Task: Look for space in Torremaggiore, Italy from 2nd September, 2023 to 5th September, 2023 for 1 adult in price range Rs.5000 to Rs.10000. Place can be private room with 1  bedroom having 1 bed and 1 bathroom. Property type can be house, flat, guest house, hotel. Booking option can be shelf check-in. Required host language is English.
Action: Mouse moved to (572, 147)
Screenshot: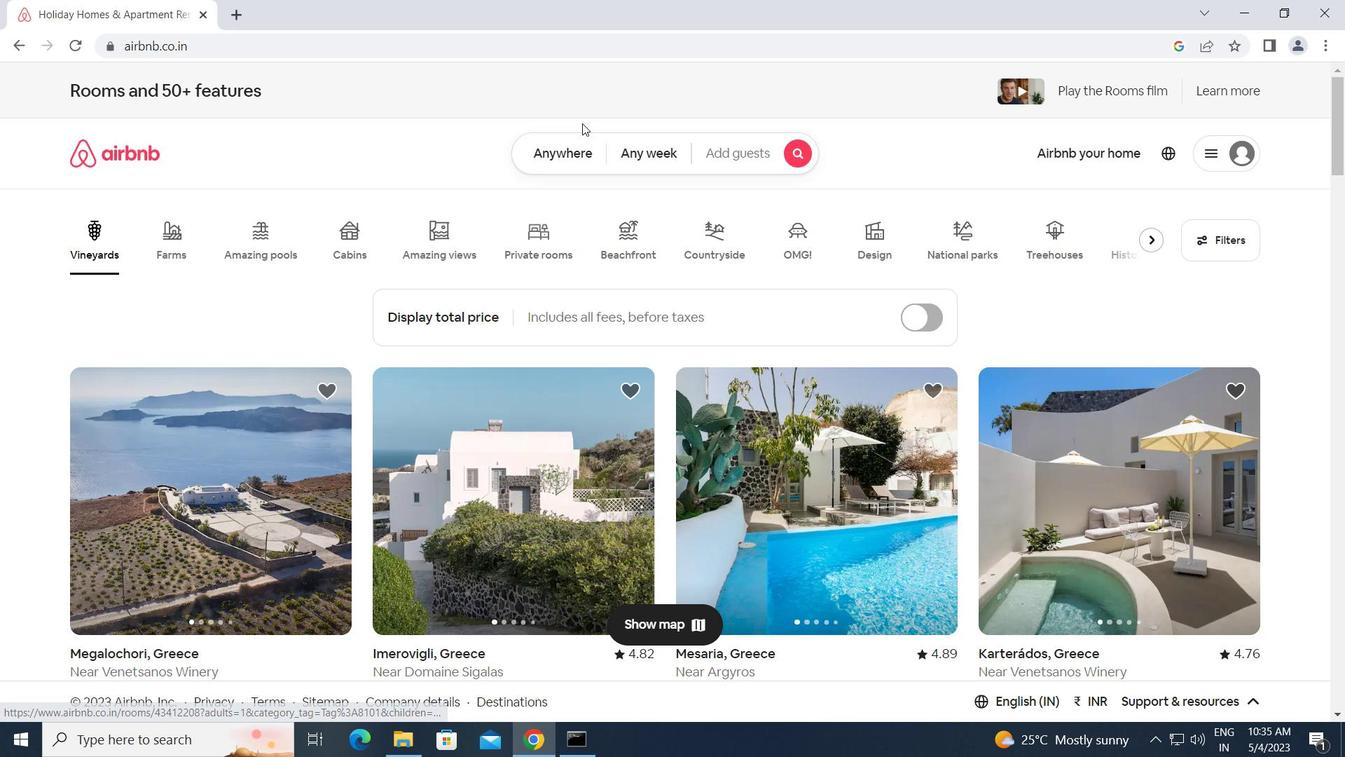 
Action: Mouse pressed left at (572, 147)
Screenshot: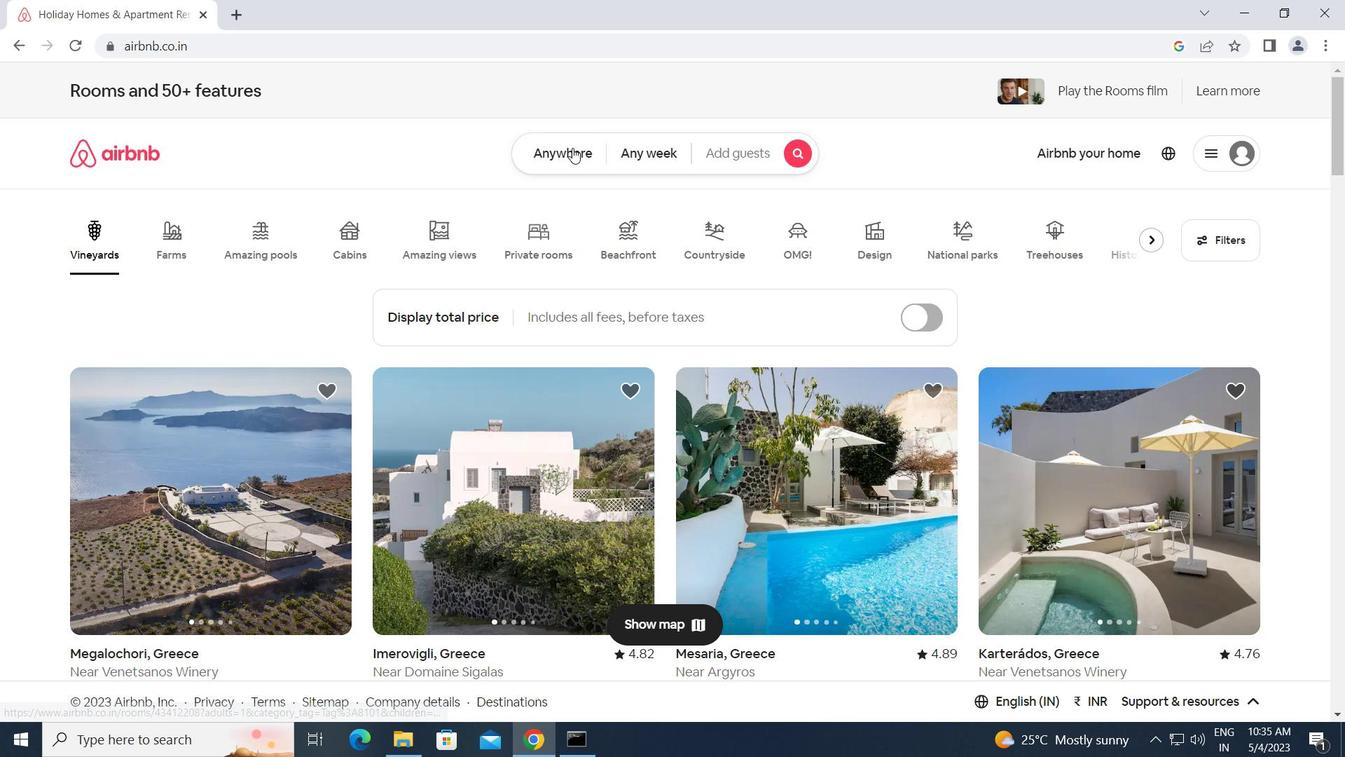 
Action: Mouse moved to (461, 212)
Screenshot: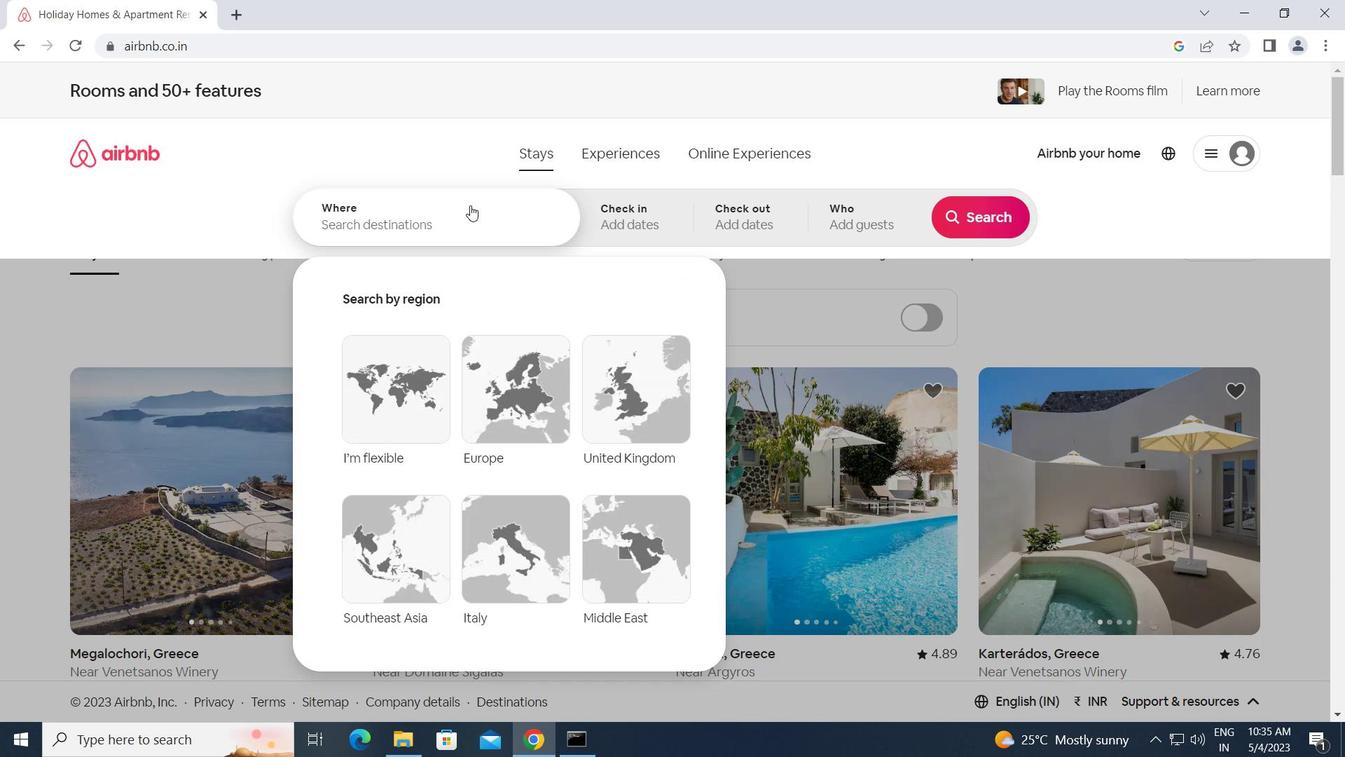 
Action: Mouse pressed left at (461, 212)
Screenshot: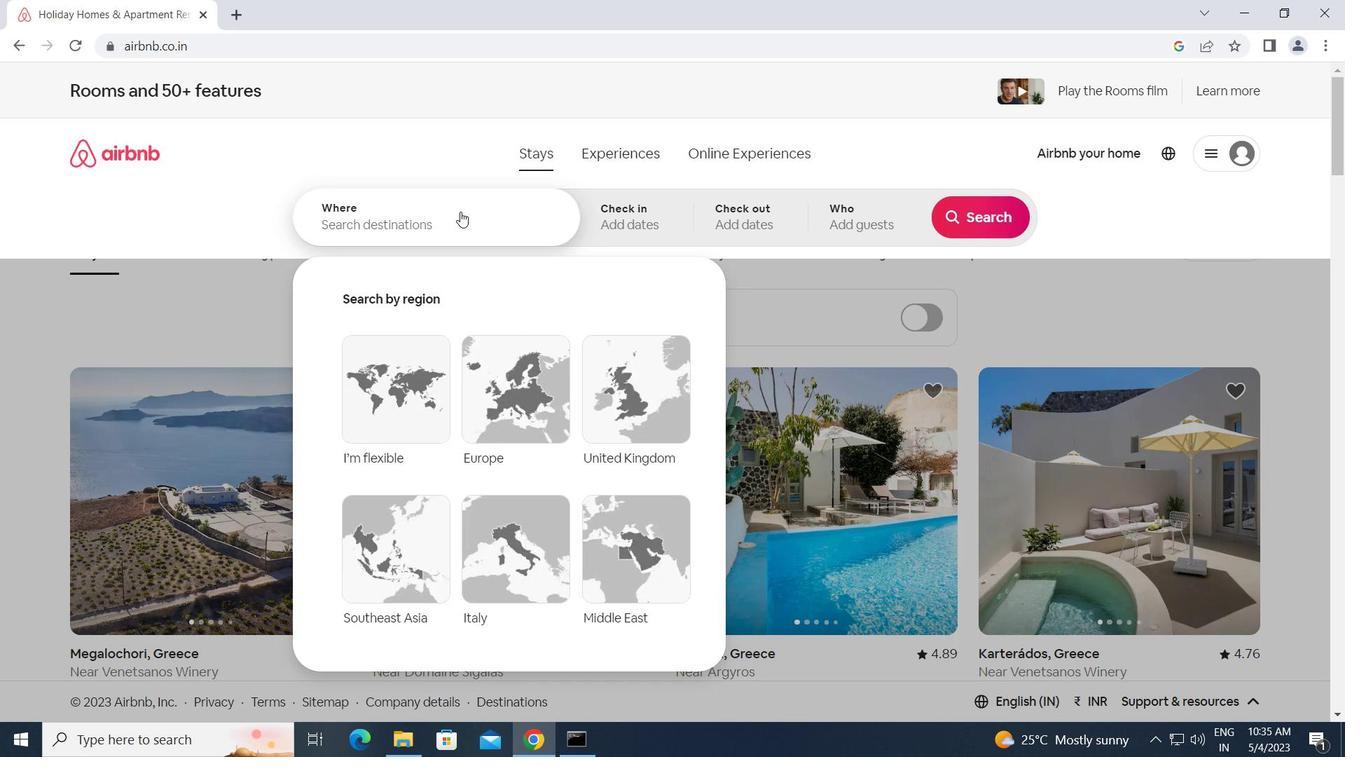 
Action: Key pressed <Key.caps_lock>t<Key.caps_lock>orremaggiore,<Key.space><Key.caps_lock>i<Key.caps_lock>taly<Key.enter>
Screenshot: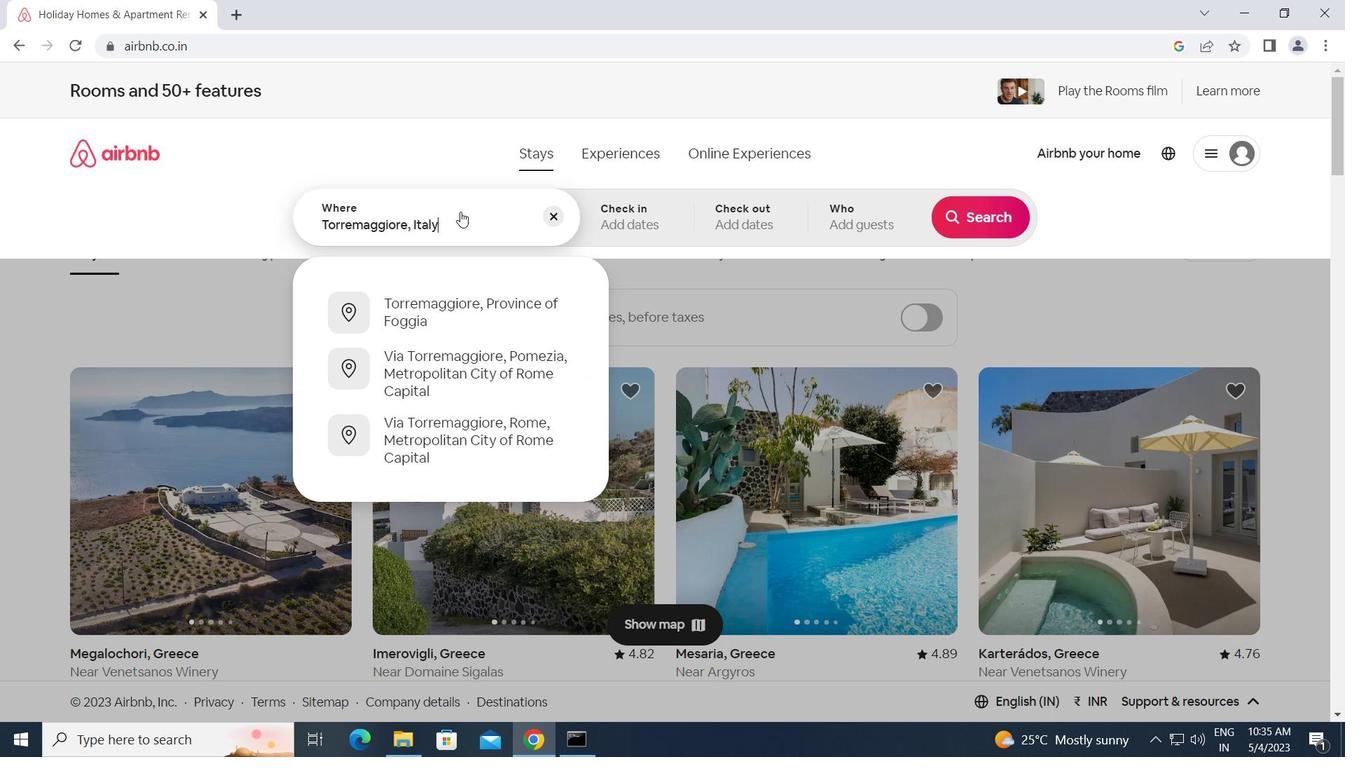
Action: Mouse moved to (982, 363)
Screenshot: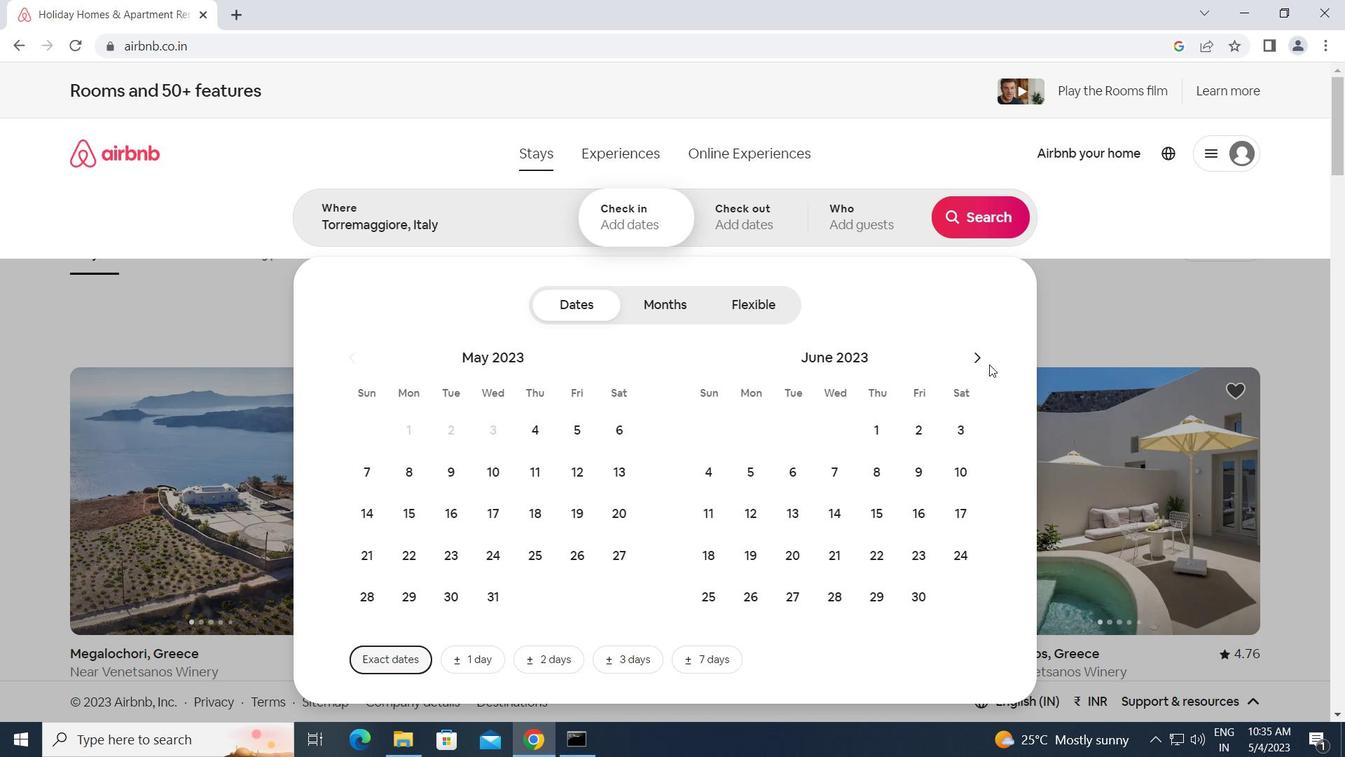 
Action: Mouse pressed left at (982, 363)
Screenshot: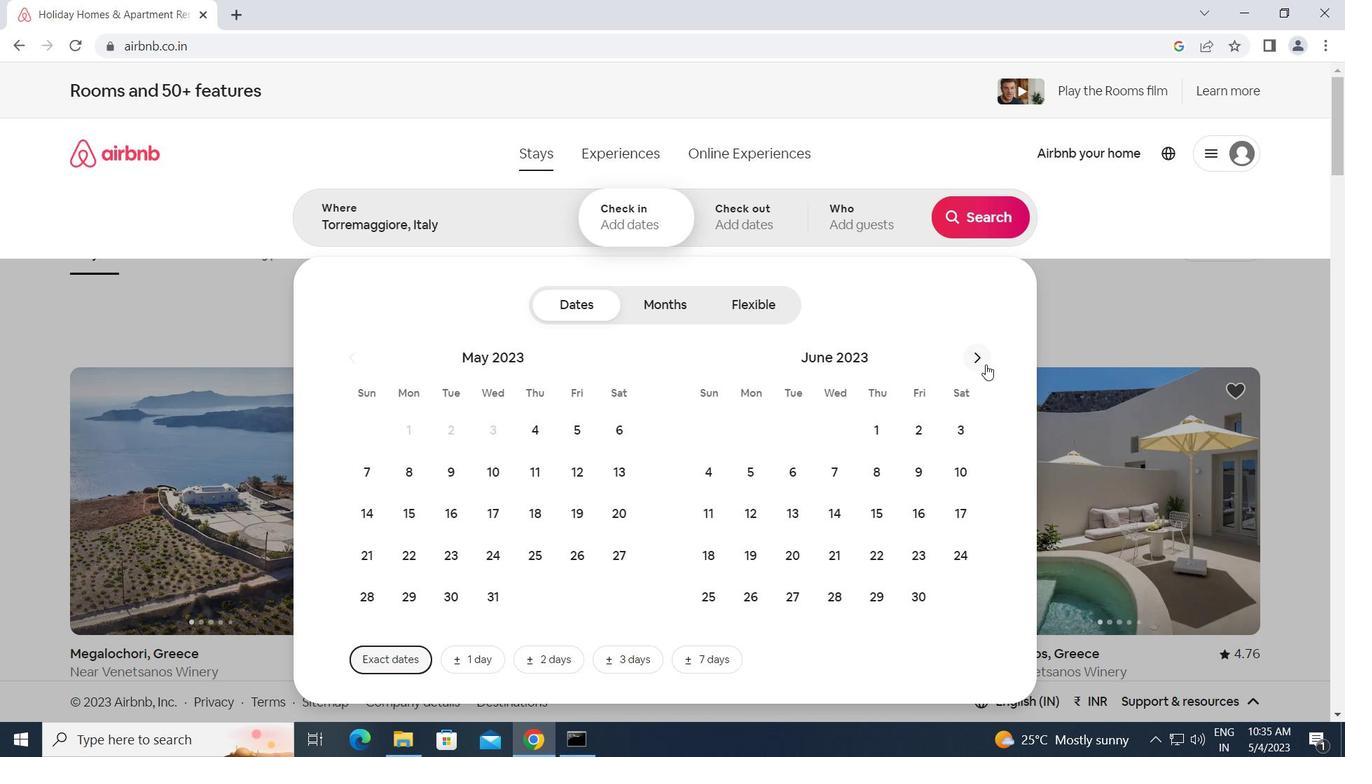 
Action: Mouse pressed left at (982, 363)
Screenshot: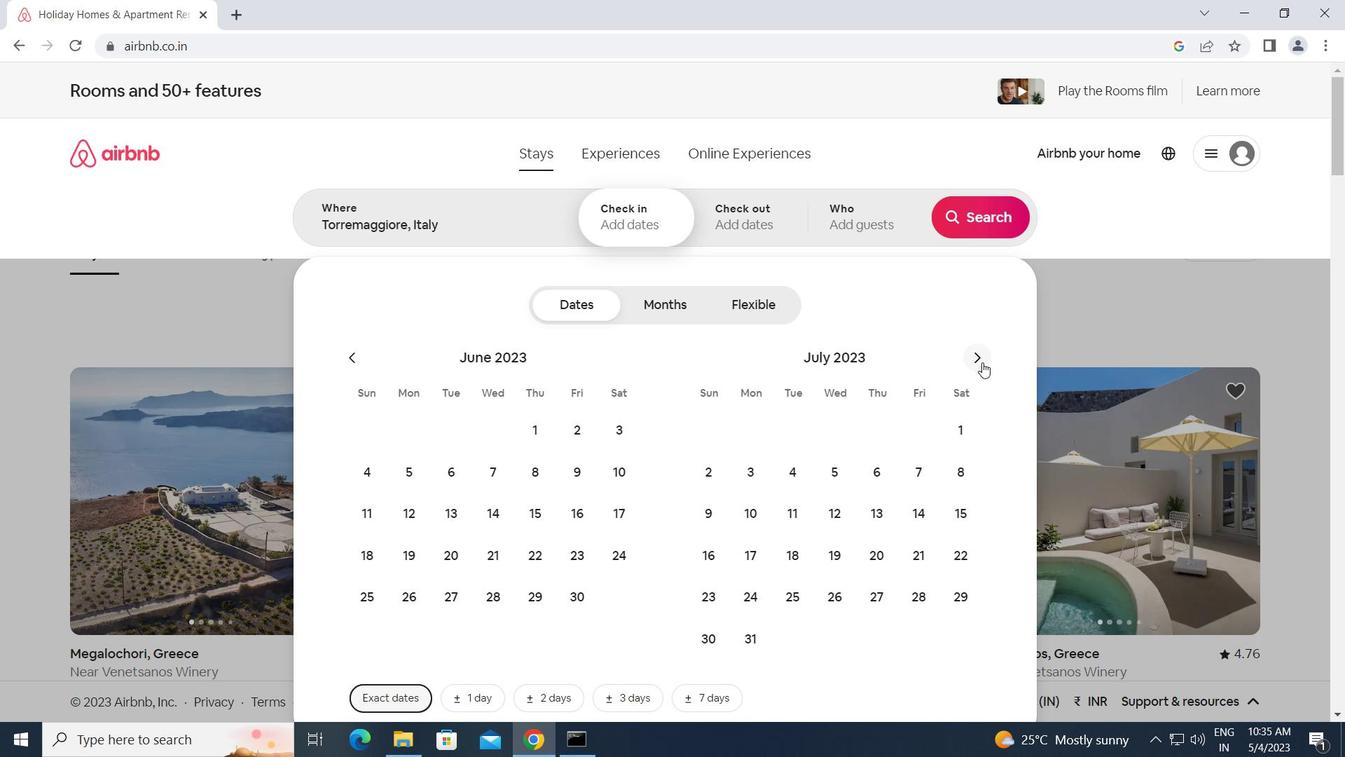 
Action: Mouse pressed left at (982, 363)
Screenshot: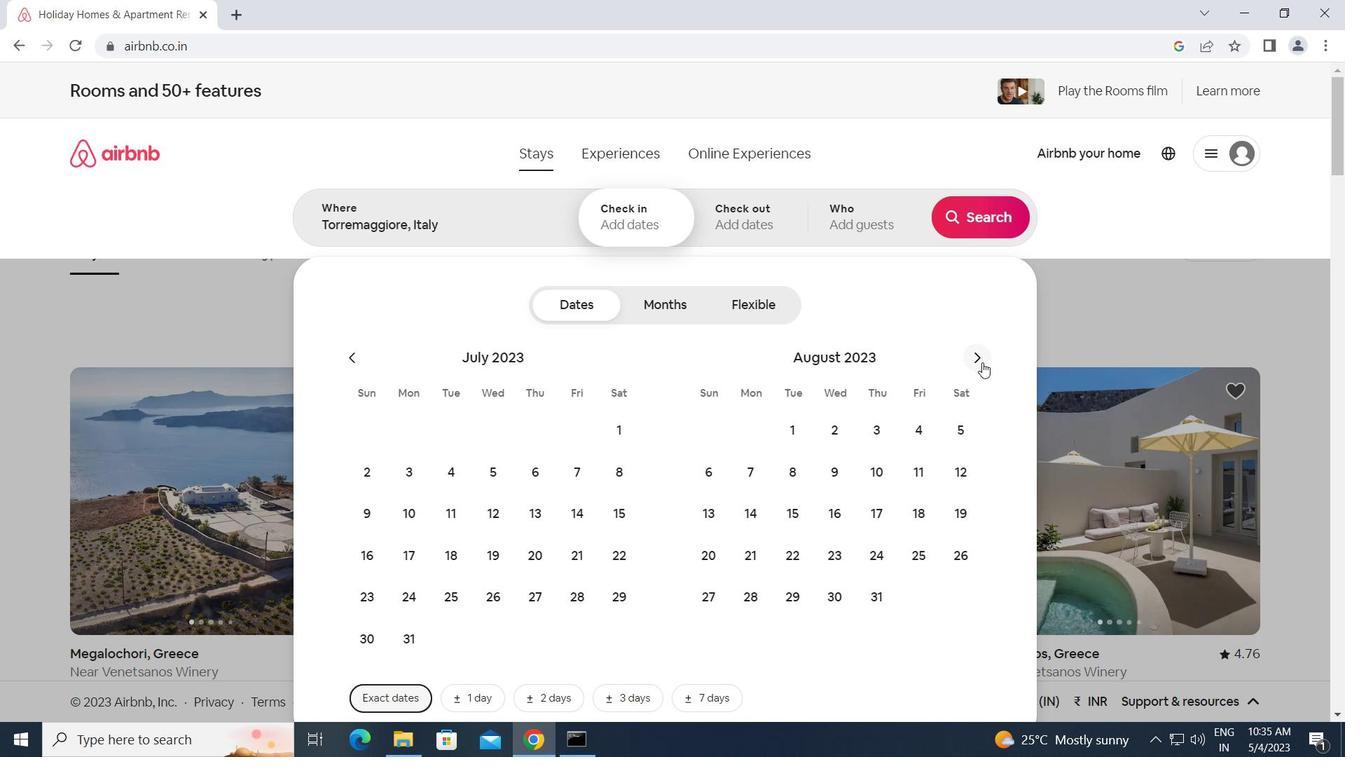 
Action: Mouse moved to (964, 432)
Screenshot: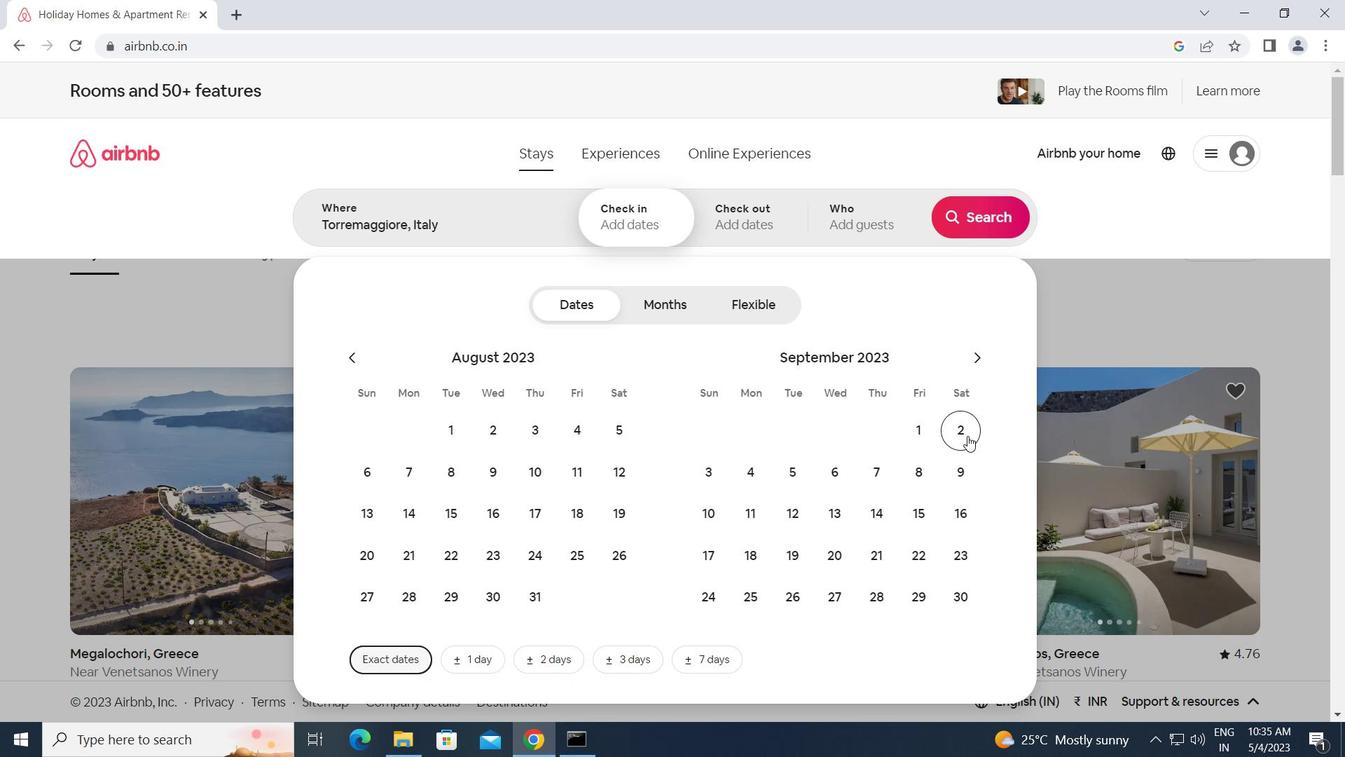 
Action: Mouse pressed left at (964, 432)
Screenshot: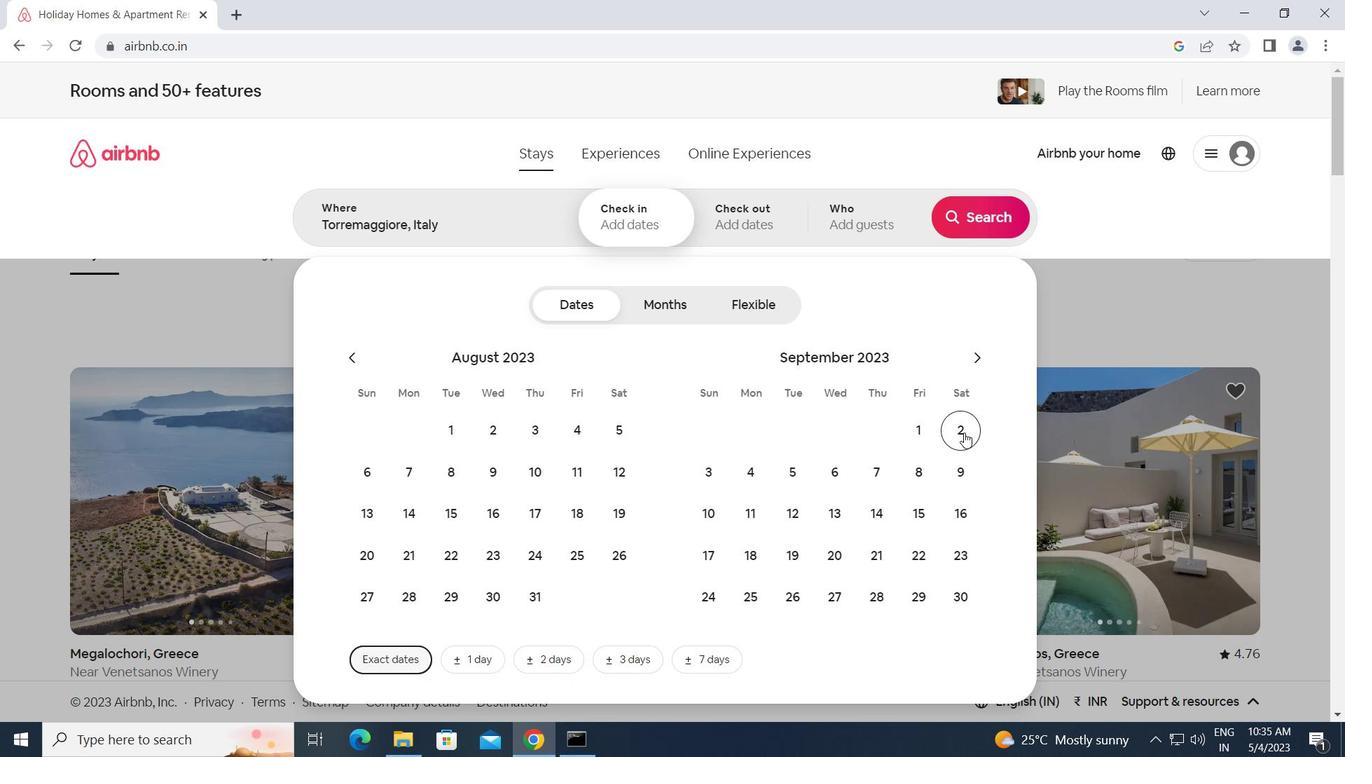 
Action: Mouse moved to (807, 475)
Screenshot: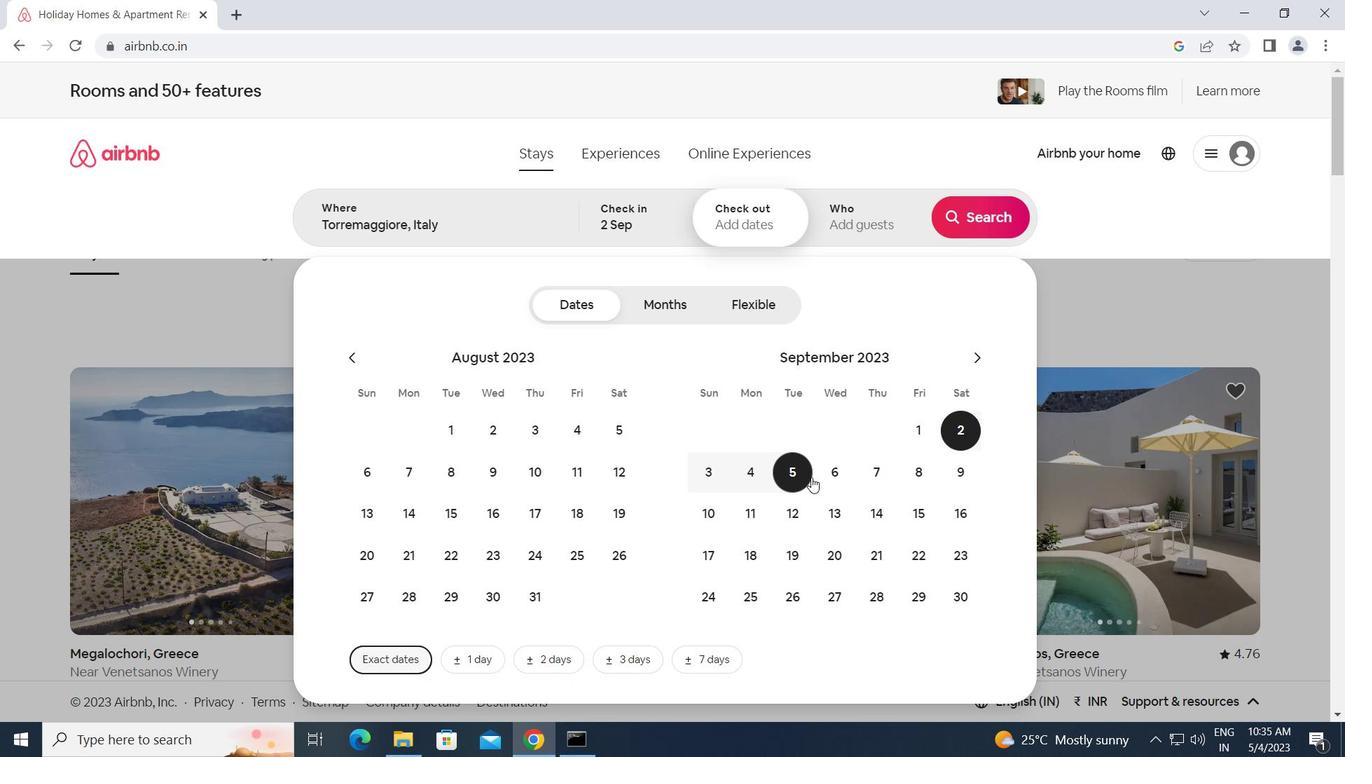 
Action: Mouse pressed left at (807, 475)
Screenshot: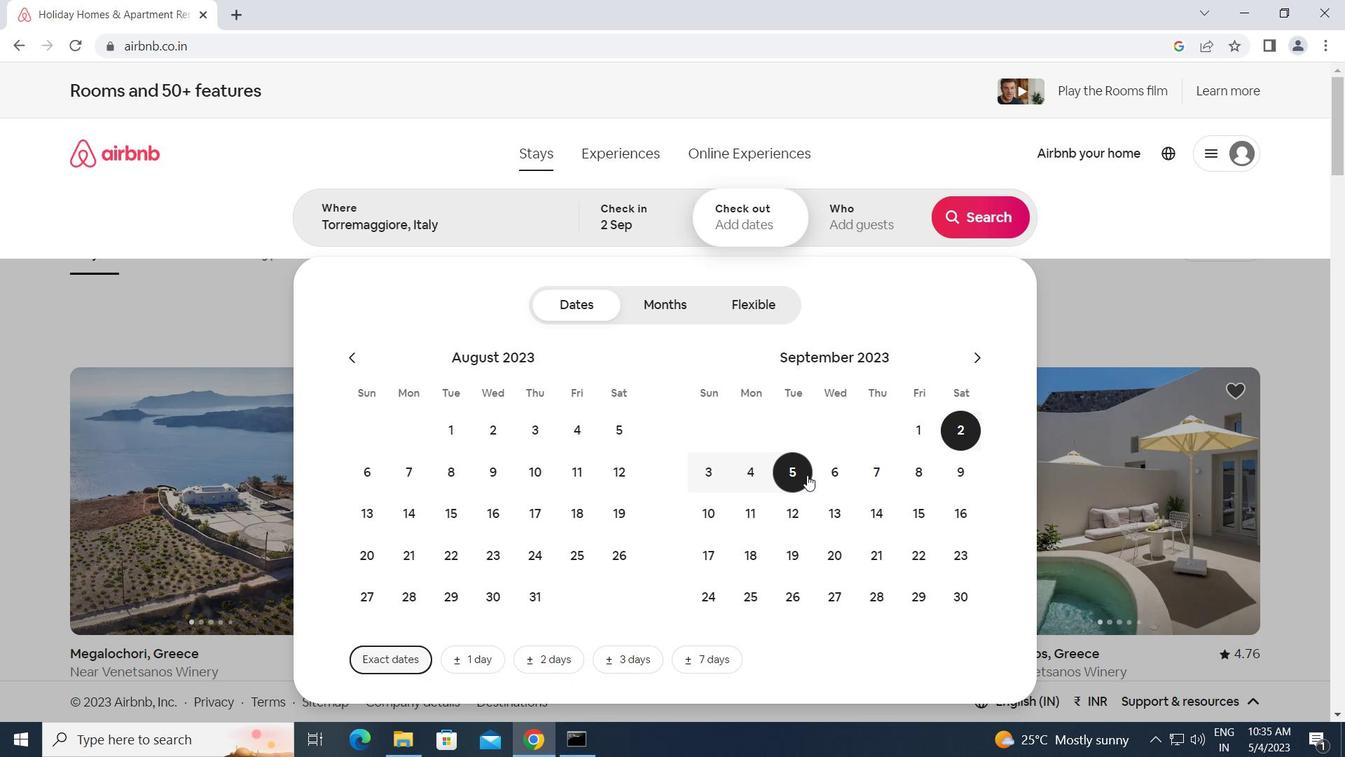 
Action: Mouse moved to (855, 209)
Screenshot: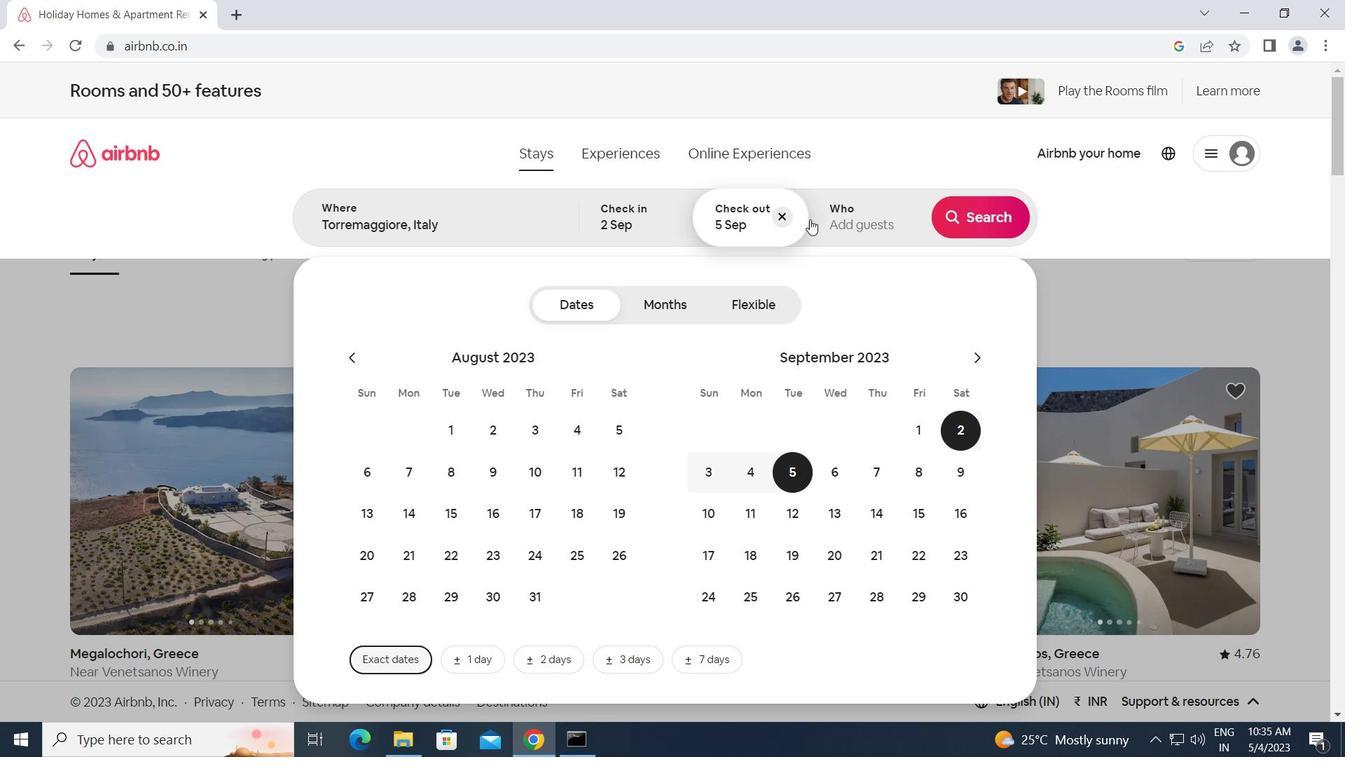 
Action: Mouse pressed left at (855, 209)
Screenshot: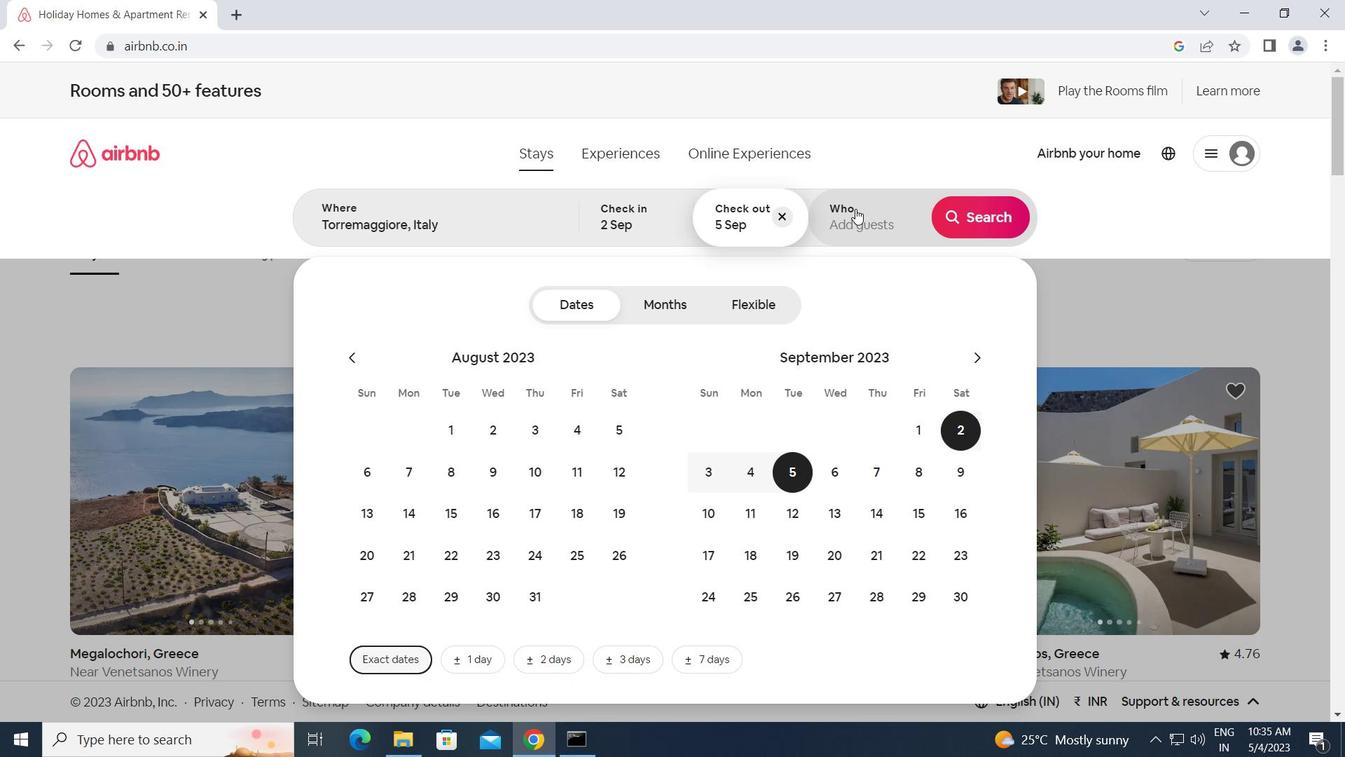 
Action: Mouse moved to (982, 305)
Screenshot: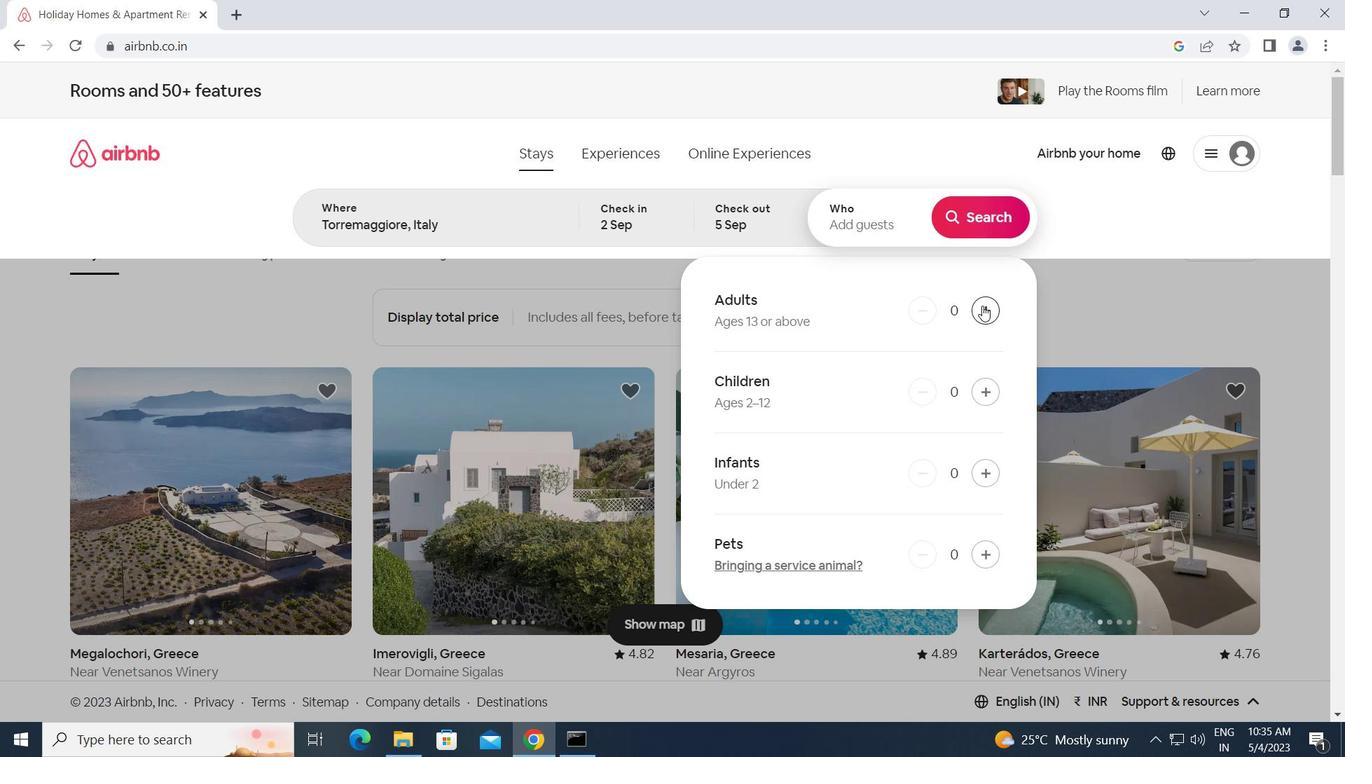 
Action: Mouse pressed left at (982, 305)
Screenshot: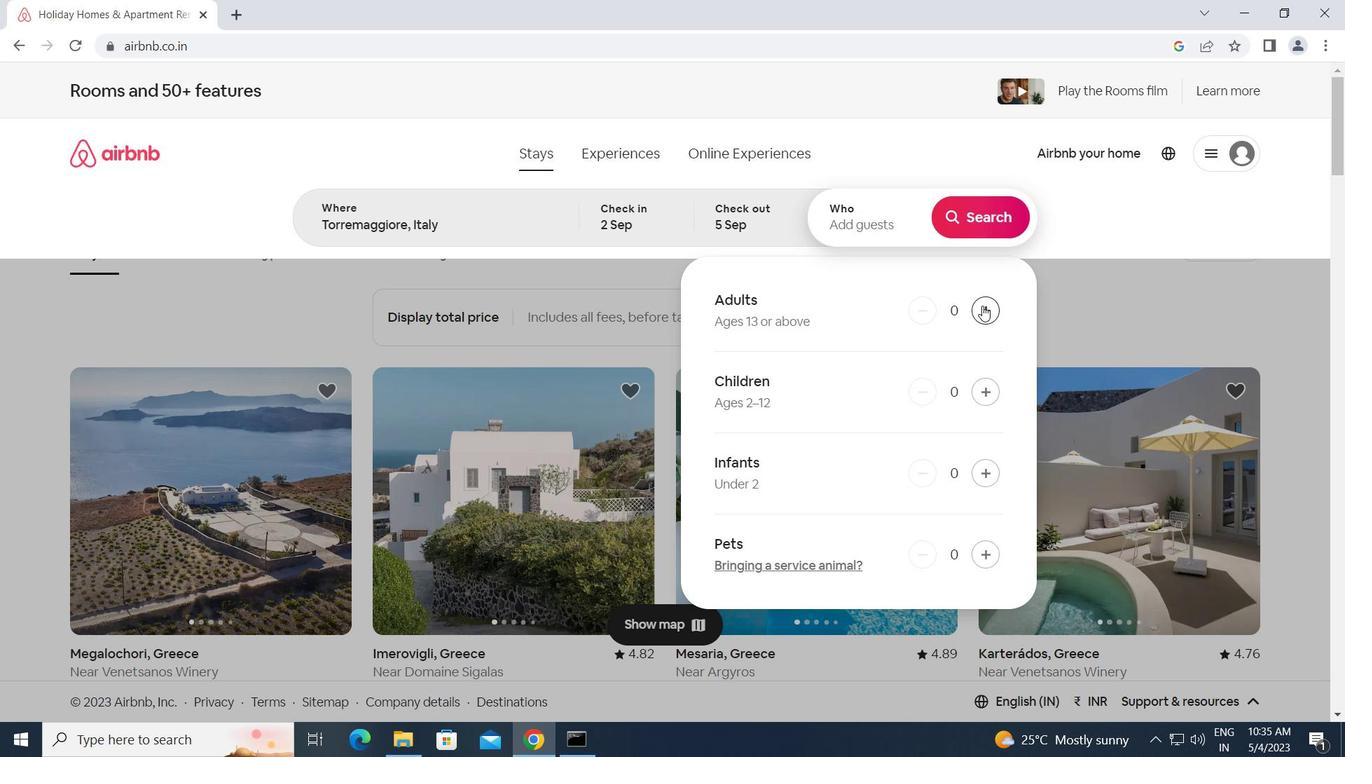 
Action: Mouse moved to (994, 225)
Screenshot: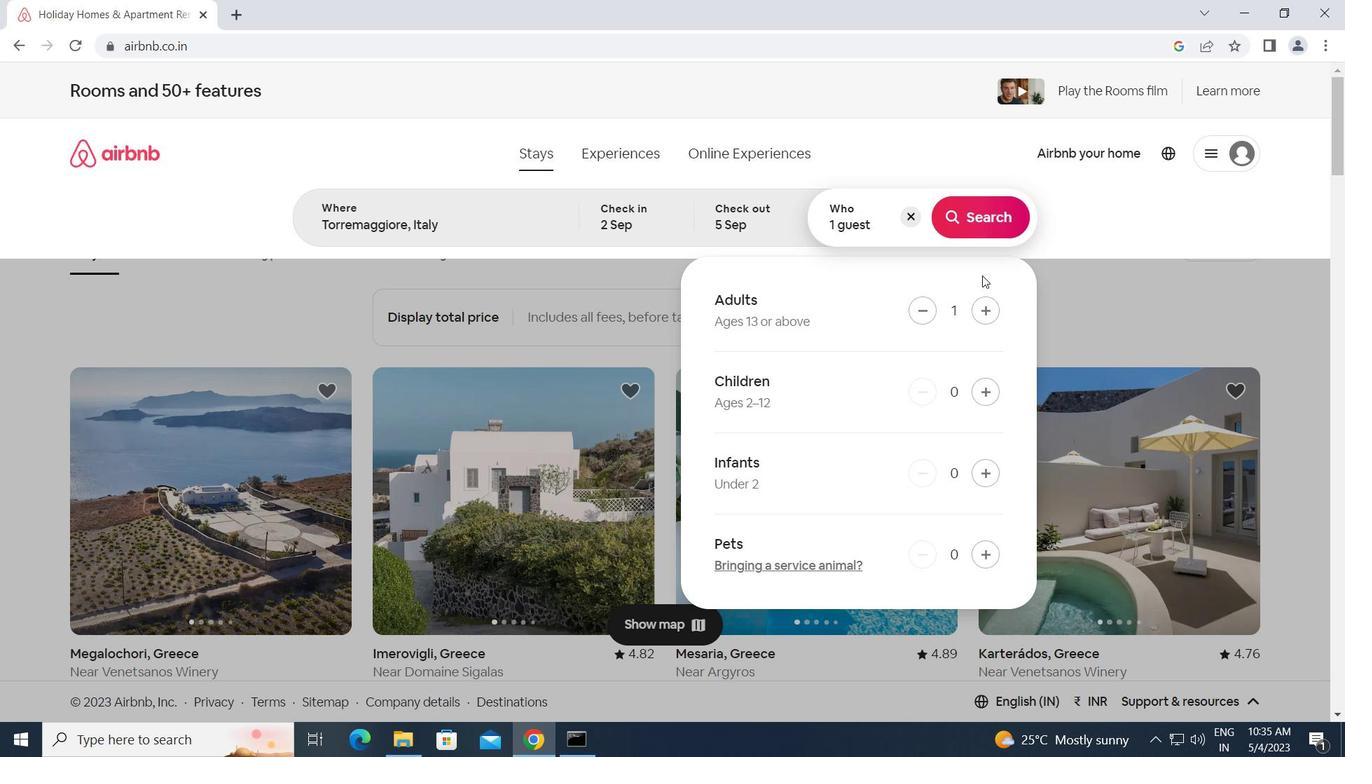 
Action: Mouse pressed left at (994, 225)
Screenshot: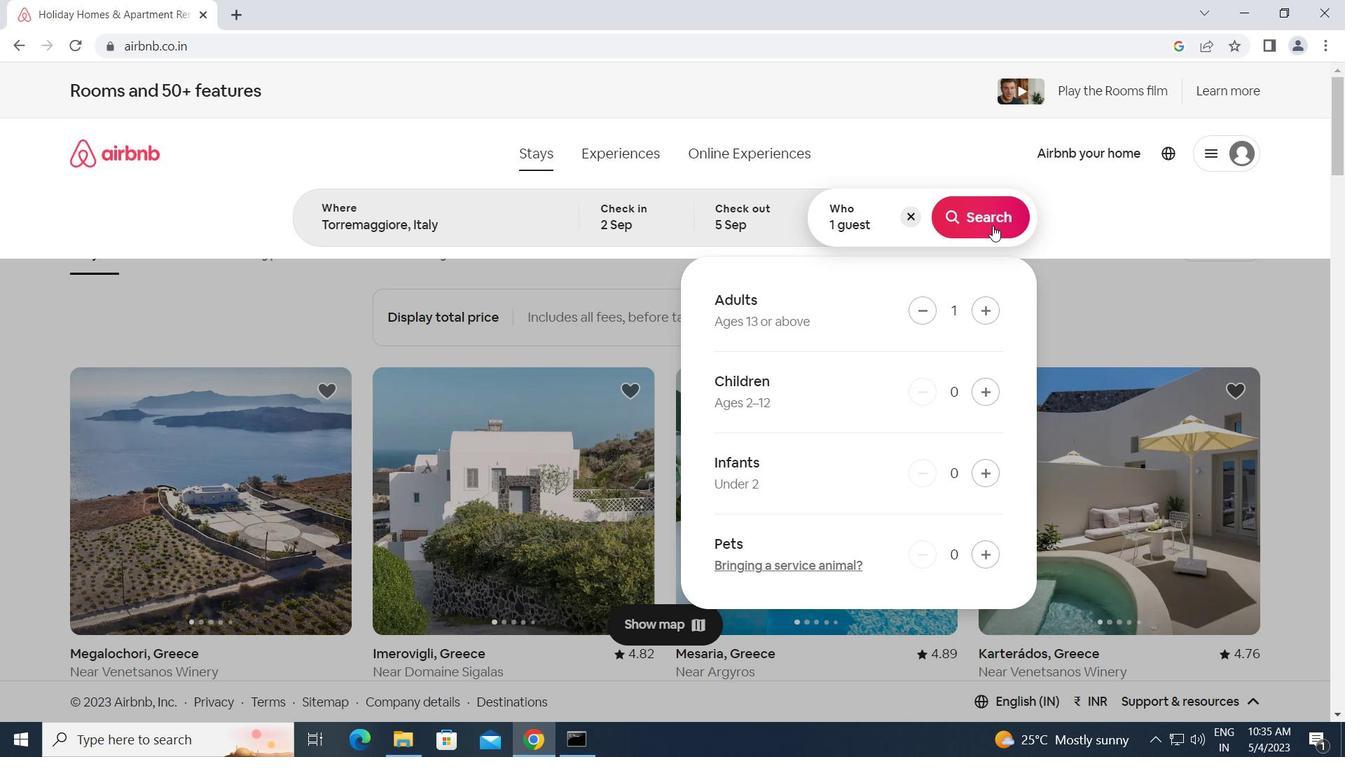 
Action: Mouse moved to (1270, 172)
Screenshot: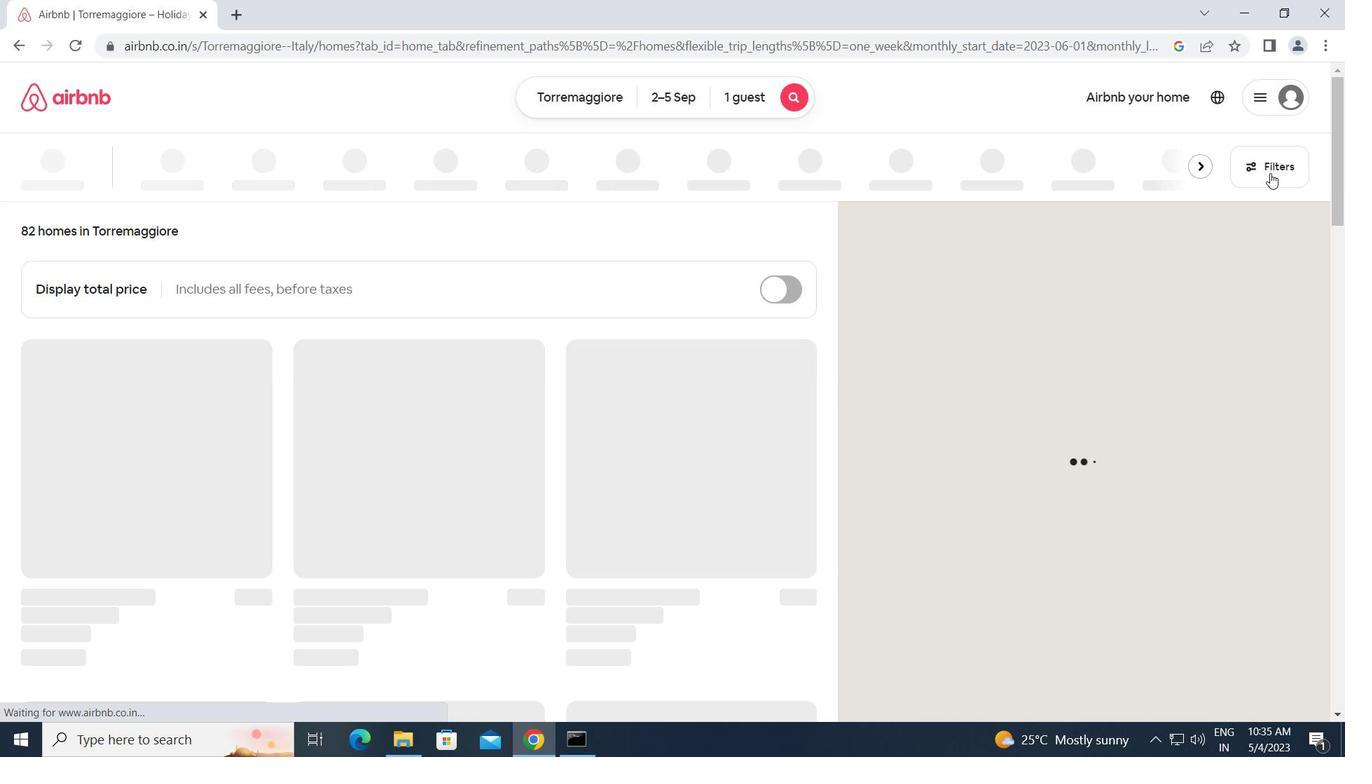 
Action: Mouse pressed left at (1270, 172)
Screenshot: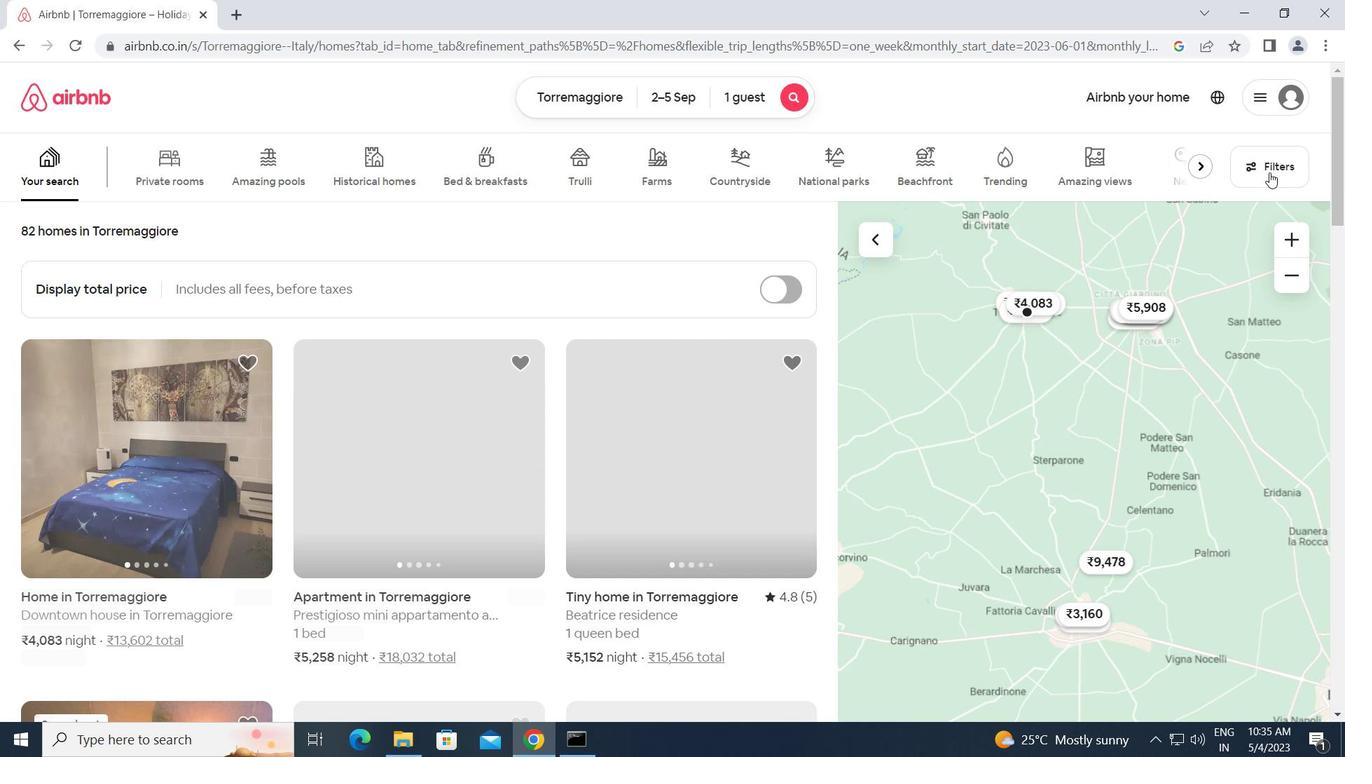 
Action: Mouse moved to (443, 393)
Screenshot: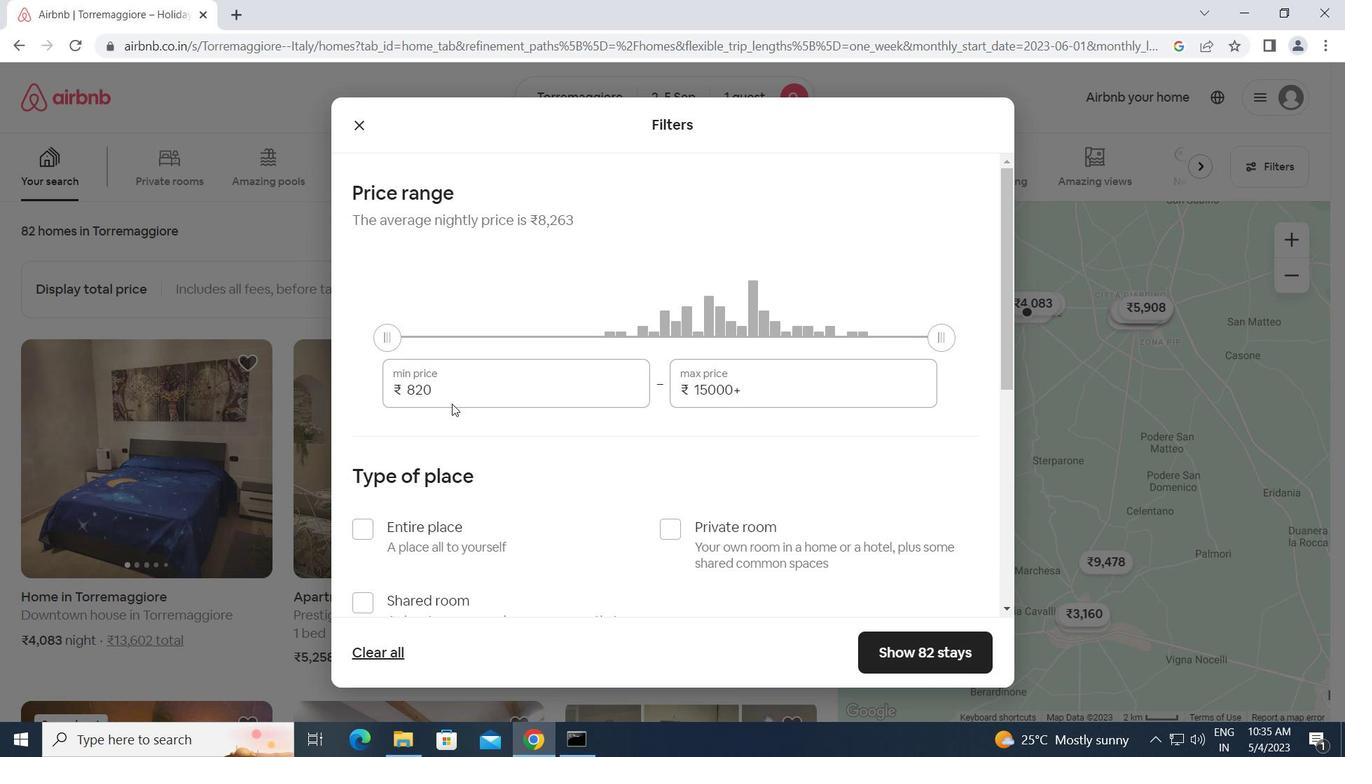 
Action: Mouse pressed left at (443, 393)
Screenshot: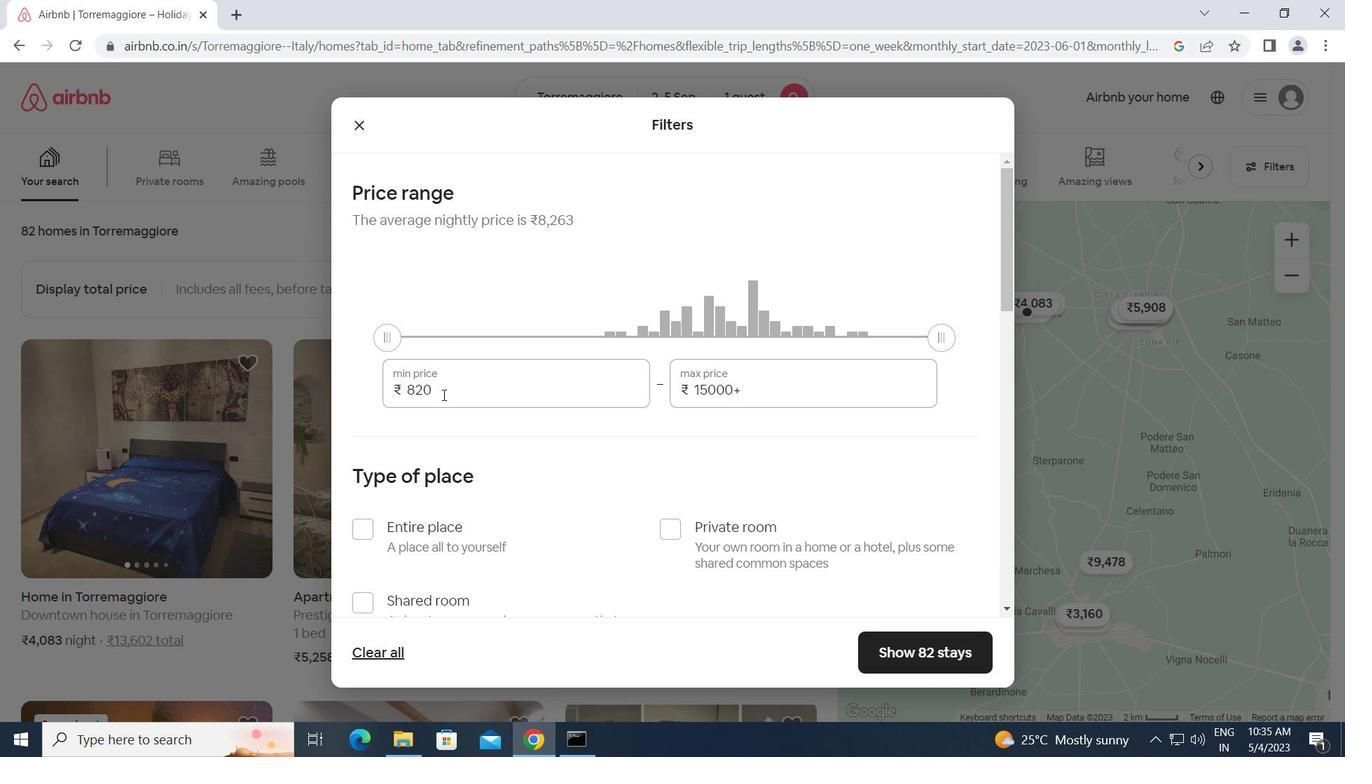 
Action: Mouse moved to (398, 391)
Screenshot: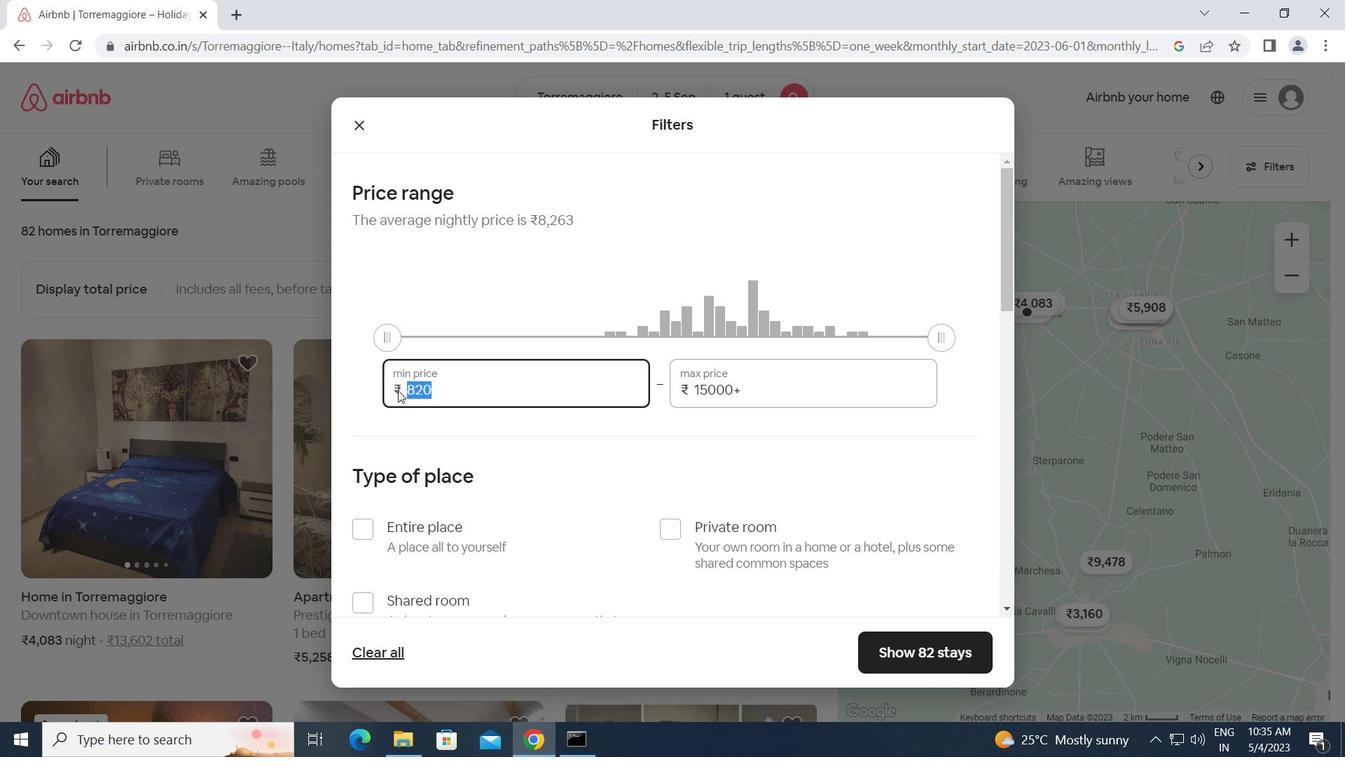 
Action: Key pressed 5000<Key.tab>1000
Screenshot: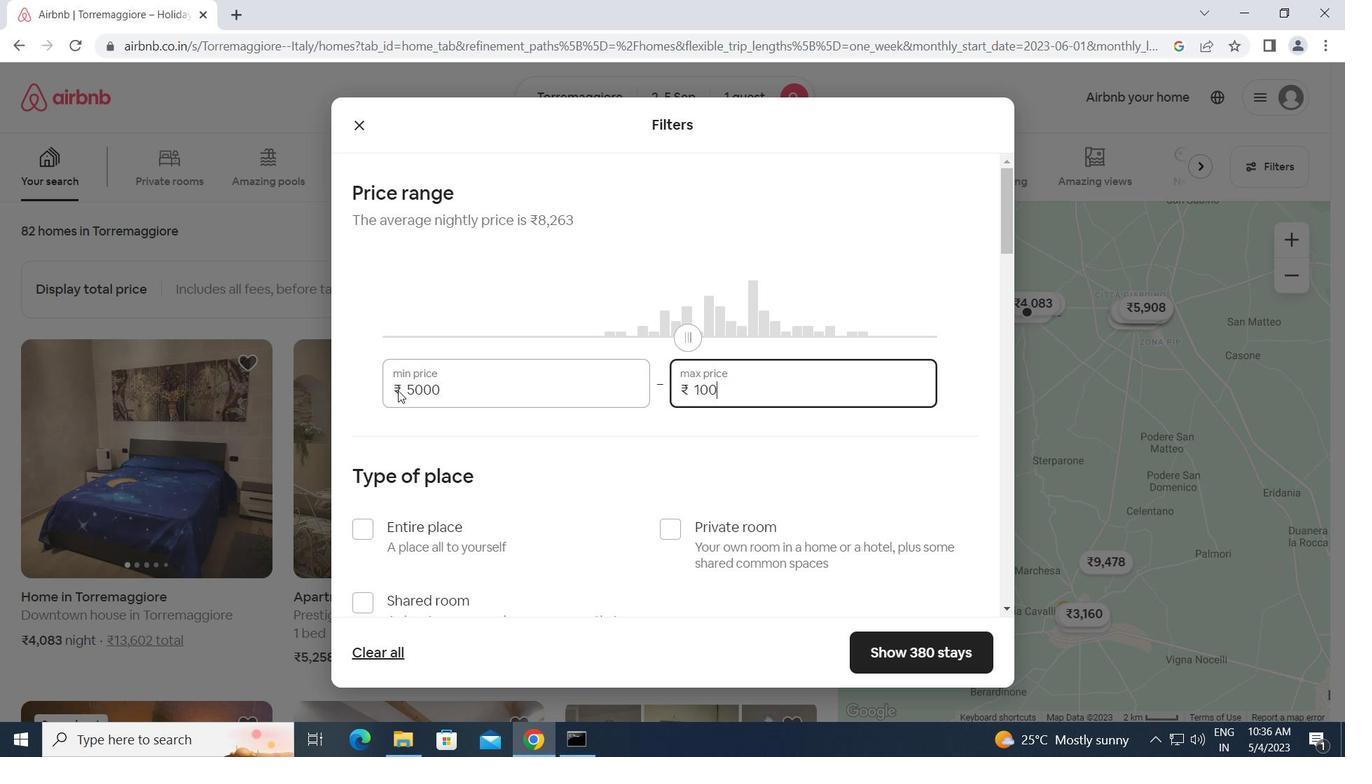 
Action: Mouse moved to (398, 390)
Screenshot: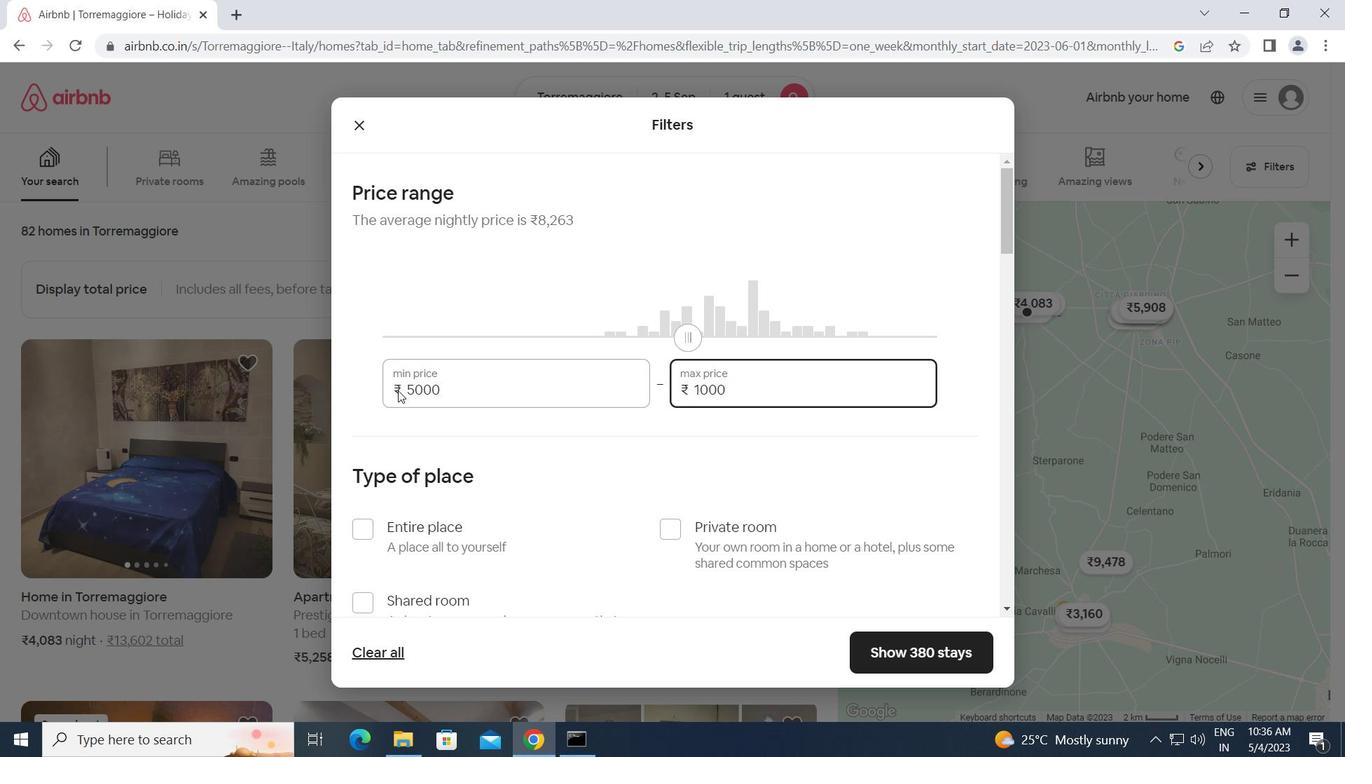 
Action: Key pressed 0
Screenshot: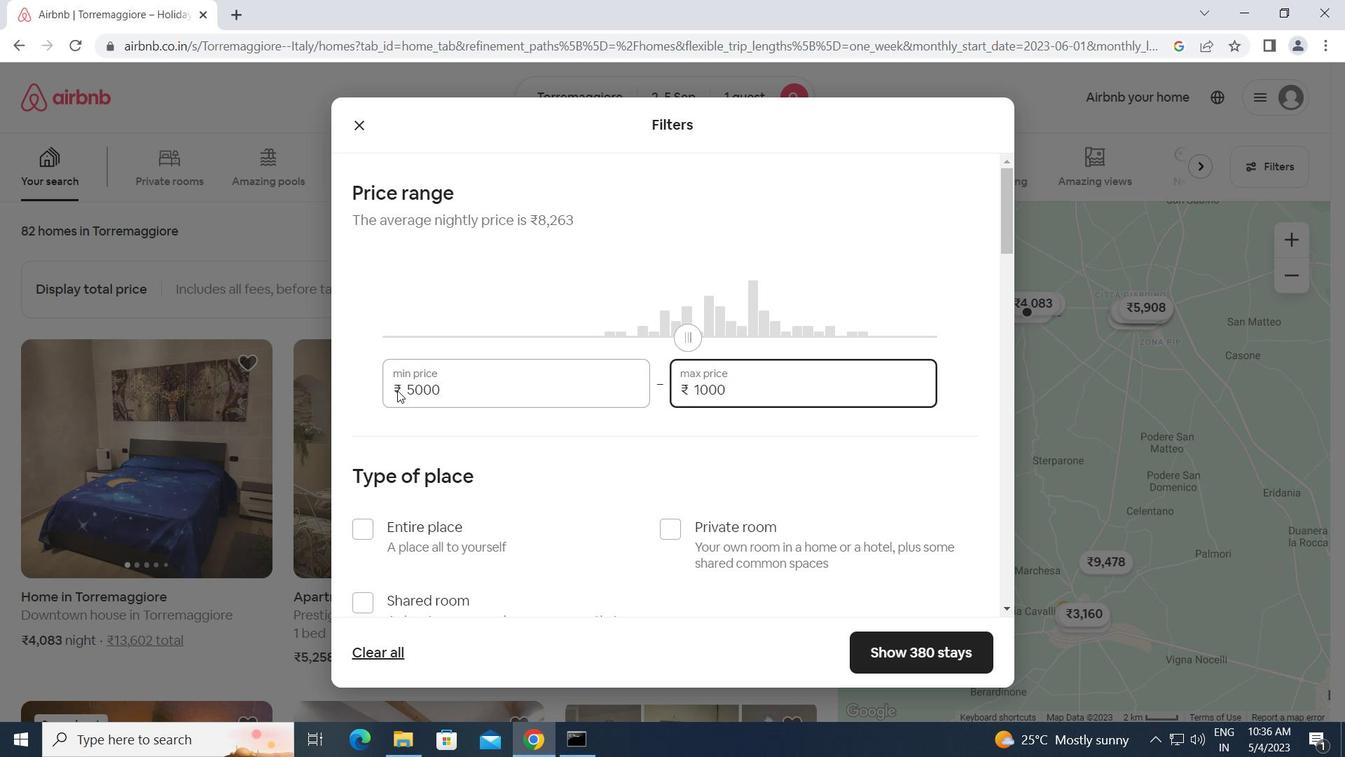 
Action: Mouse moved to (515, 483)
Screenshot: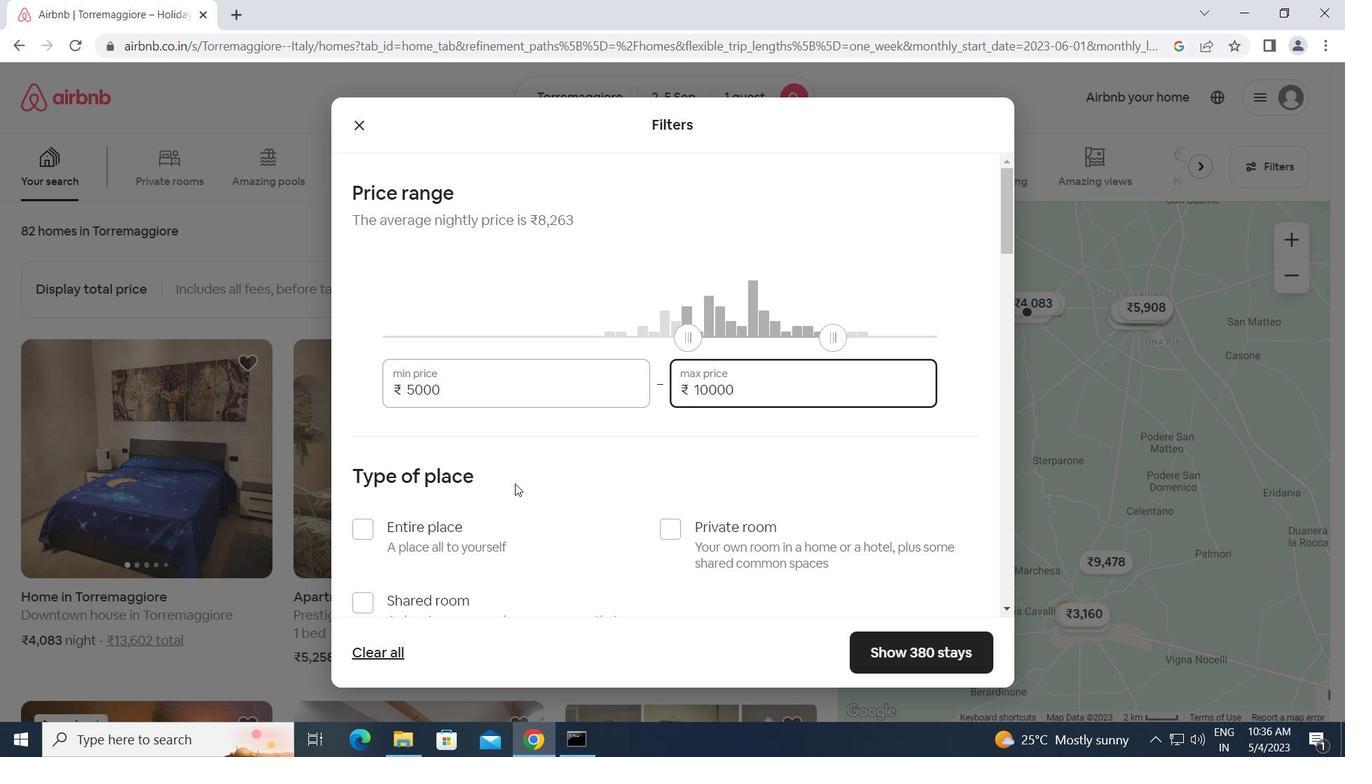 
Action: Mouse scrolled (515, 482) with delta (0, 0)
Screenshot: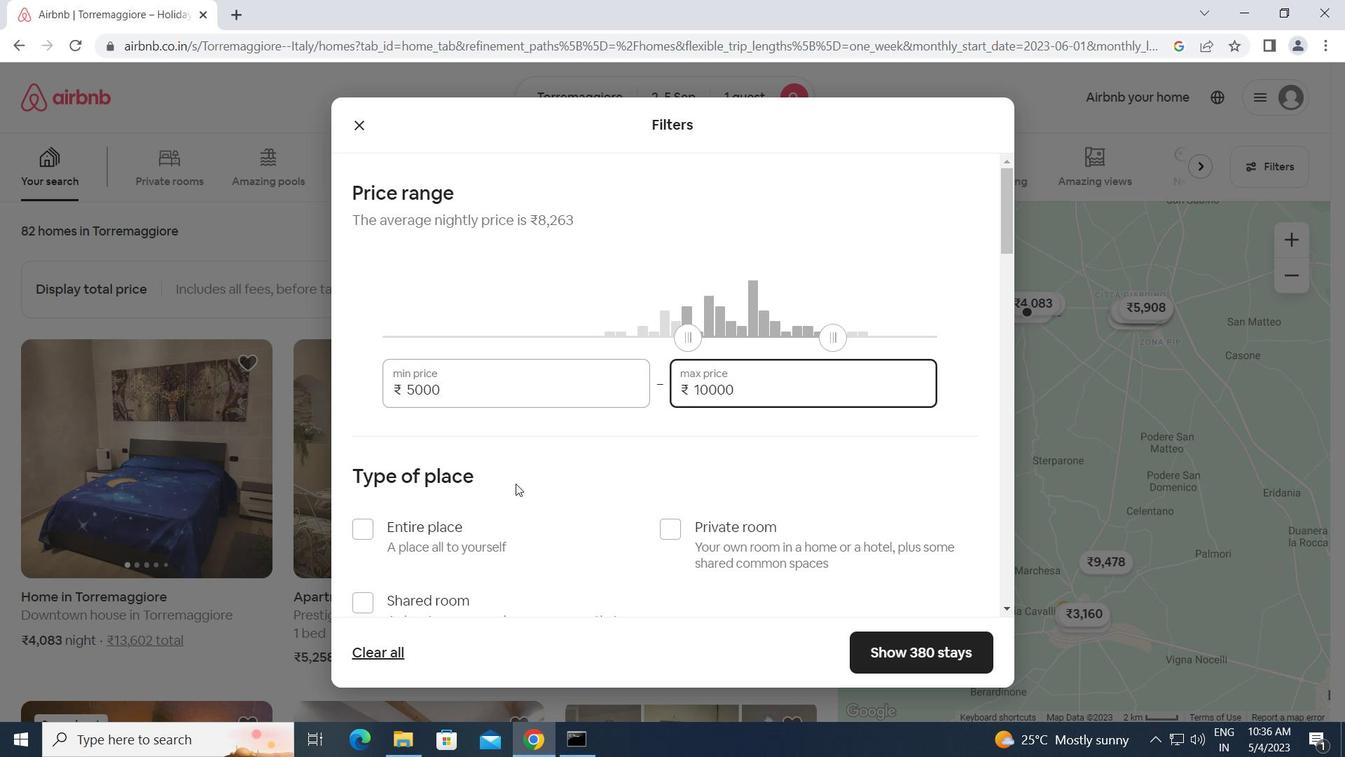 
Action: Mouse moved to (670, 433)
Screenshot: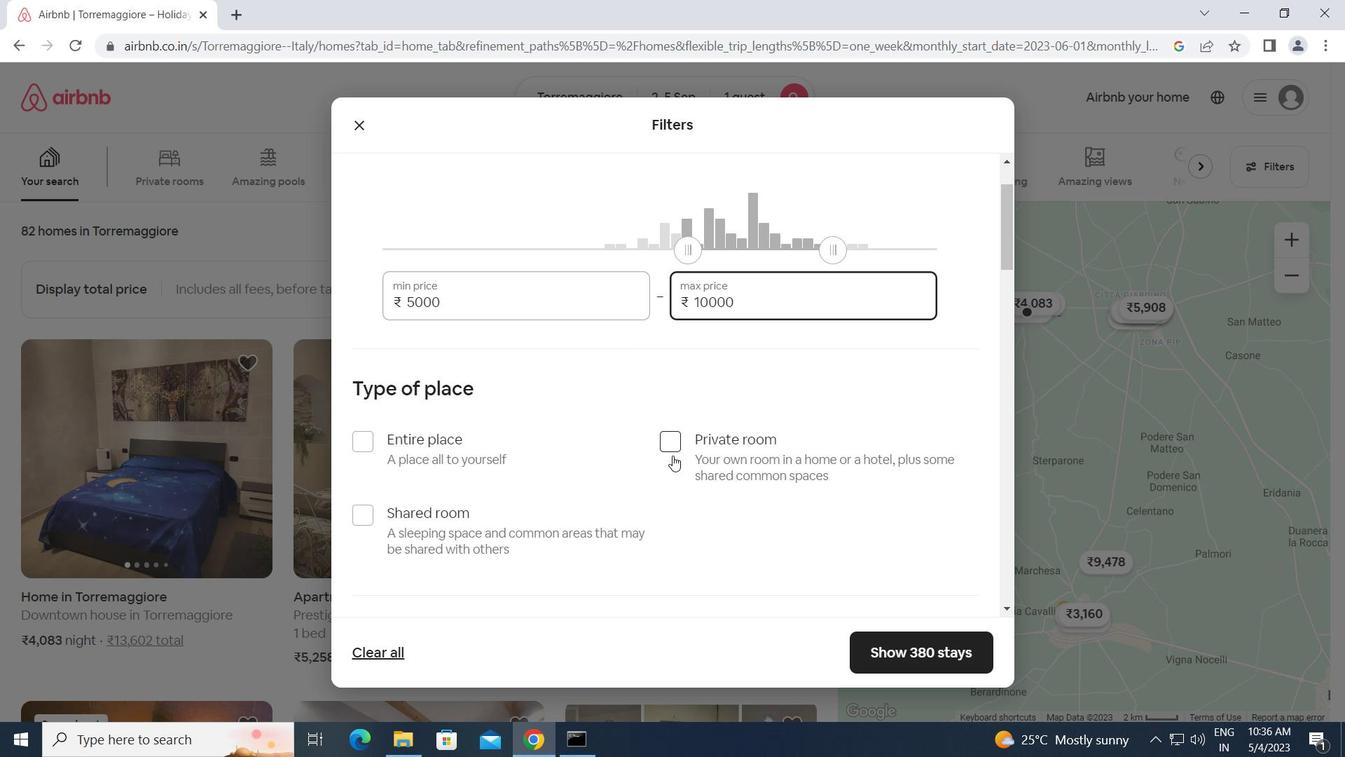 
Action: Mouse pressed left at (670, 433)
Screenshot: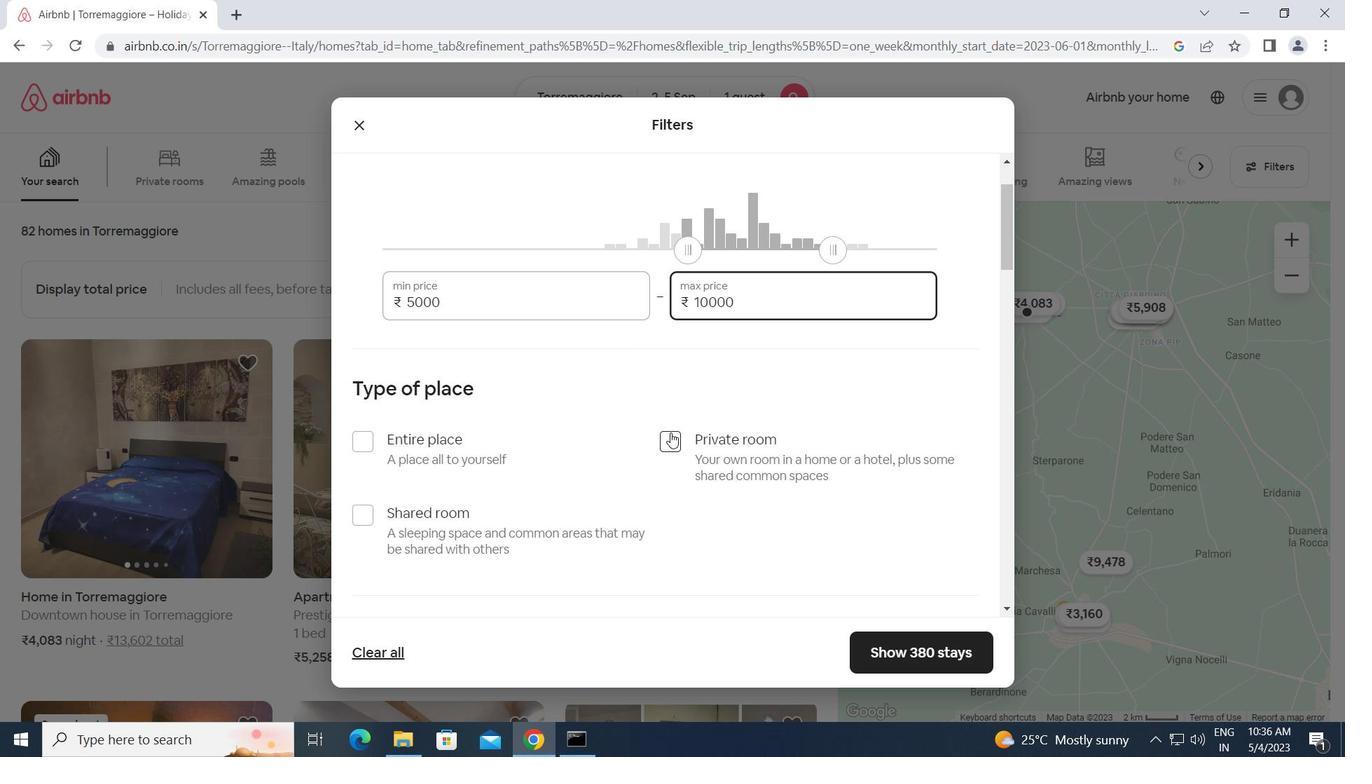 
Action: Mouse moved to (615, 485)
Screenshot: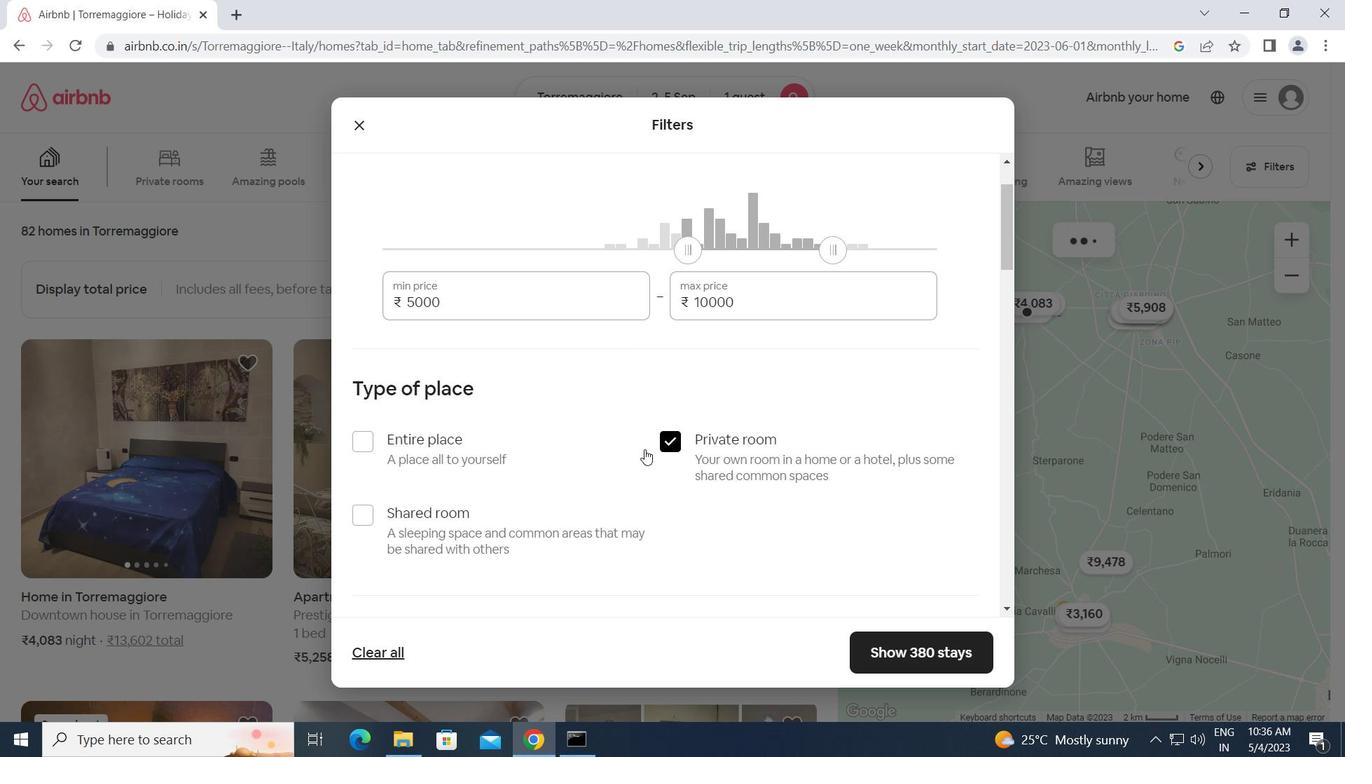 
Action: Mouse scrolled (615, 484) with delta (0, 0)
Screenshot: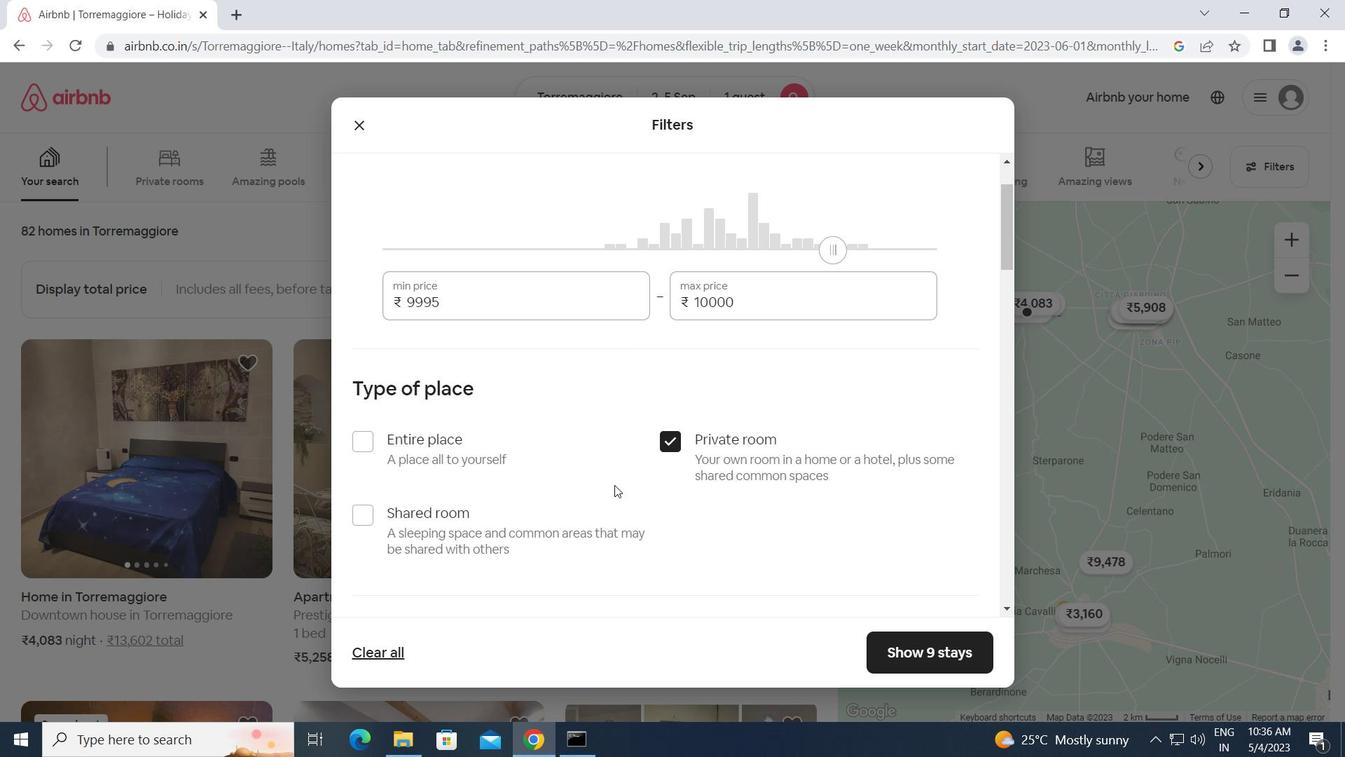 
Action: Mouse scrolled (615, 484) with delta (0, 0)
Screenshot: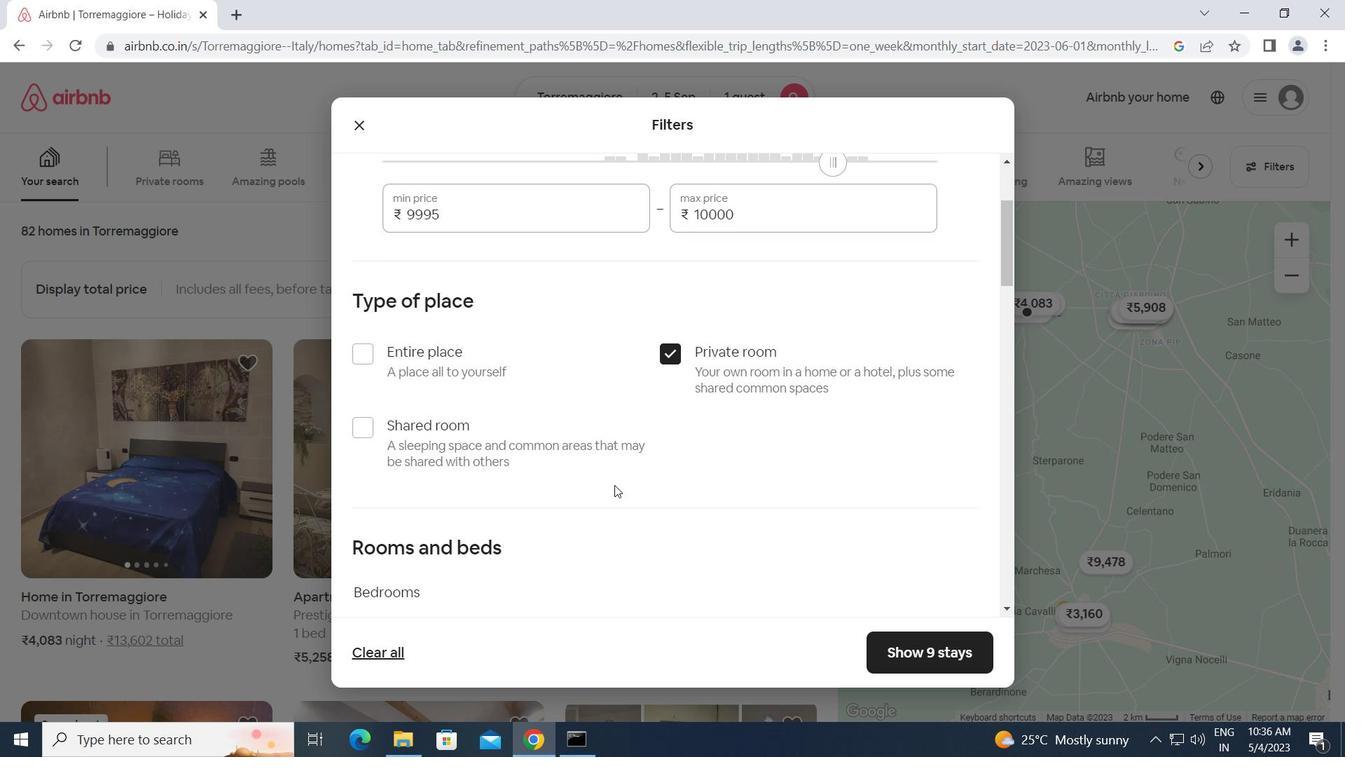
Action: Mouse scrolled (615, 484) with delta (0, 0)
Screenshot: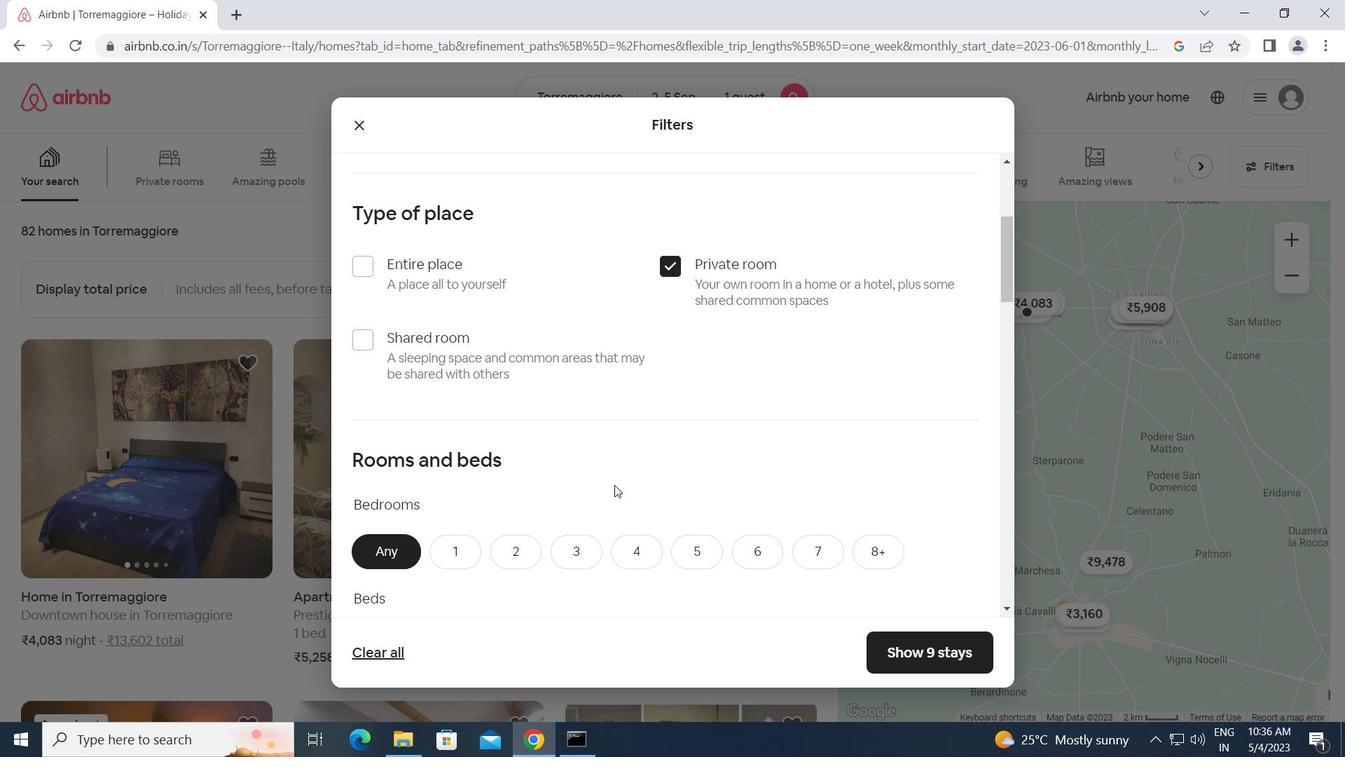 
Action: Mouse scrolled (615, 484) with delta (0, 0)
Screenshot: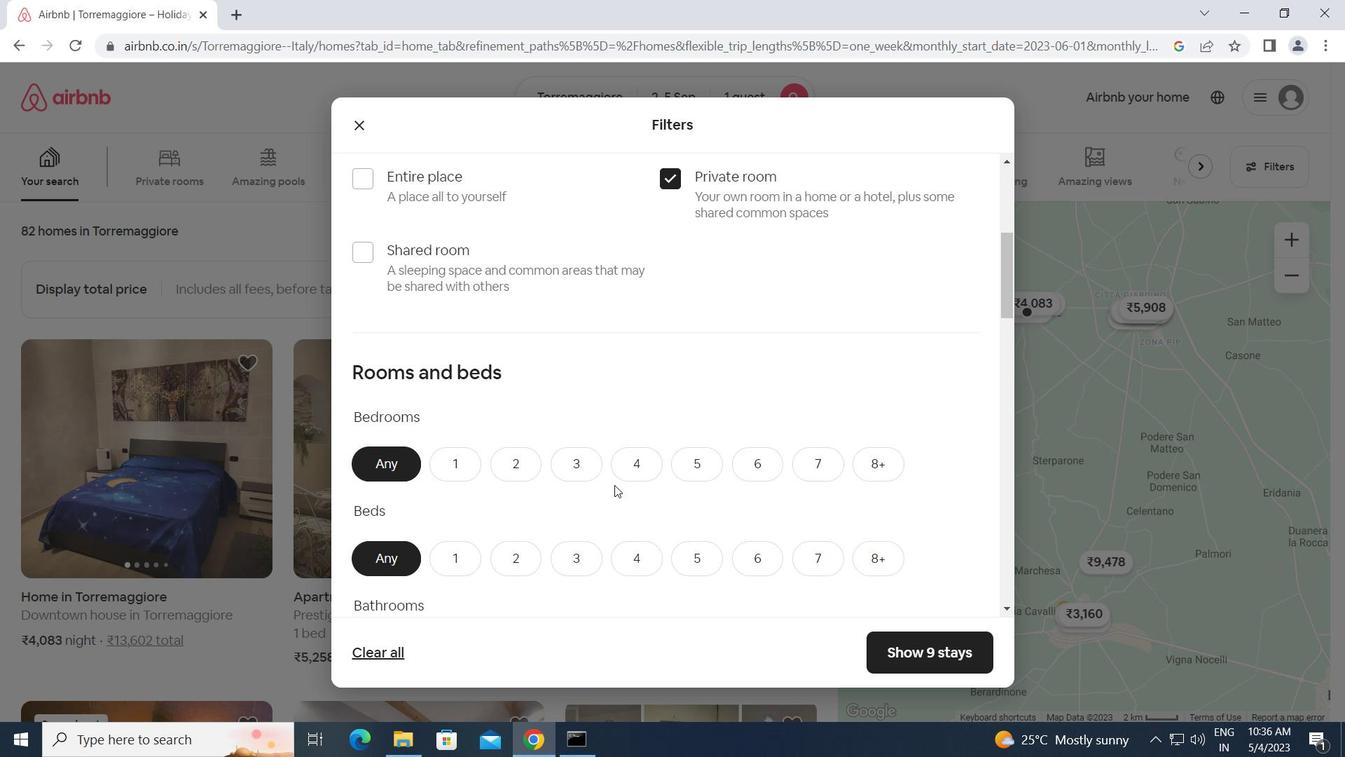
Action: Mouse moved to (456, 384)
Screenshot: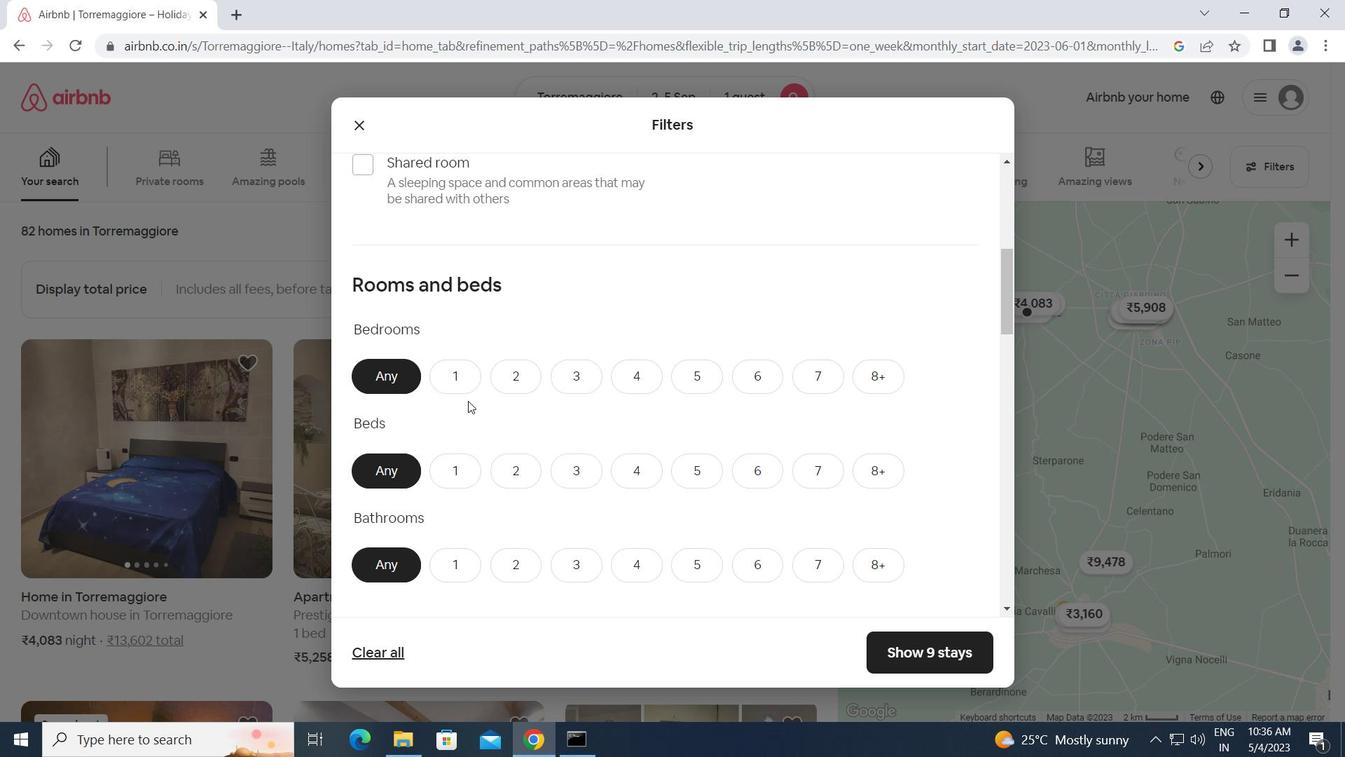 
Action: Mouse pressed left at (456, 384)
Screenshot: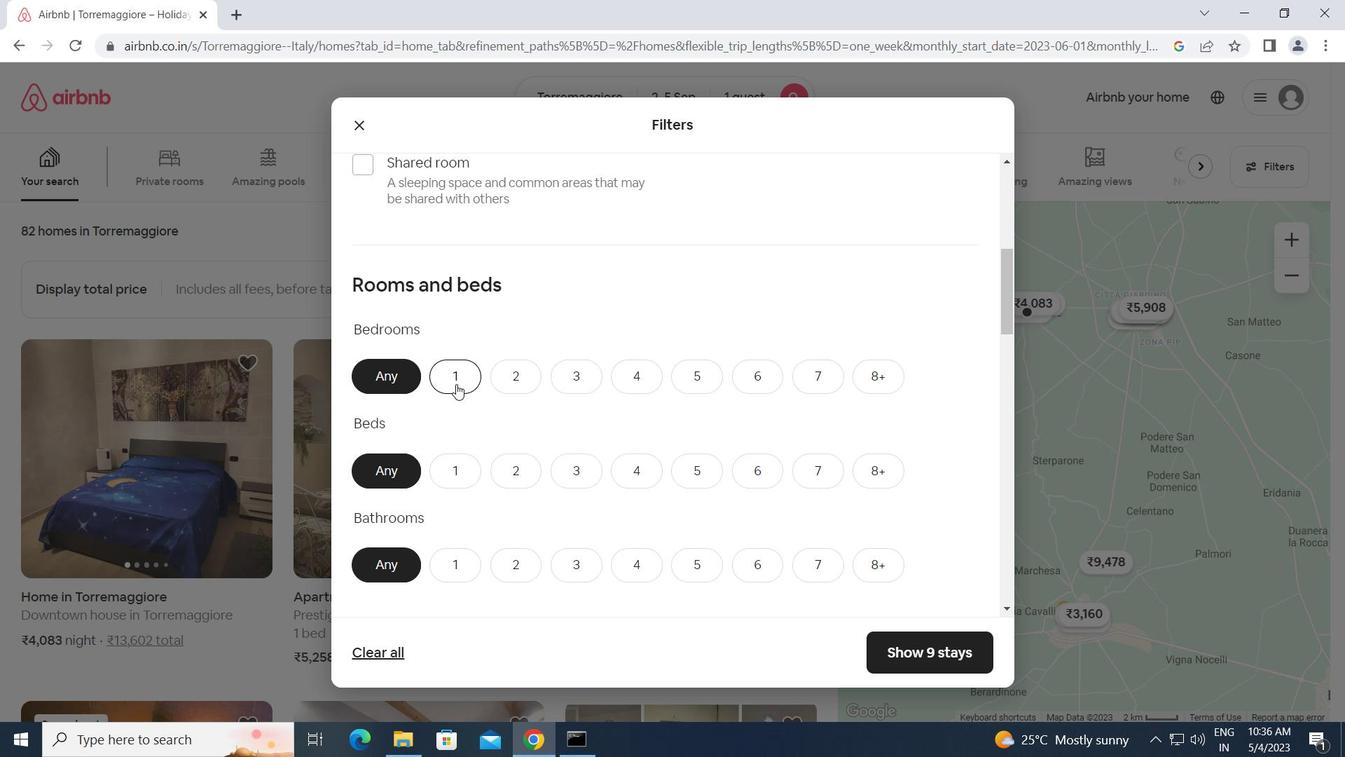 
Action: Mouse moved to (461, 470)
Screenshot: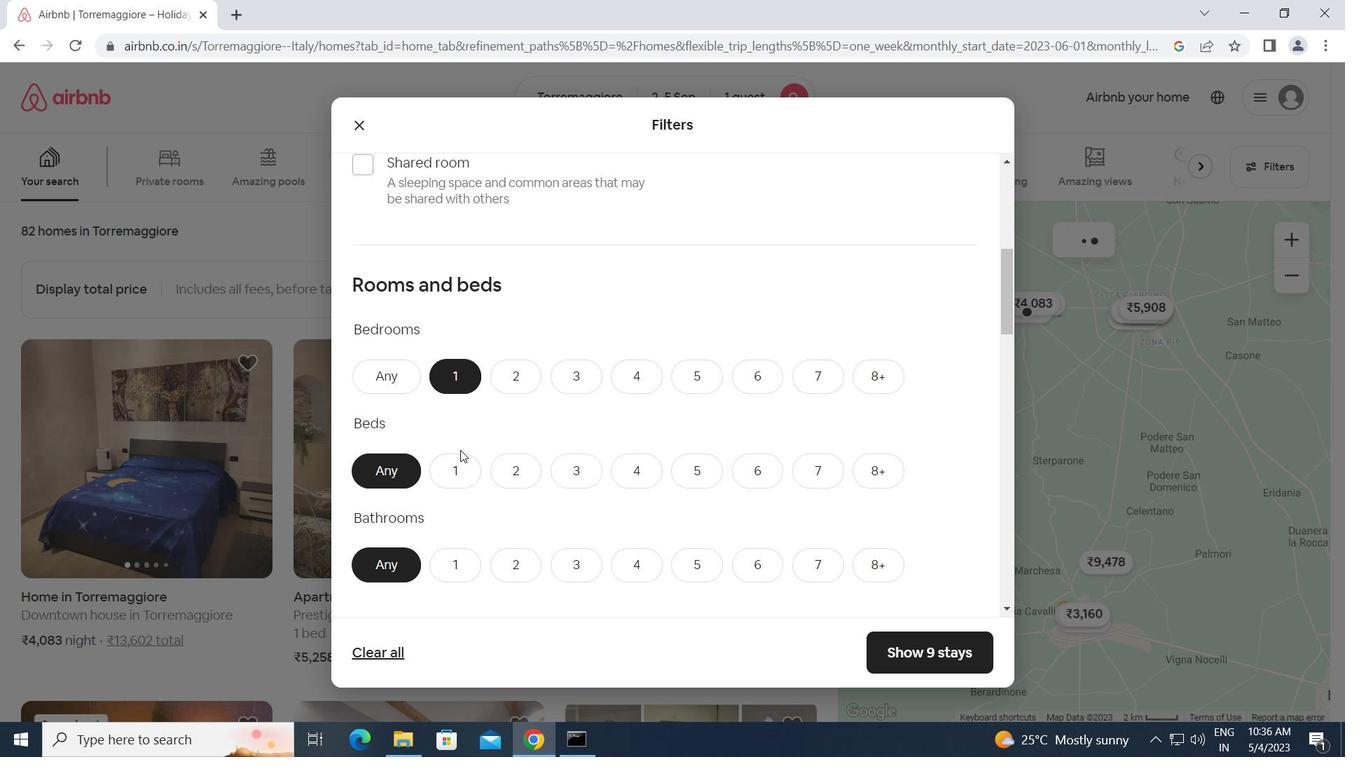 
Action: Mouse pressed left at (461, 470)
Screenshot: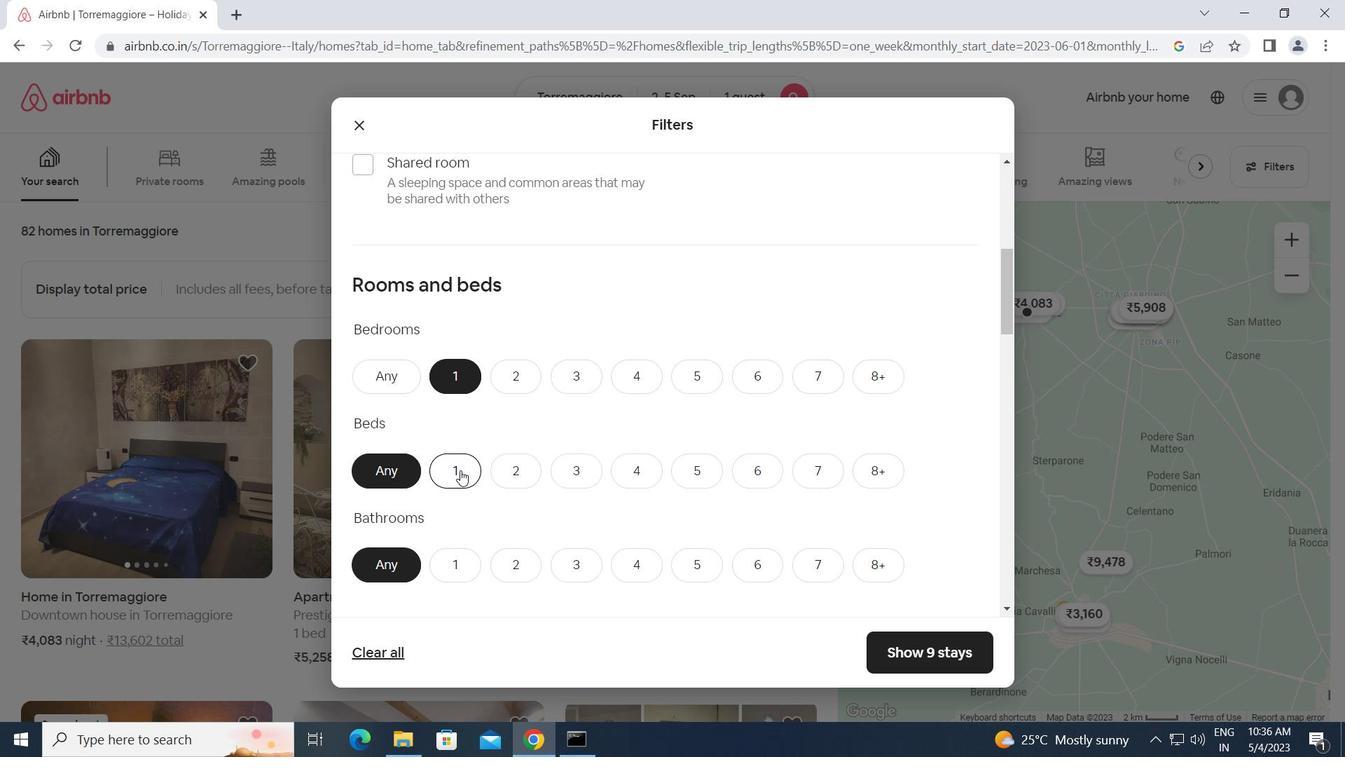
Action: Mouse moved to (451, 562)
Screenshot: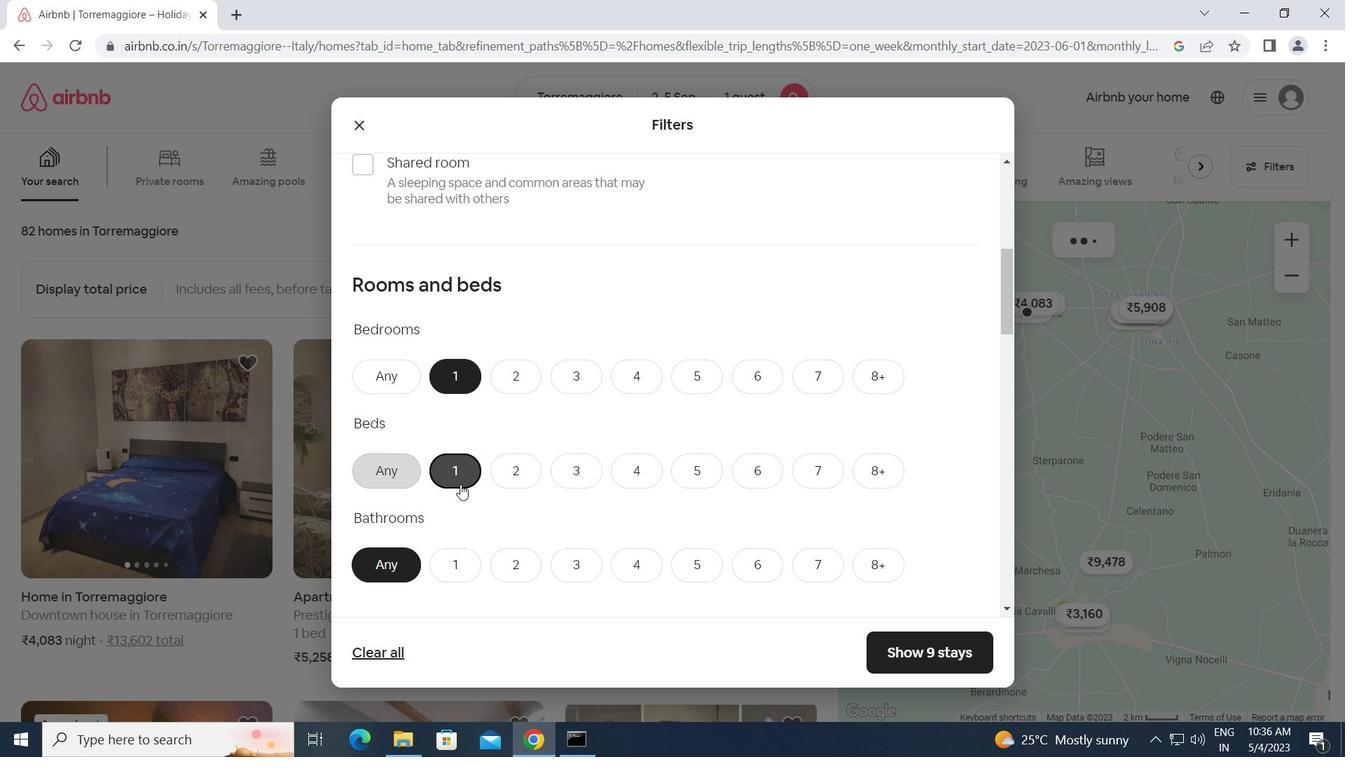 
Action: Mouse pressed left at (451, 562)
Screenshot: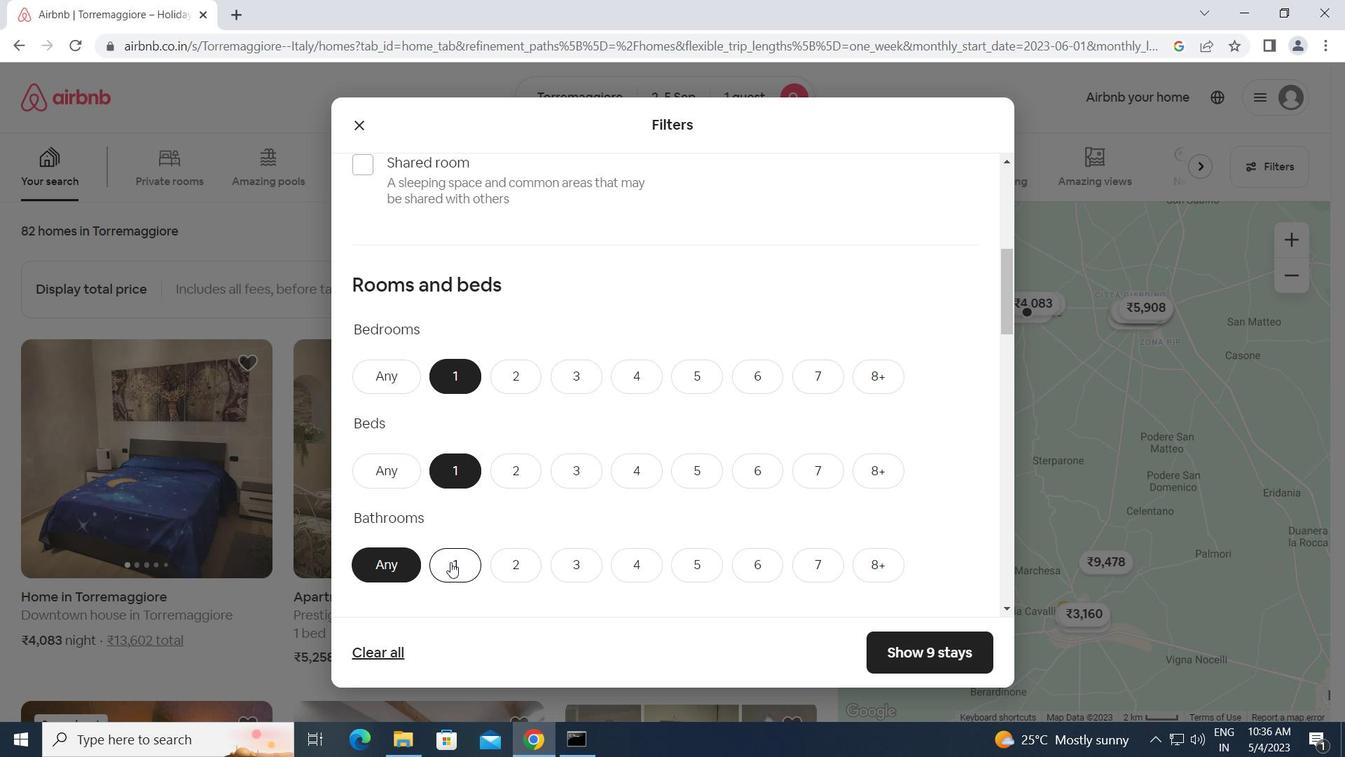 
Action: Mouse moved to (508, 563)
Screenshot: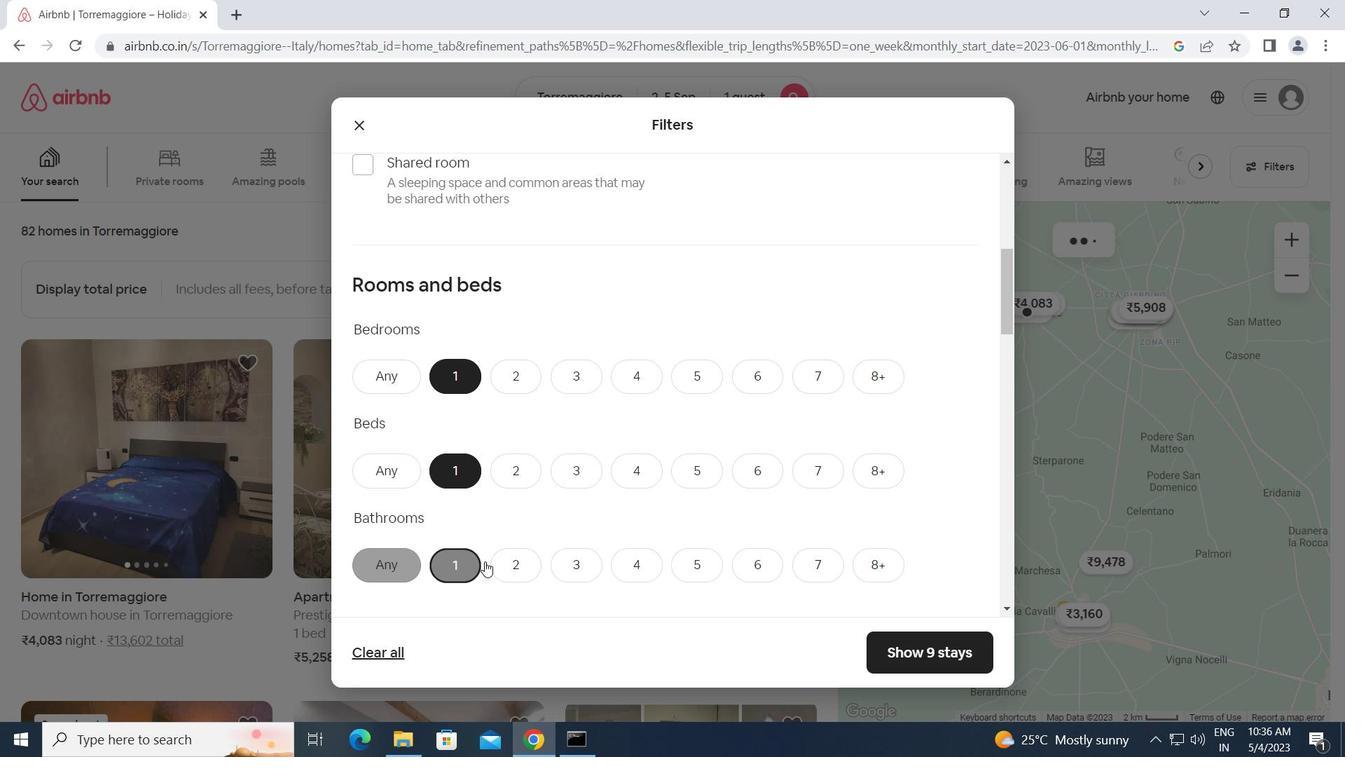 
Action: Mouse scrolled (508, 562) with delta (0, 0)
Screenshot: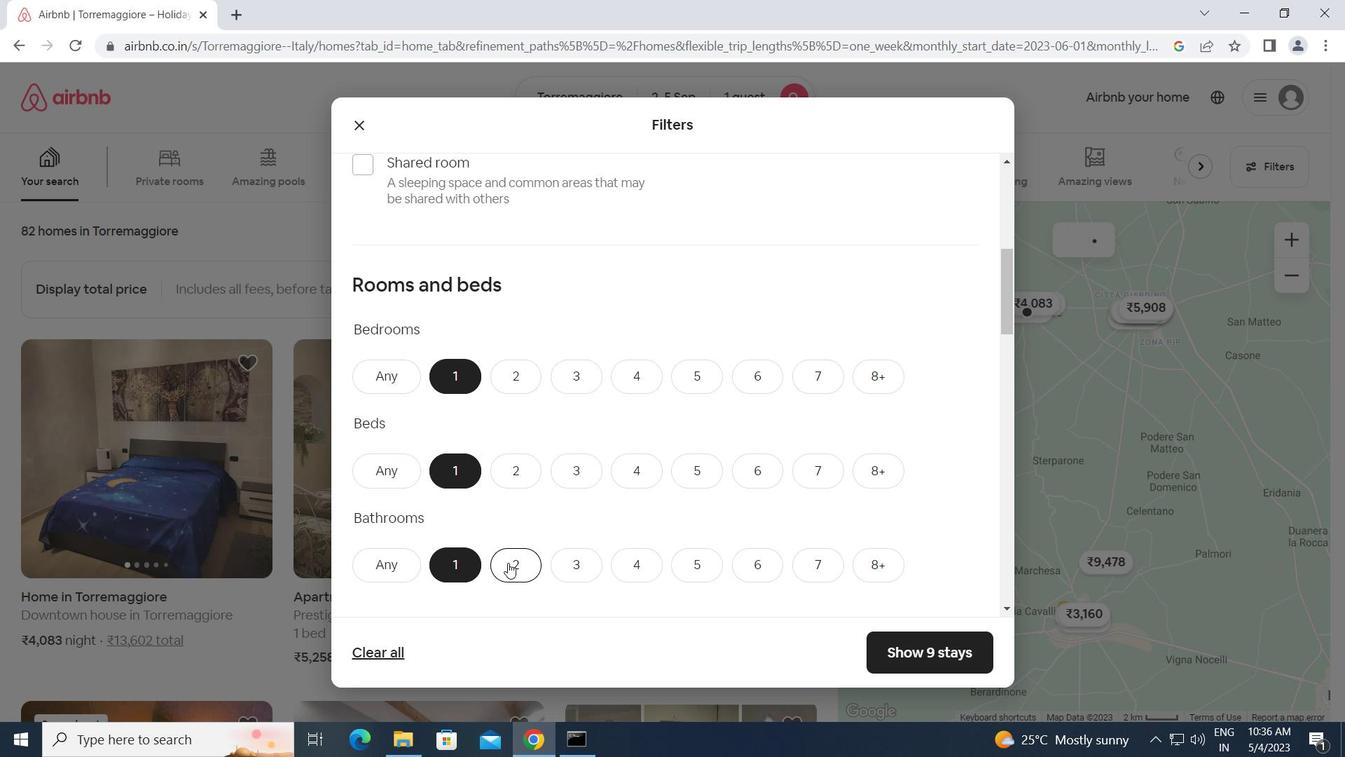 
Action: Mouse moved to (511, 560)
Screenshot: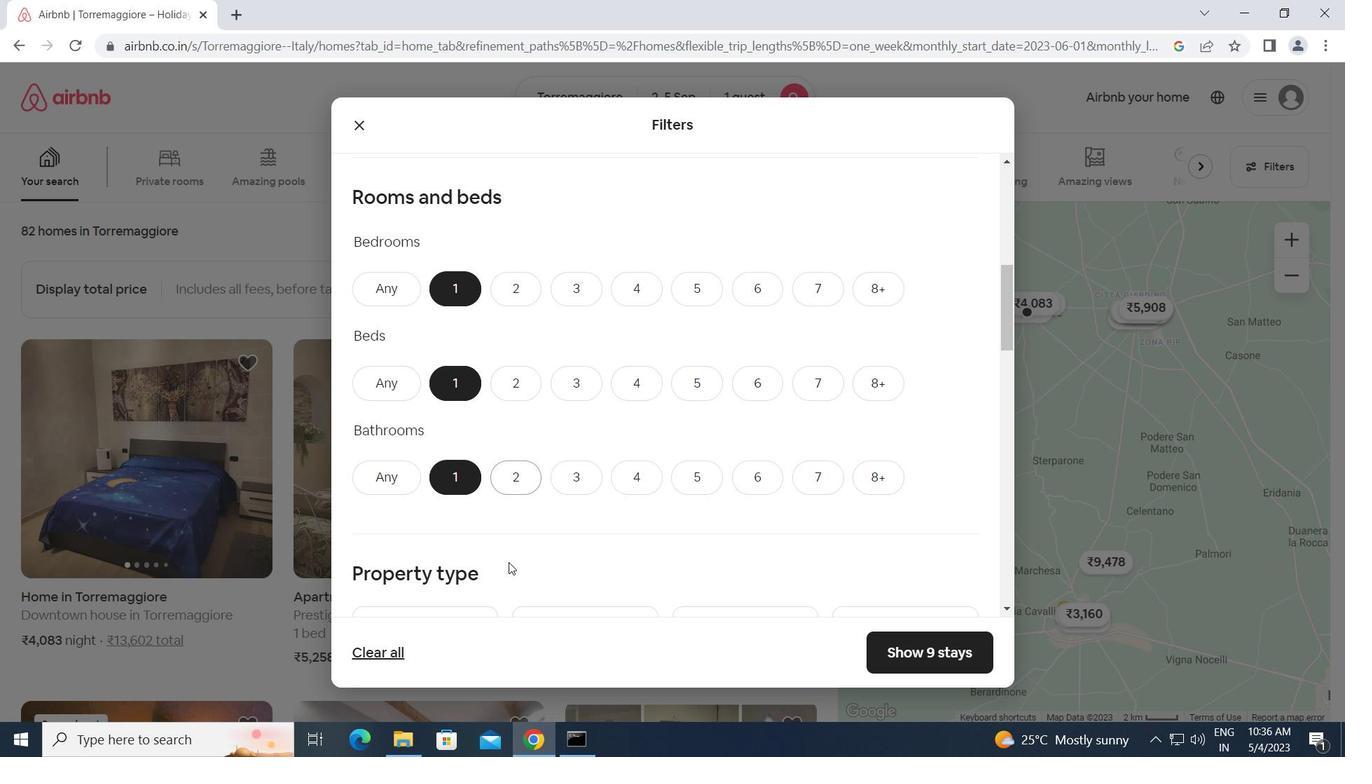 
Action: Mouse scrolled (511, 559) with delta (0, 0)
Screenshot: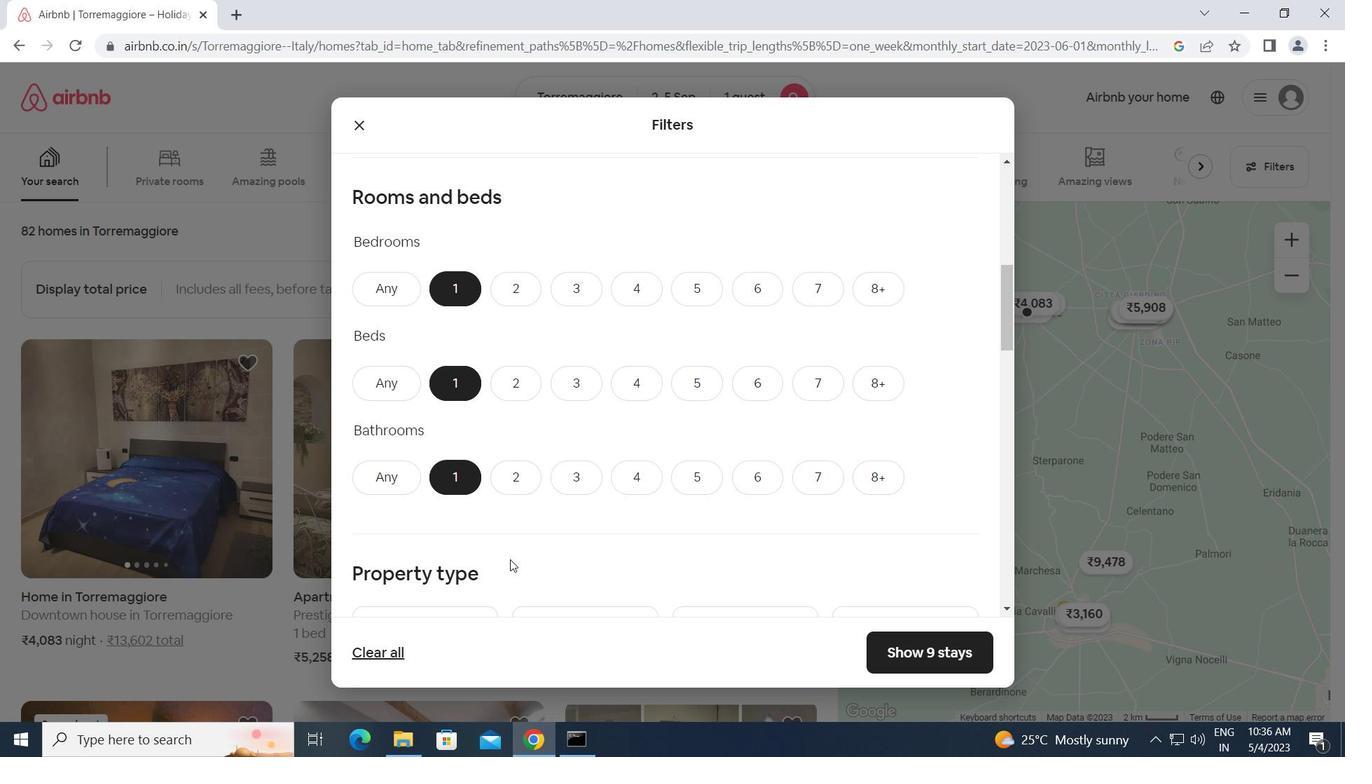 
Action: Mouse scrolled (511, 559) with delta (0, 0)
Screenshot: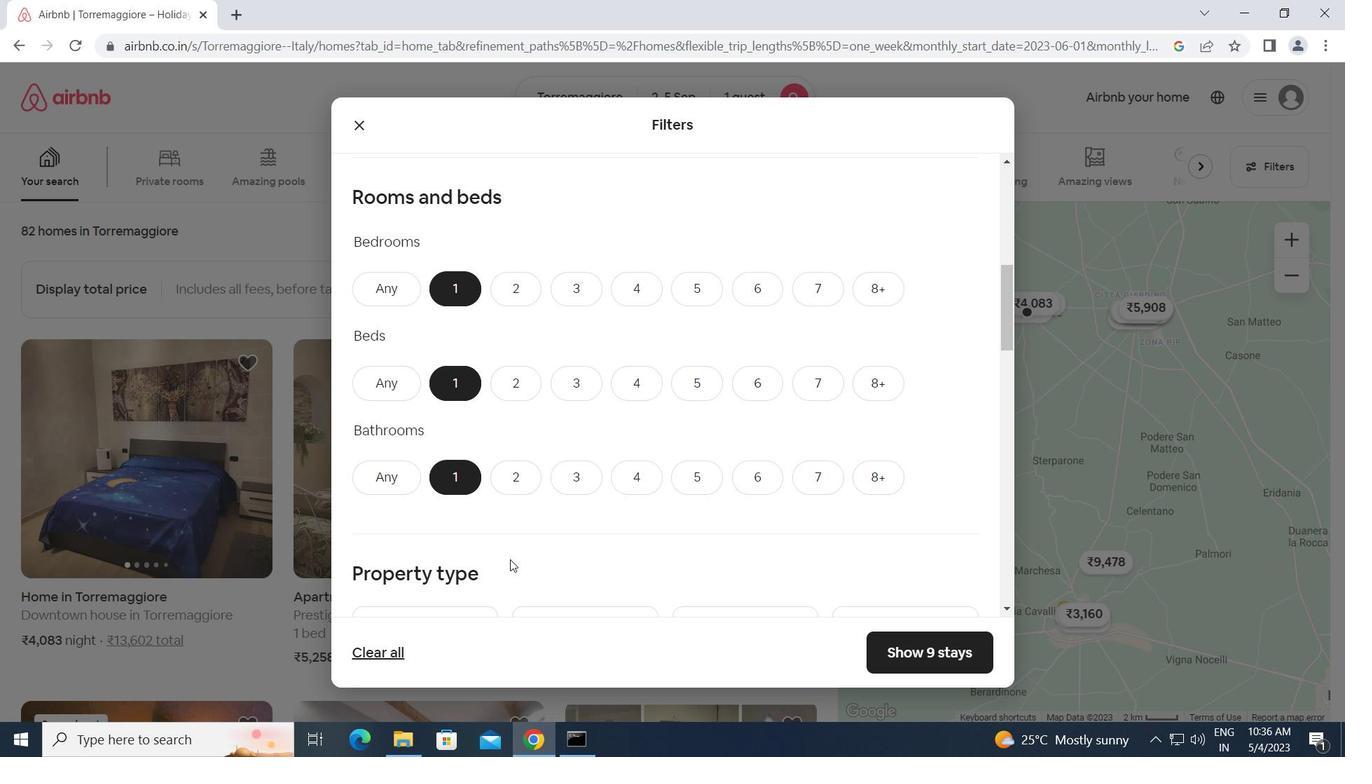
Action: Mouse moved to (412, 509)
Screenshot: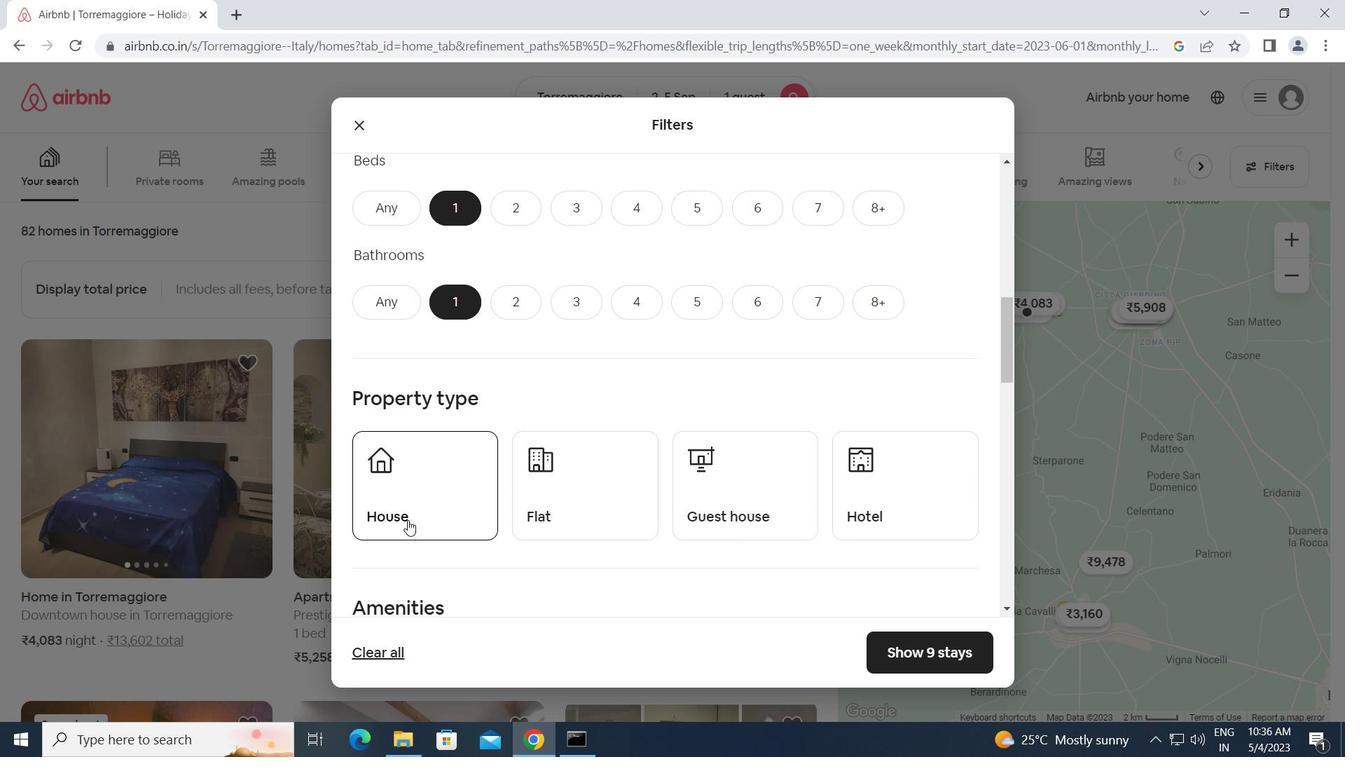 
Action: Mouse pressed left at (412, 509)
Screenshot: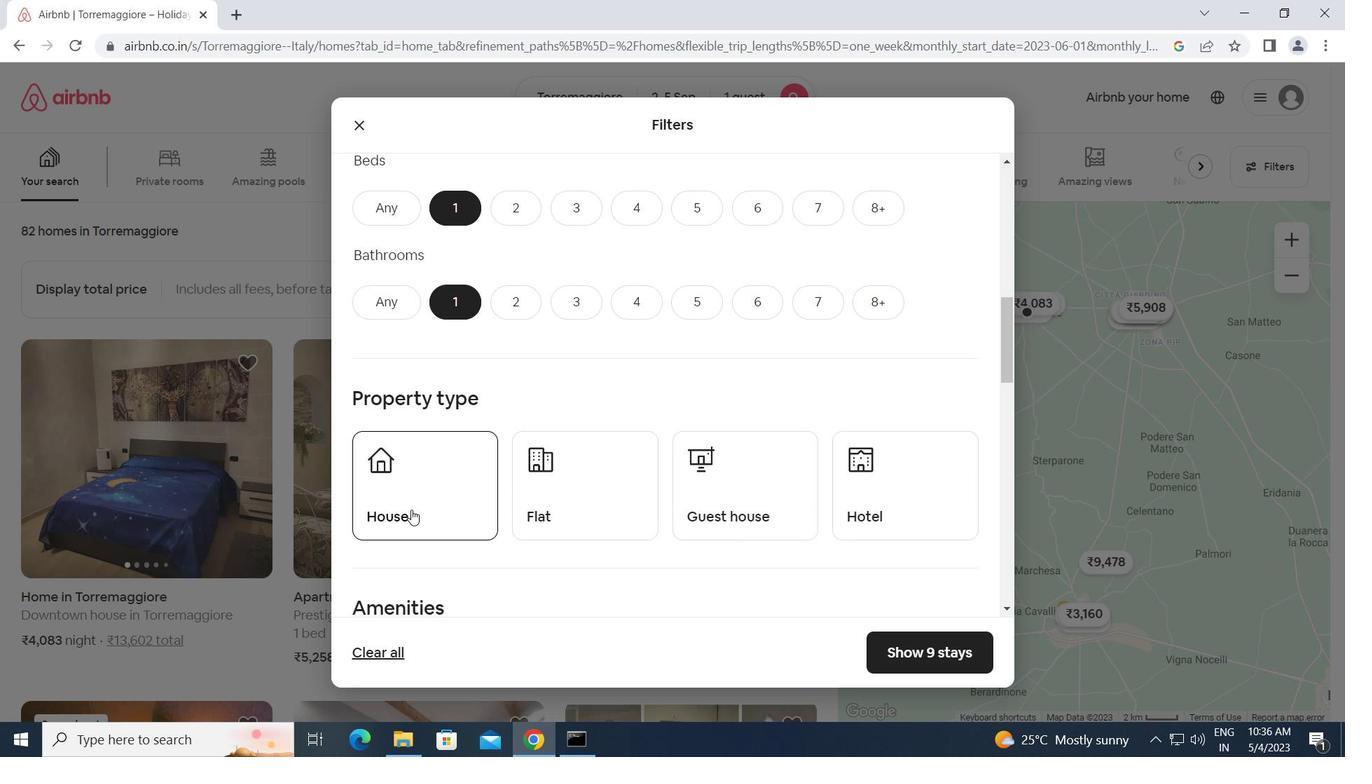 
Action: Mouse moved to (572, 489)
Screenshot: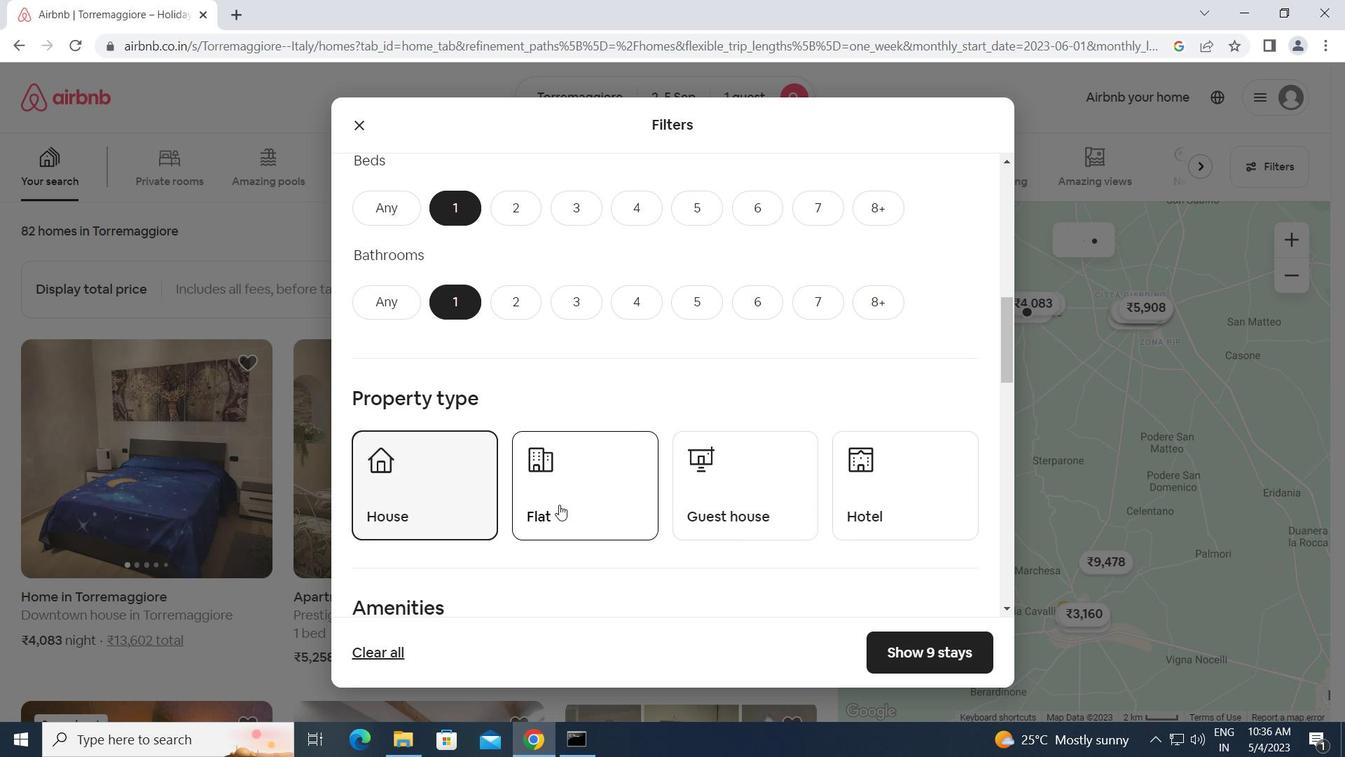 
Action: Mouse pressed left at (572, 489)
Screenshot: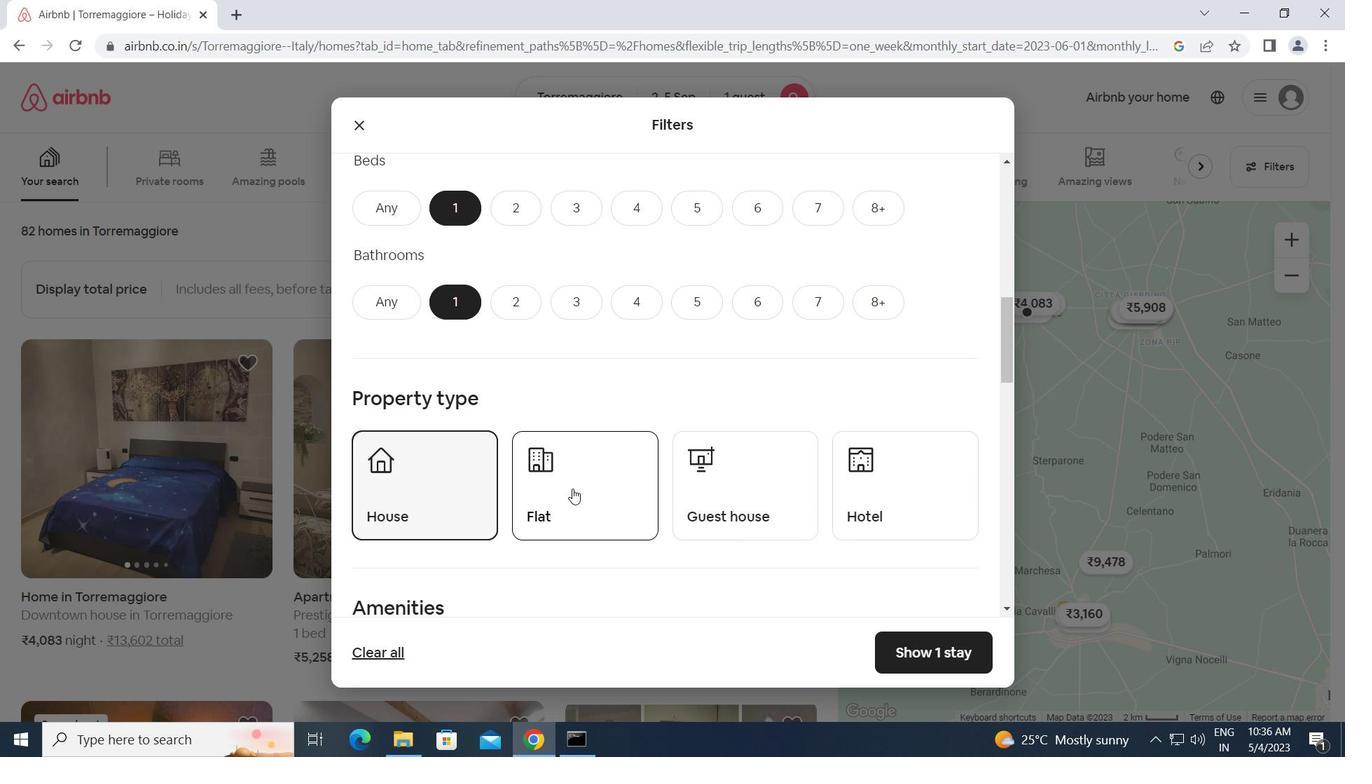 
Action: Mouse moved to (757, 492)
Screenshot: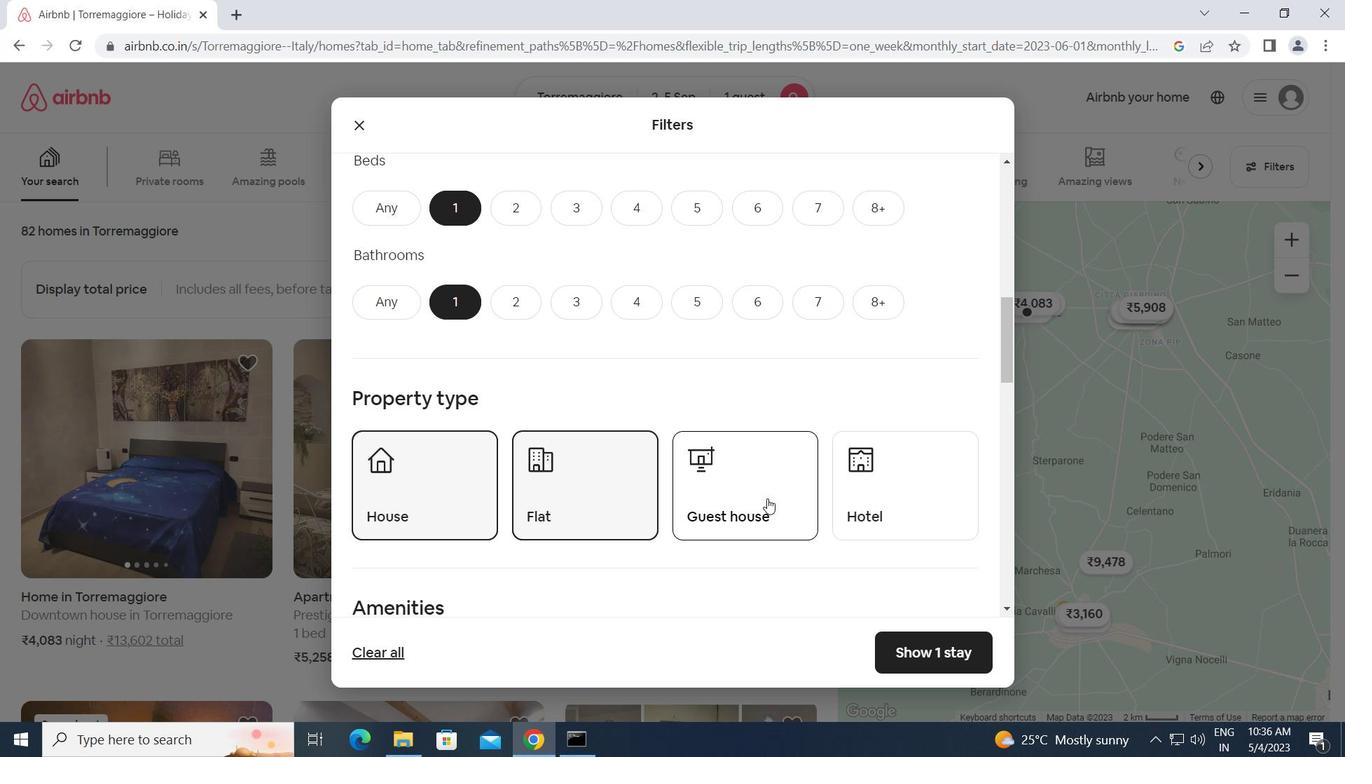 
Action: Mouse pressed left at (757, 492)
Screenshot: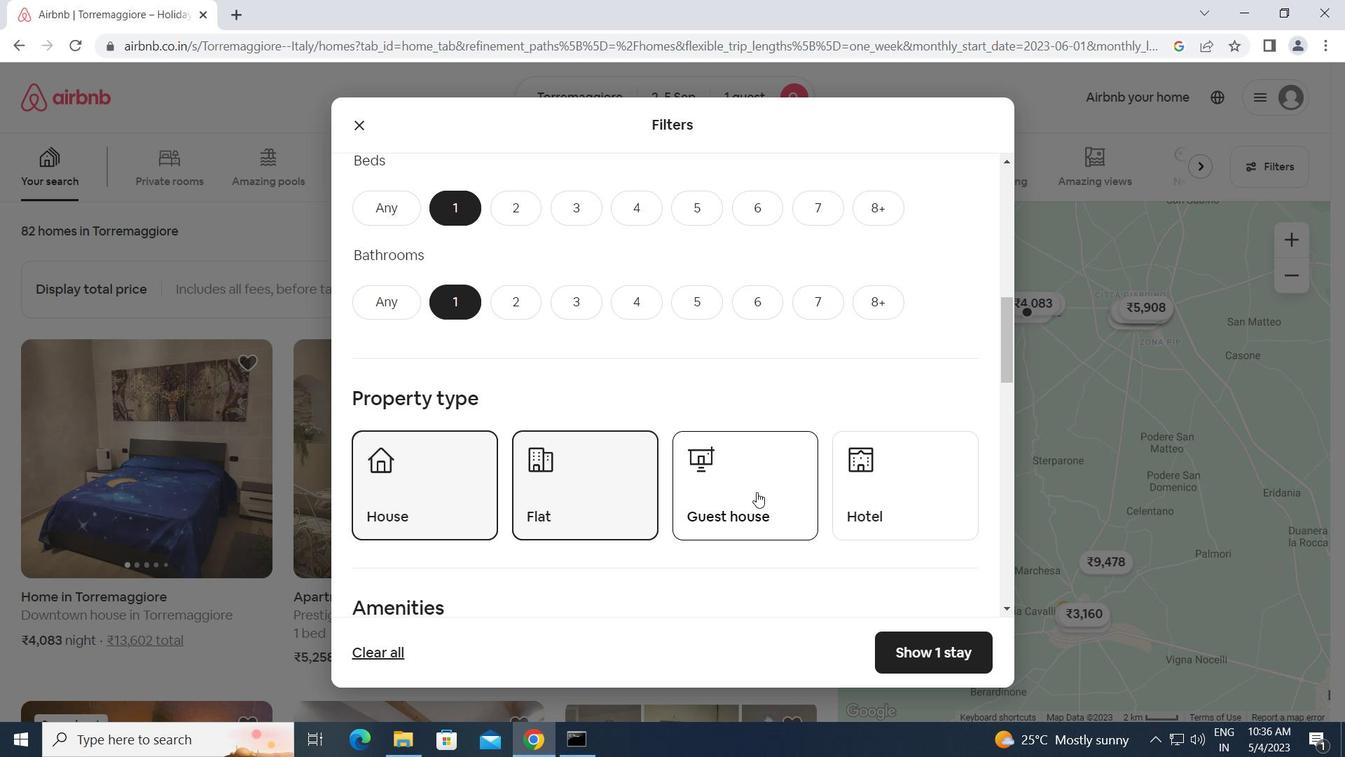 
Action: Mouse moved to (855, 490)
Screenshot: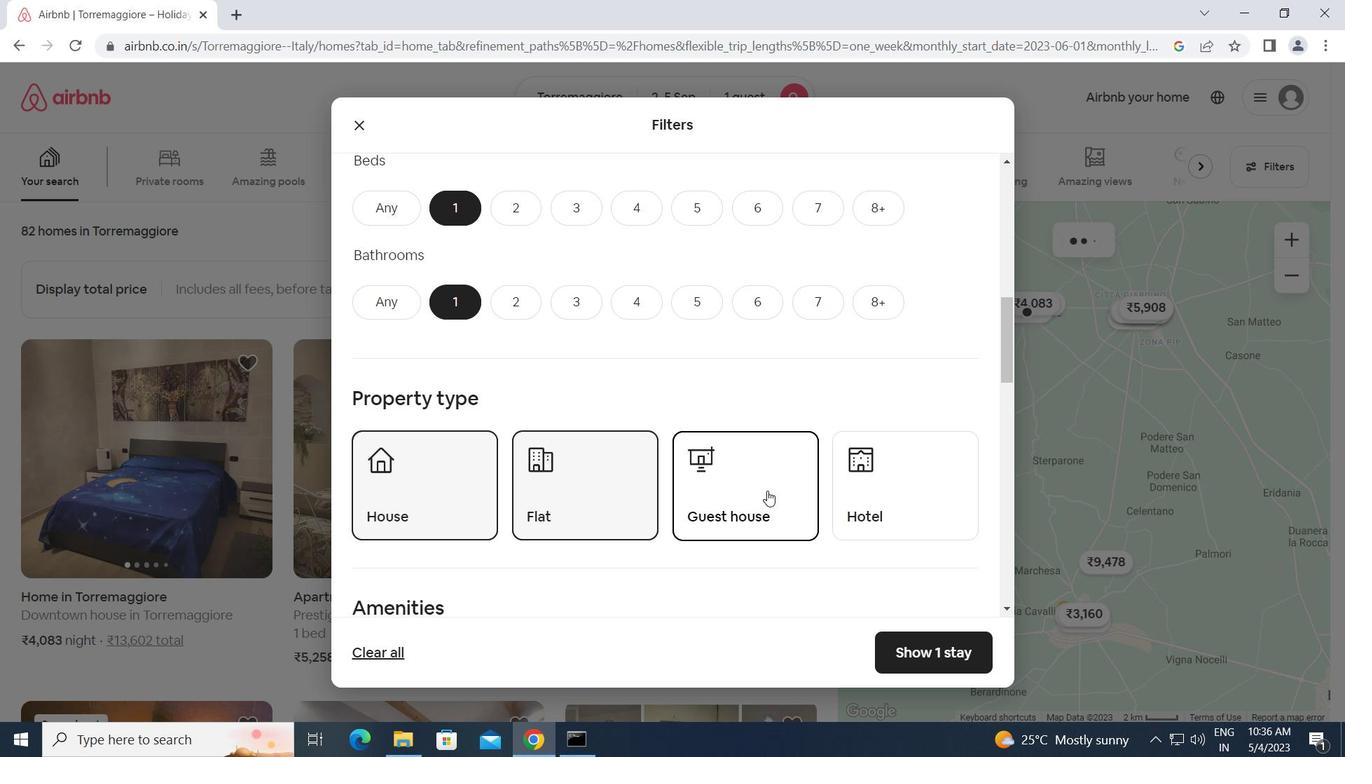 
Action: Mouse pressed left at (855, 490)
Screenshot: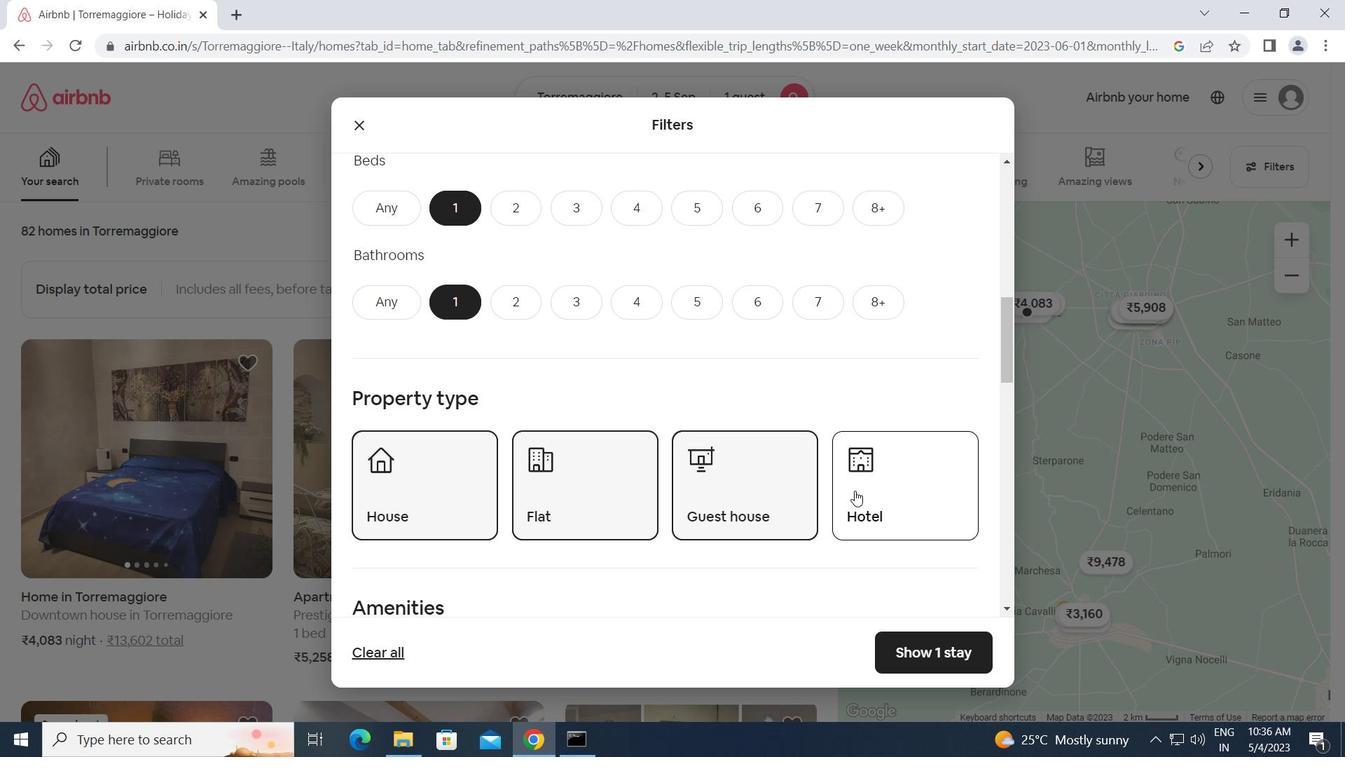 
Action: Mouse moved to (600, 464)
Screenshot: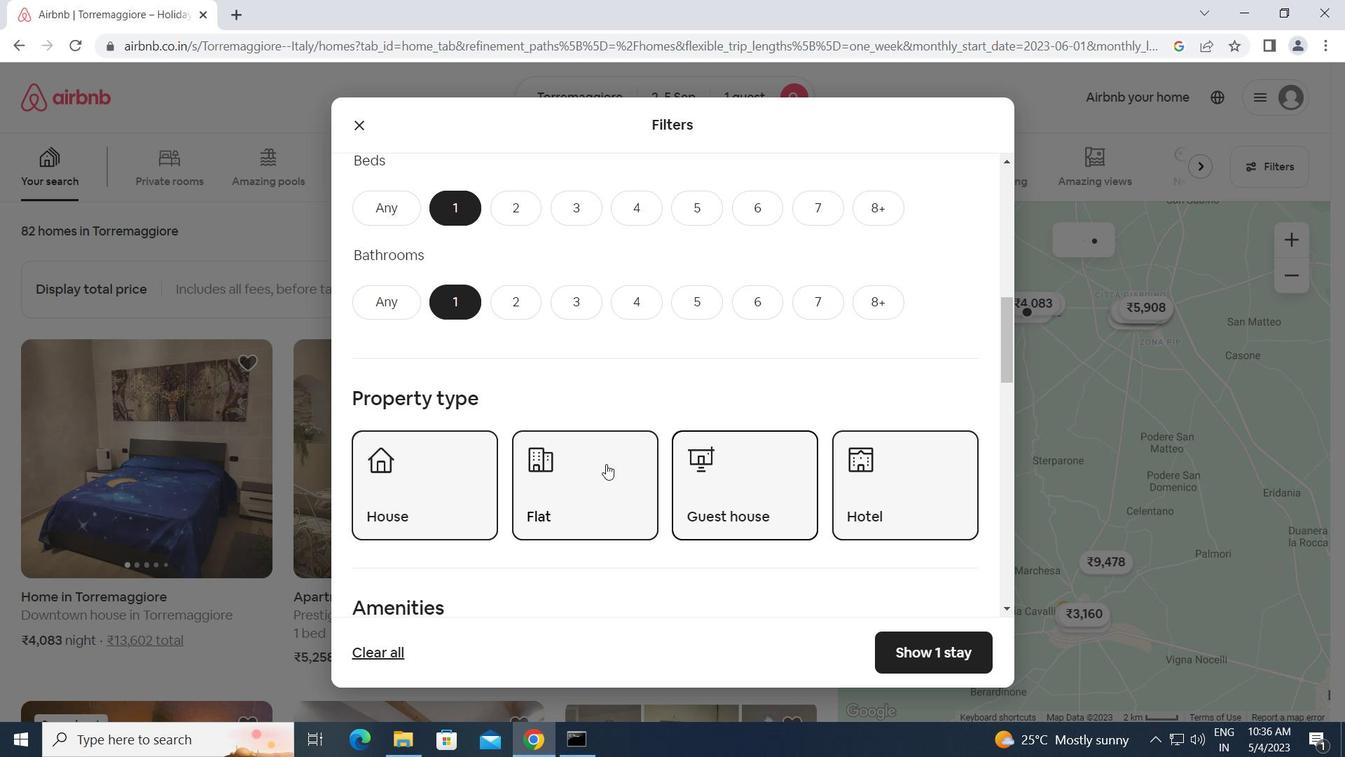 
Action: Mouse scrolled (600, 463) with delta (0, 0)
Screenshot: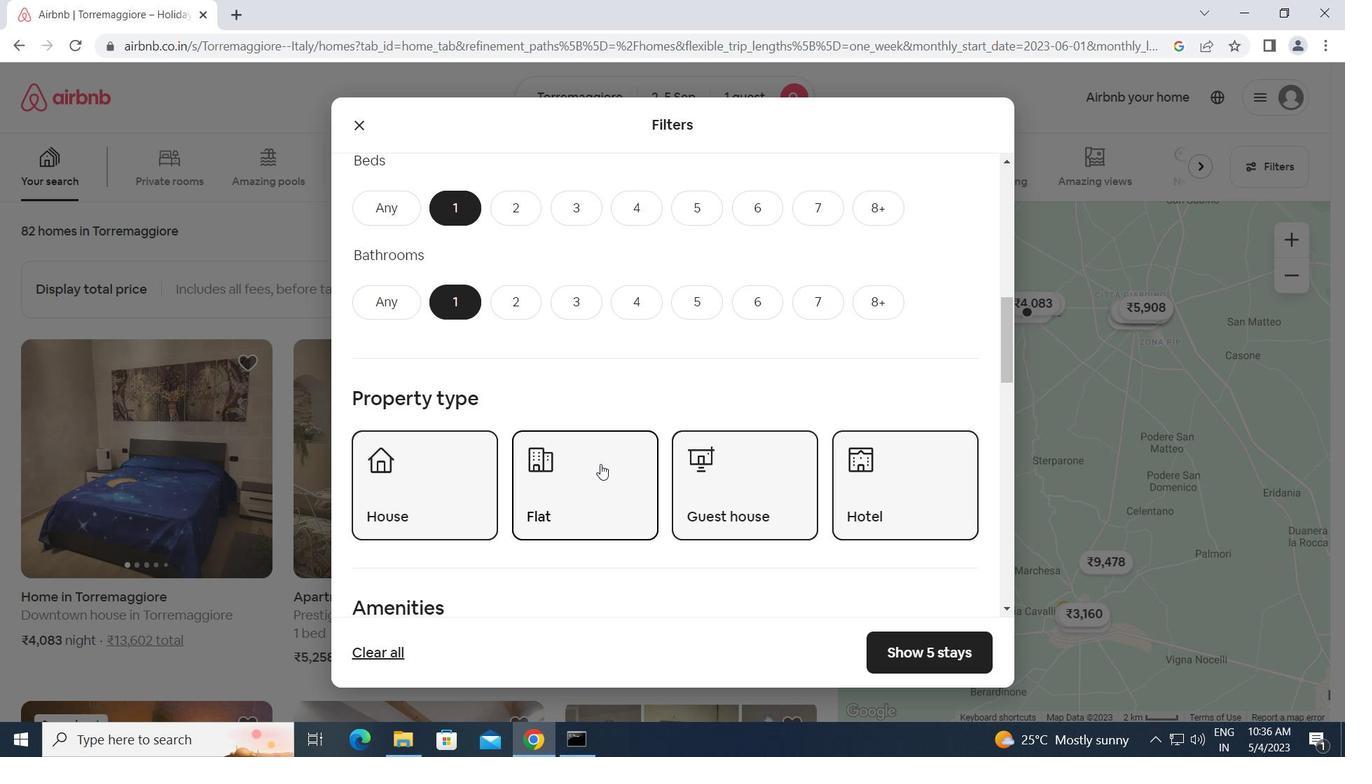 
Action: Mouse scrolled (600, 463) with delta (0, 0)
Screenshot: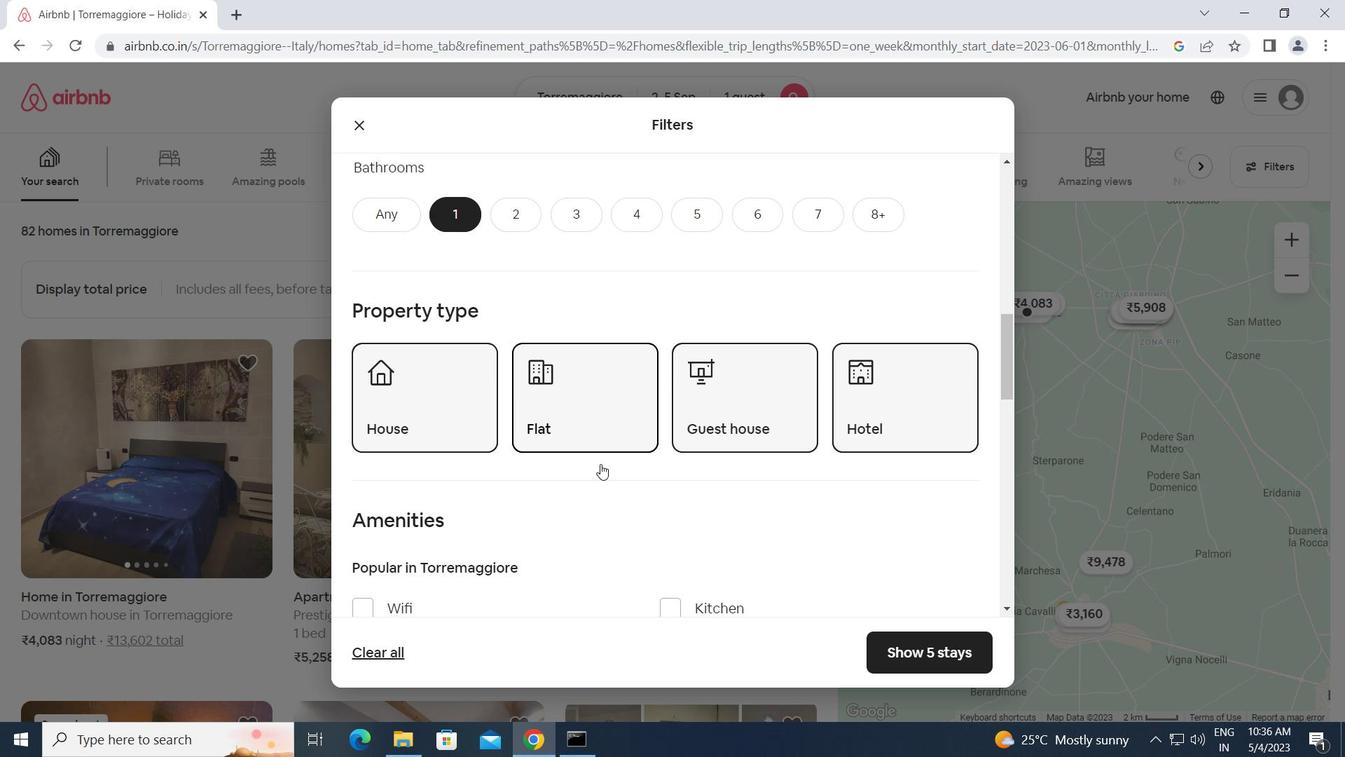 
Action: Mouse scrolled (600, 463) with delta (0, 0)
Screenshot: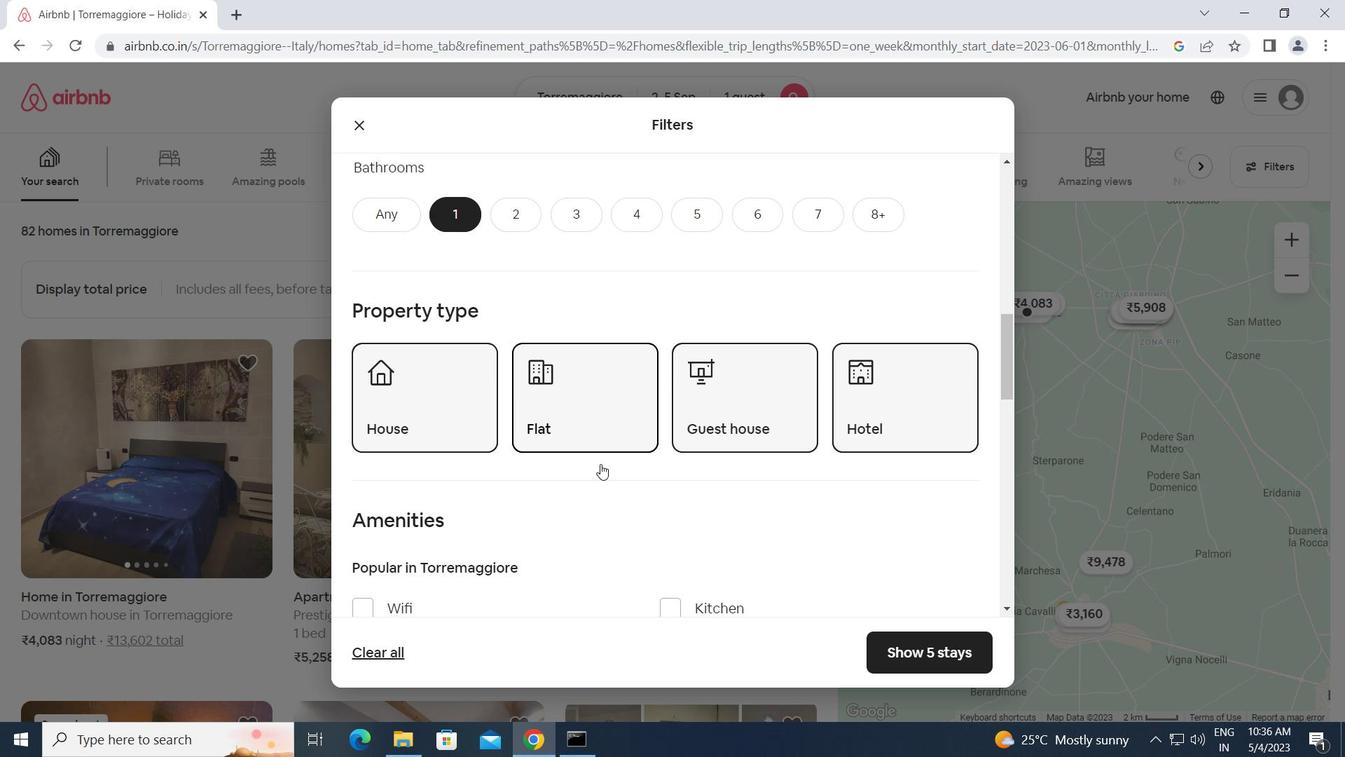 
Action: Mouse scrolled (600, 463) with delta (0, 0)
Screenshot: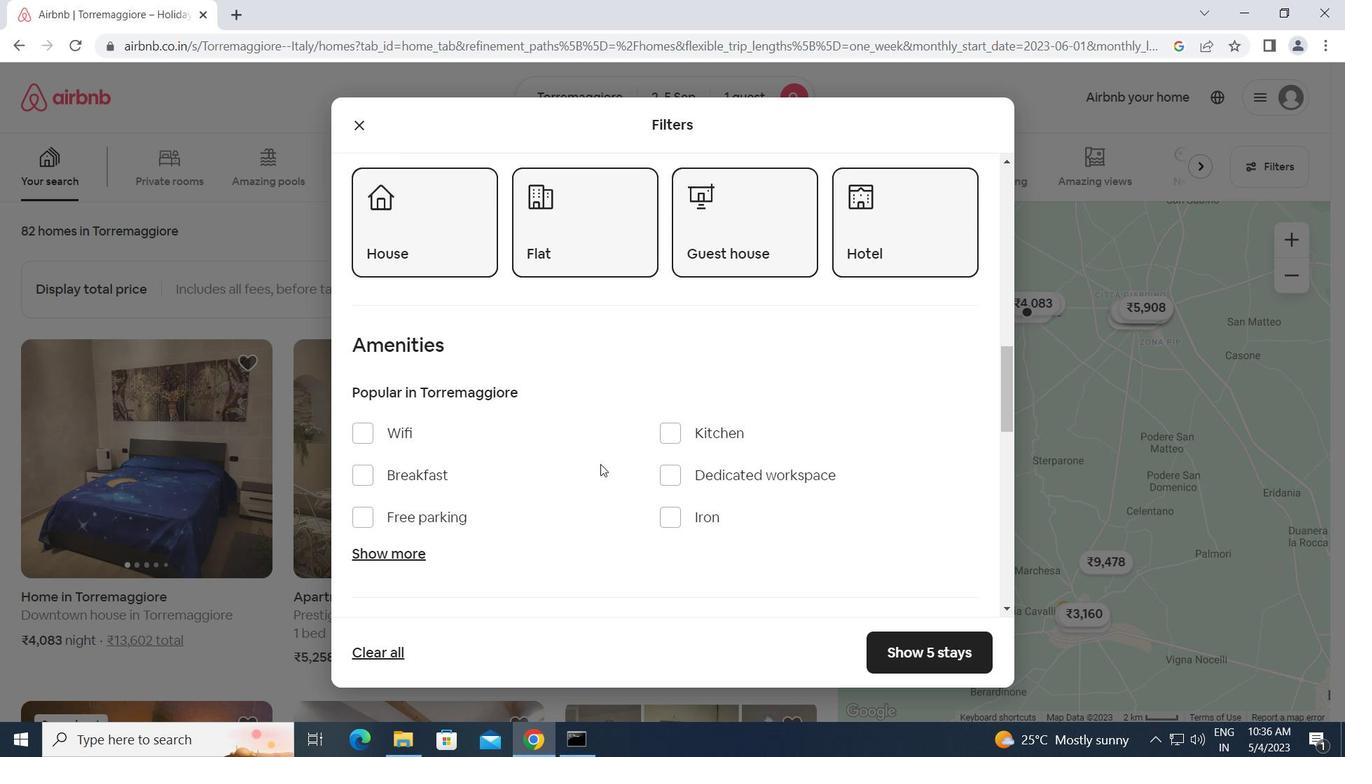 
Action: Mouse scrolled (600, 463) with delta (0, 0)
Screenshot: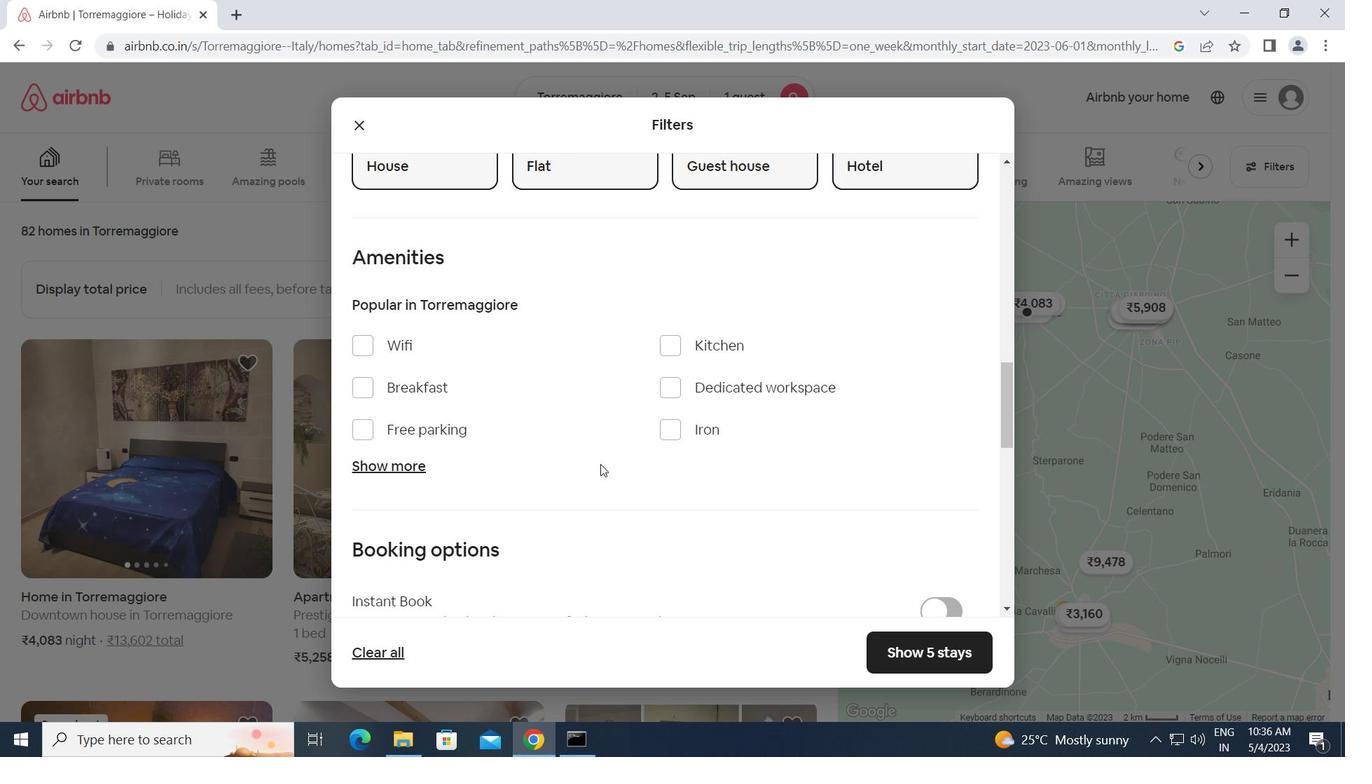 
Action: Mouse scrolled (600, 463) with delta (0, 0)
Screenshot: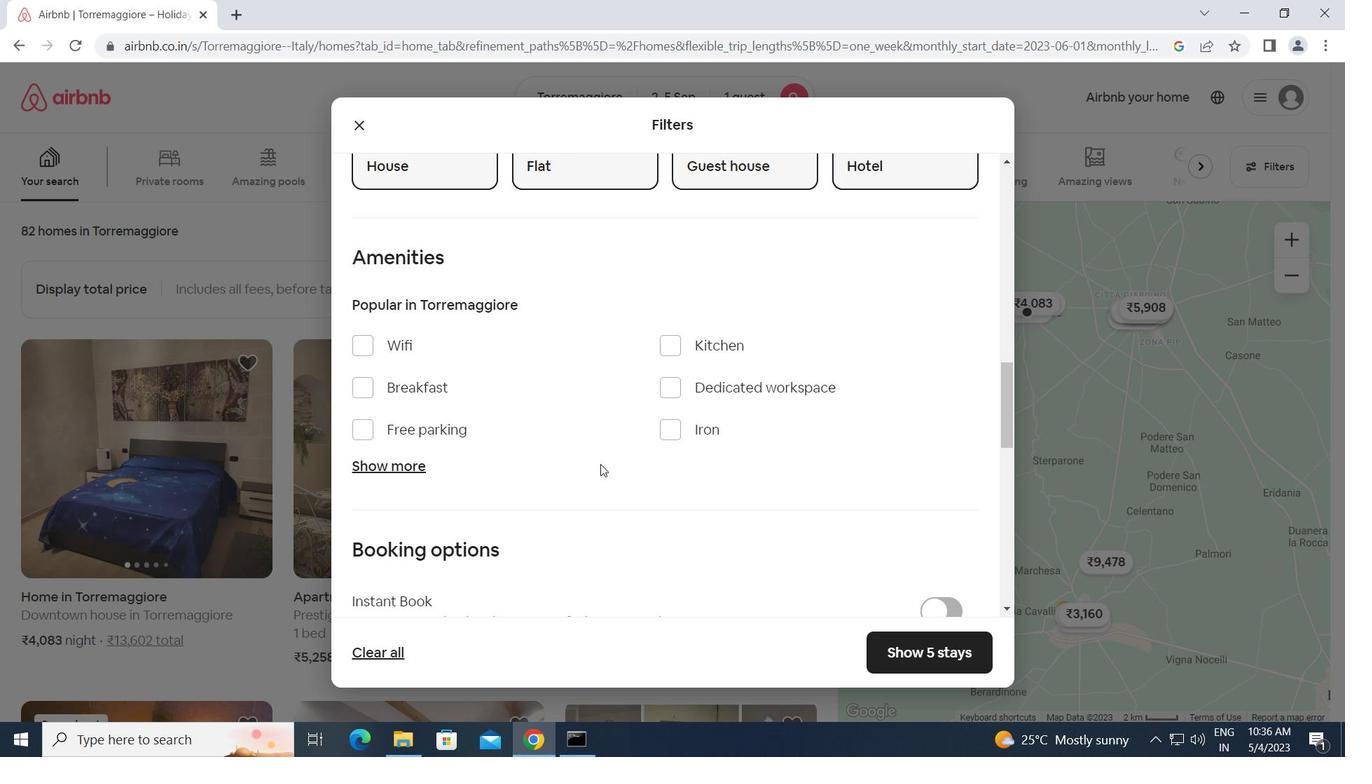 
Action: Mouse moved to (937, 485)
Screenshot: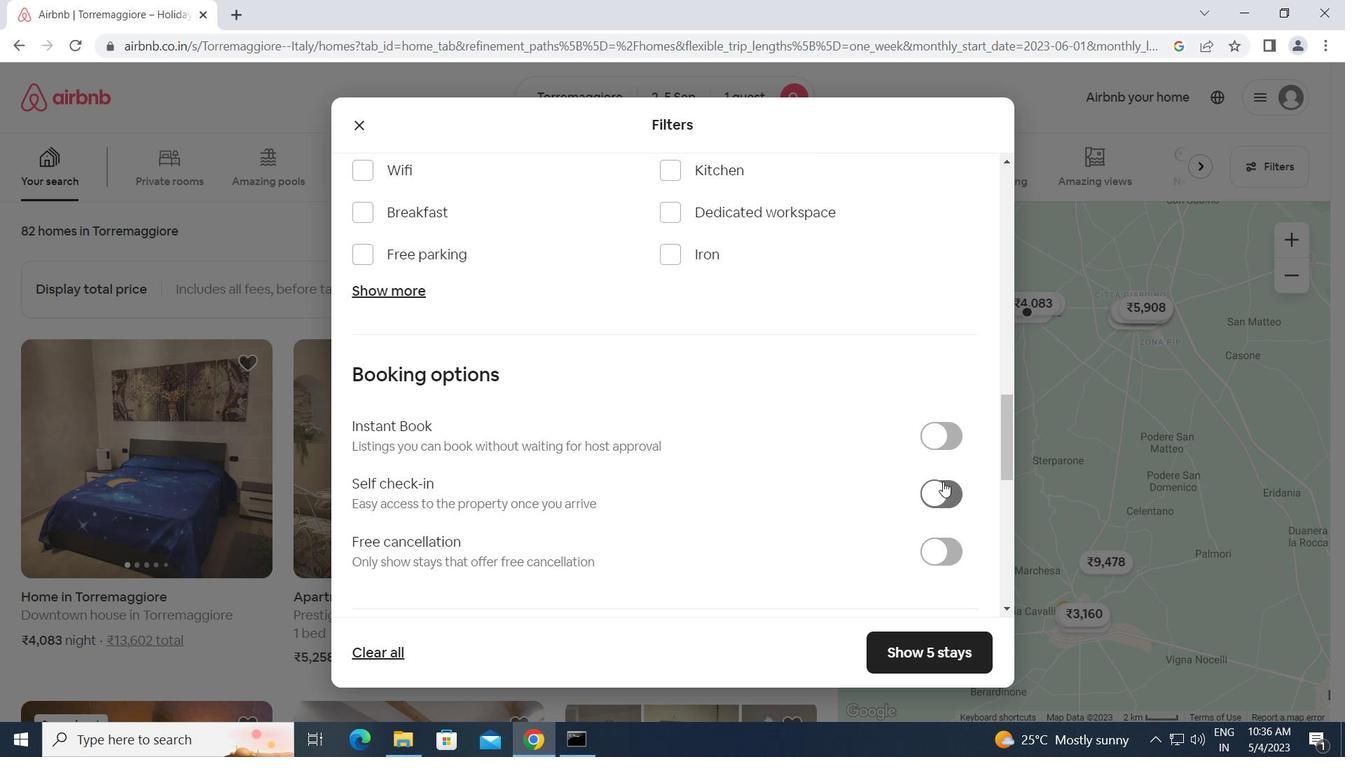 
Action: Mouse pressed left at (937, 485)
Screenshot: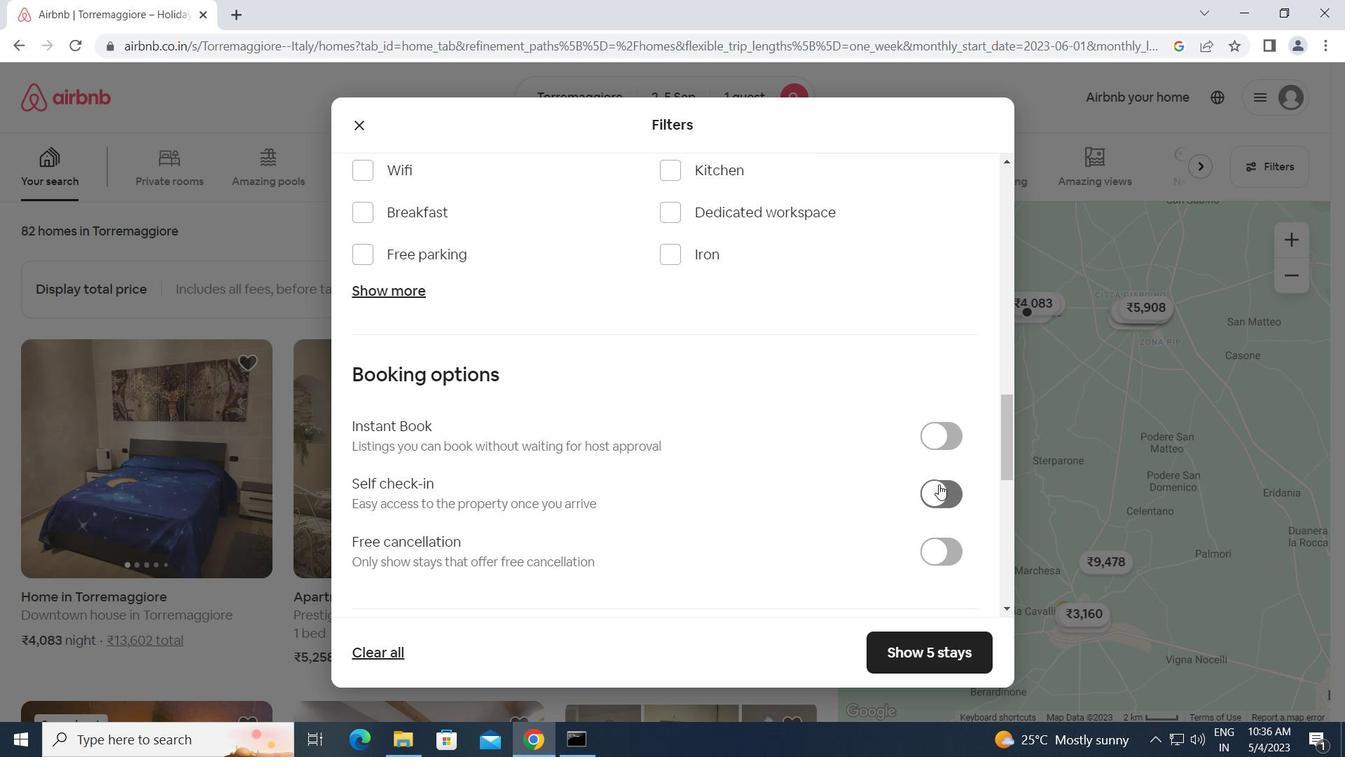 
Action: Mouse moved to (763, 505)
Screenshot: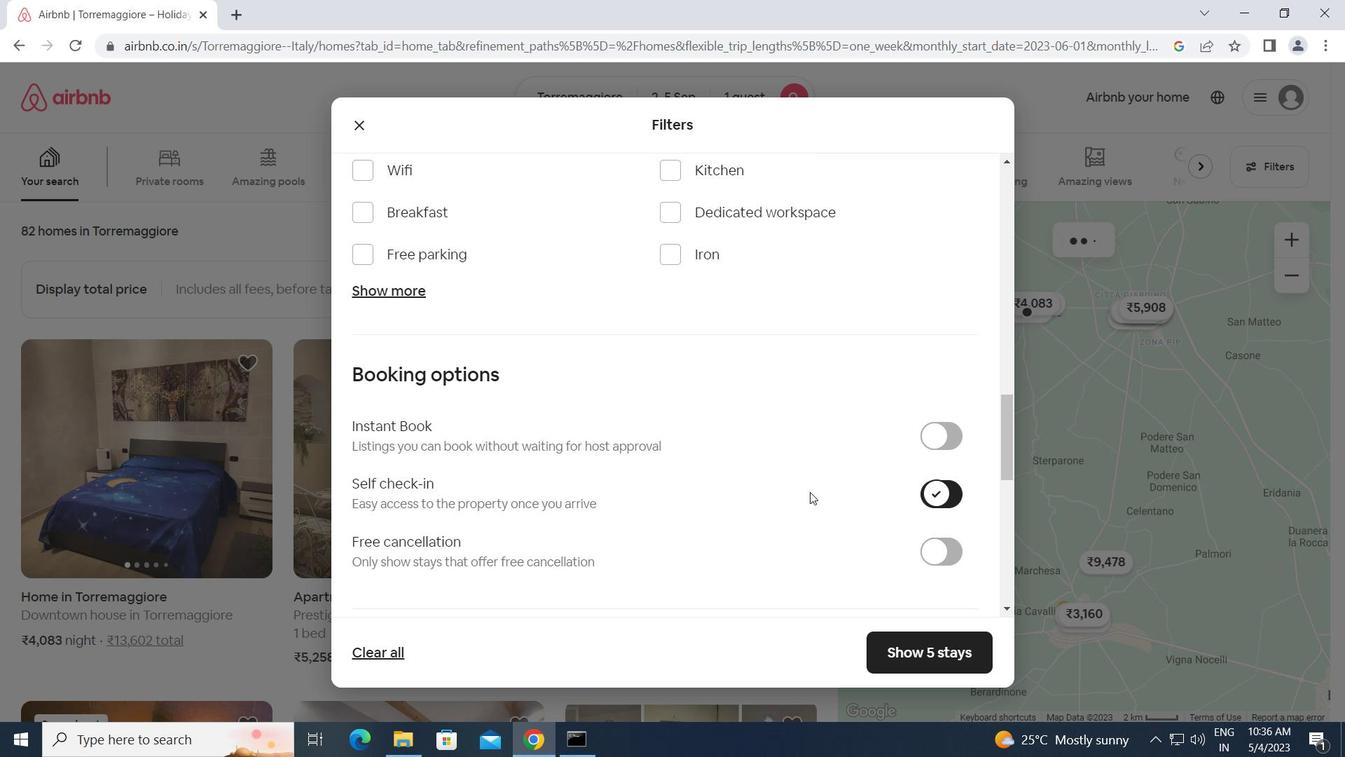
Action: Mouse scrolled (763, 504) with delta (0, 0)
Screenshot: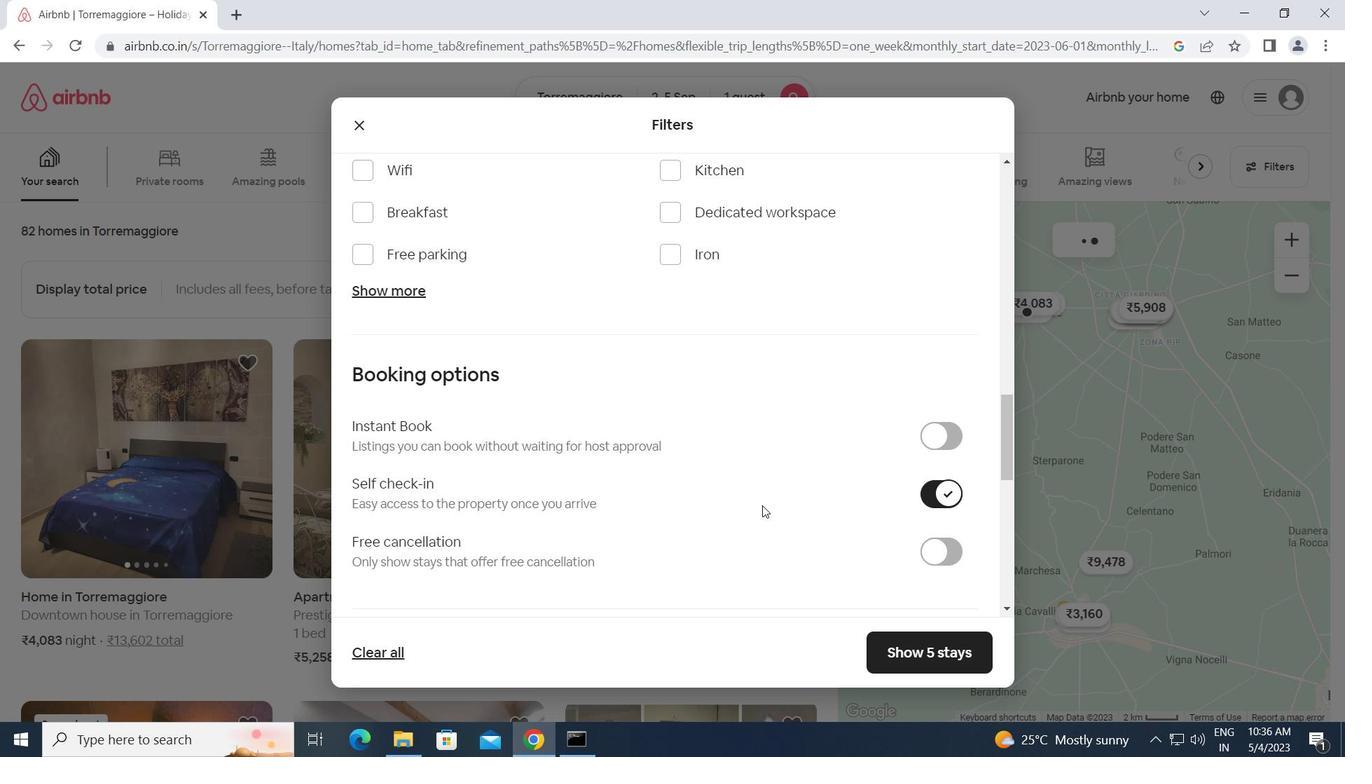
Action: Mouse scrolled (763, 504) with delta (0, 0)
Screenshot: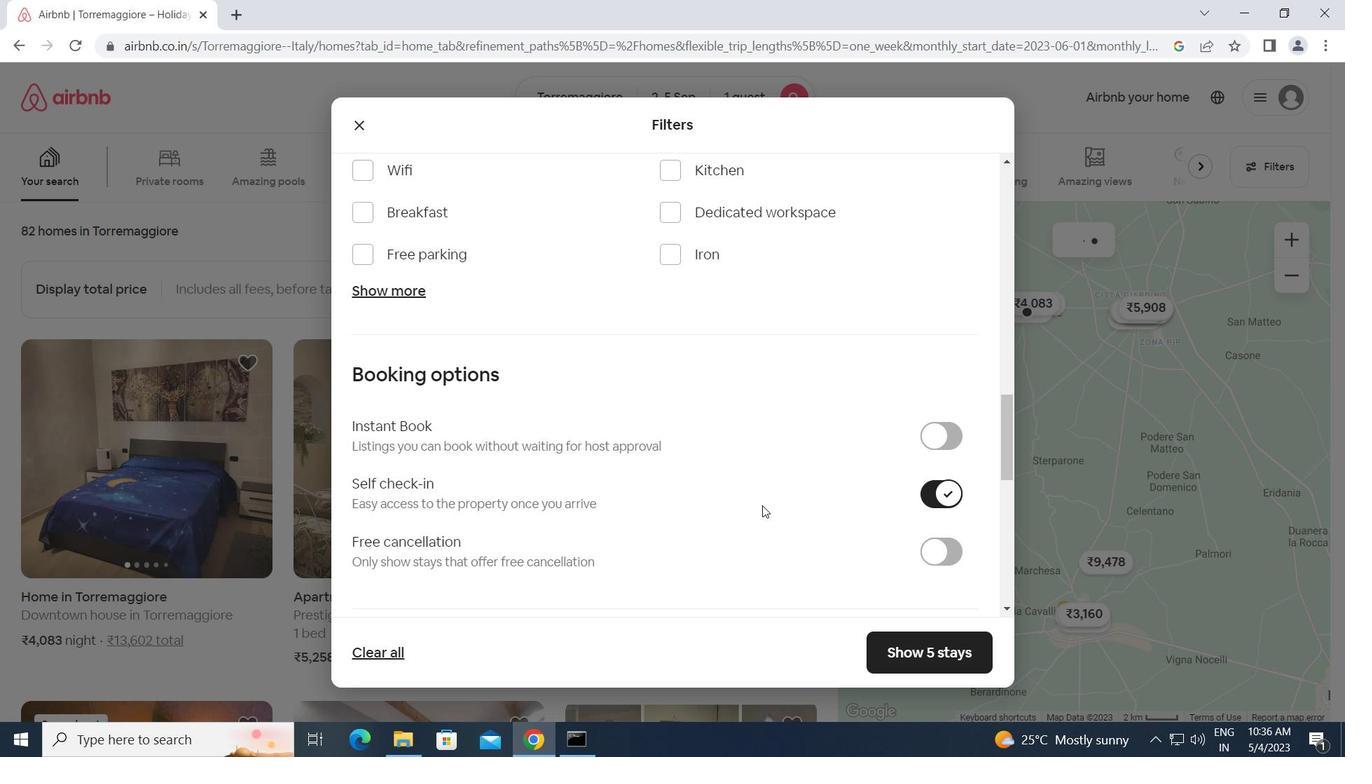
Action: Mouse scrolled (763, 504) with delta (0, 0)
Screenshot: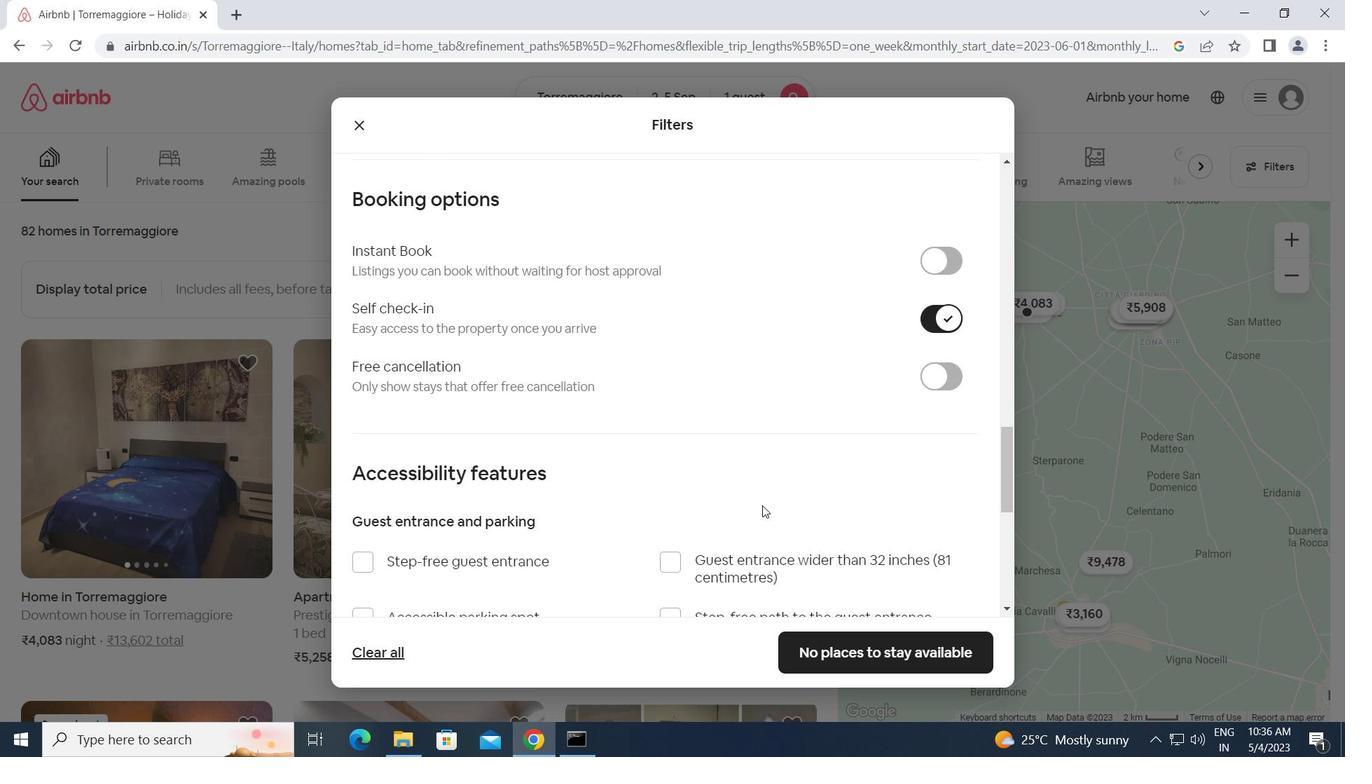 
Action: Mouse scrolled (763, 504) with delta (0, 0)
Screenshot: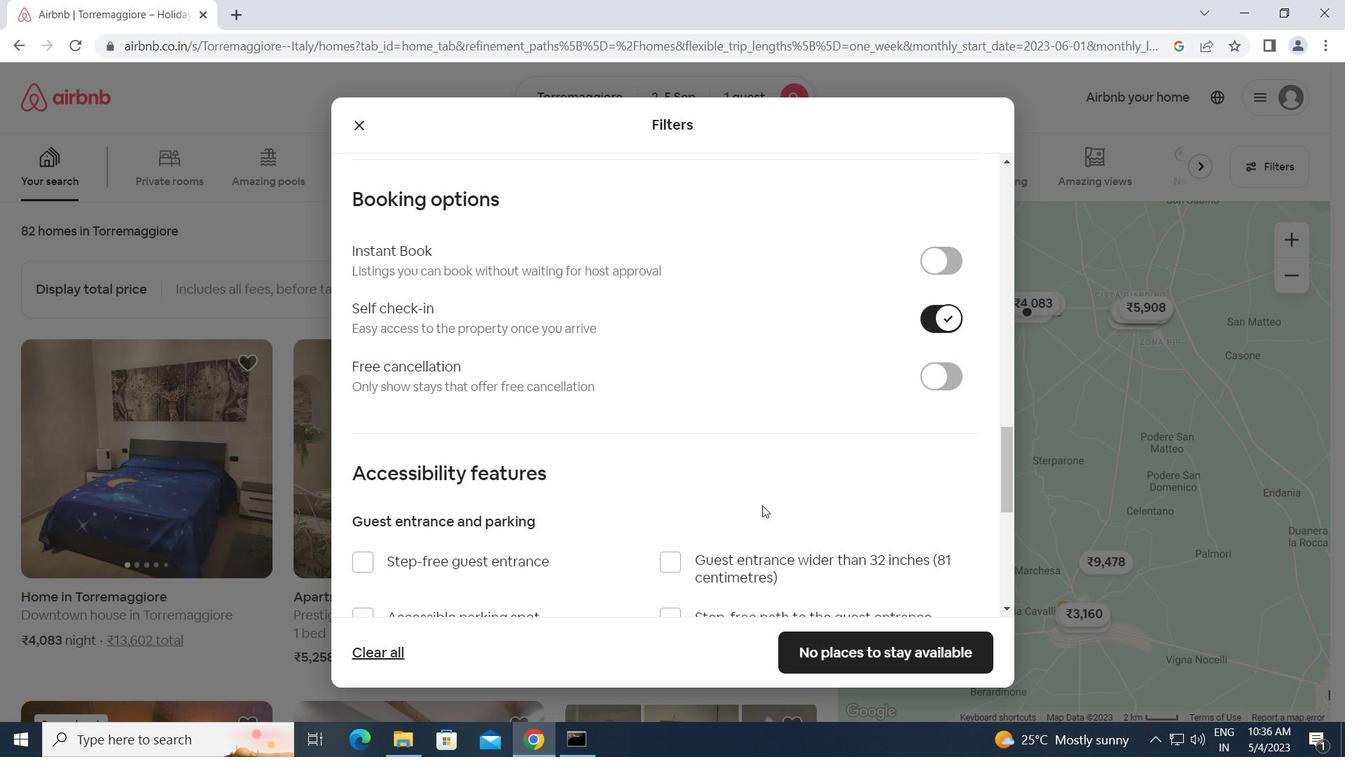 
Action: Mouse scrolled (763, 504) with delta (0, 0)
Screenshot: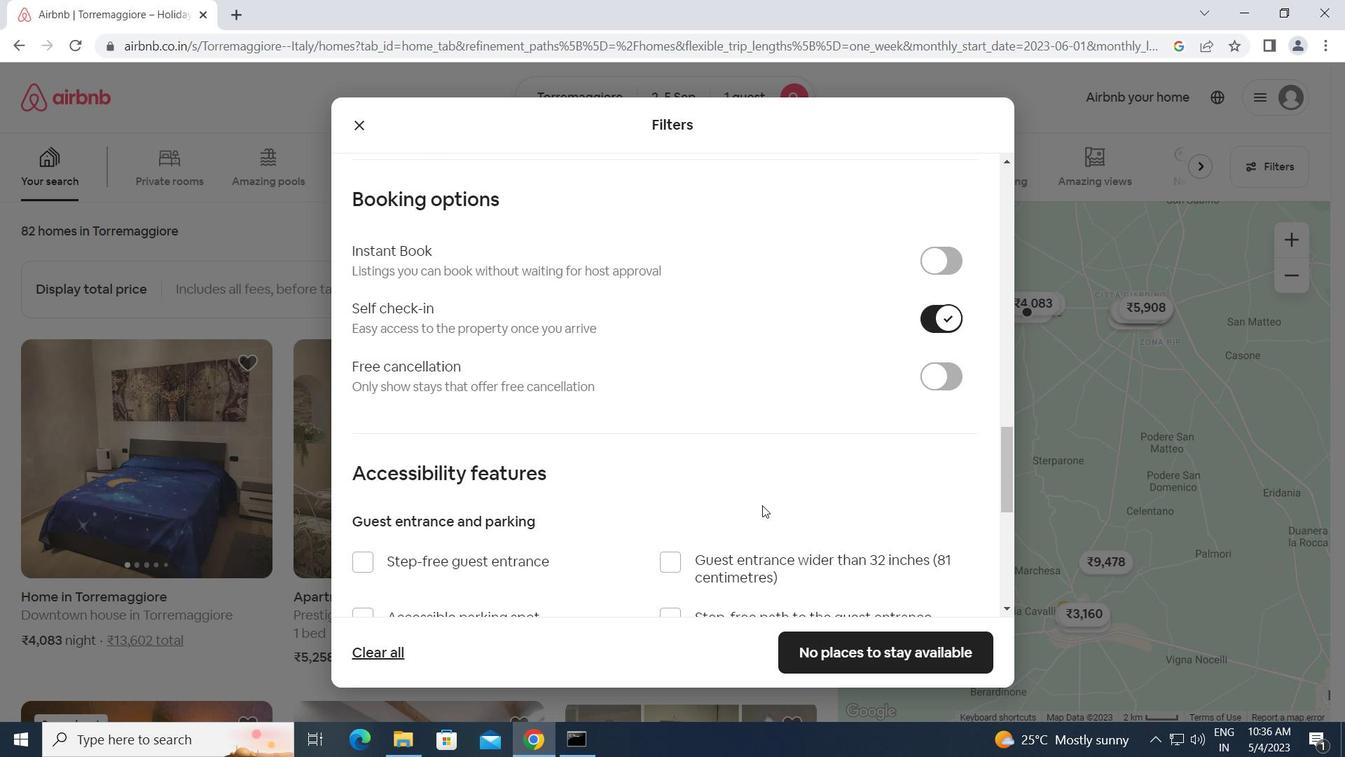 
Action: Mouse scrolled (763, 504) with delta (0, 0)
Screenshot: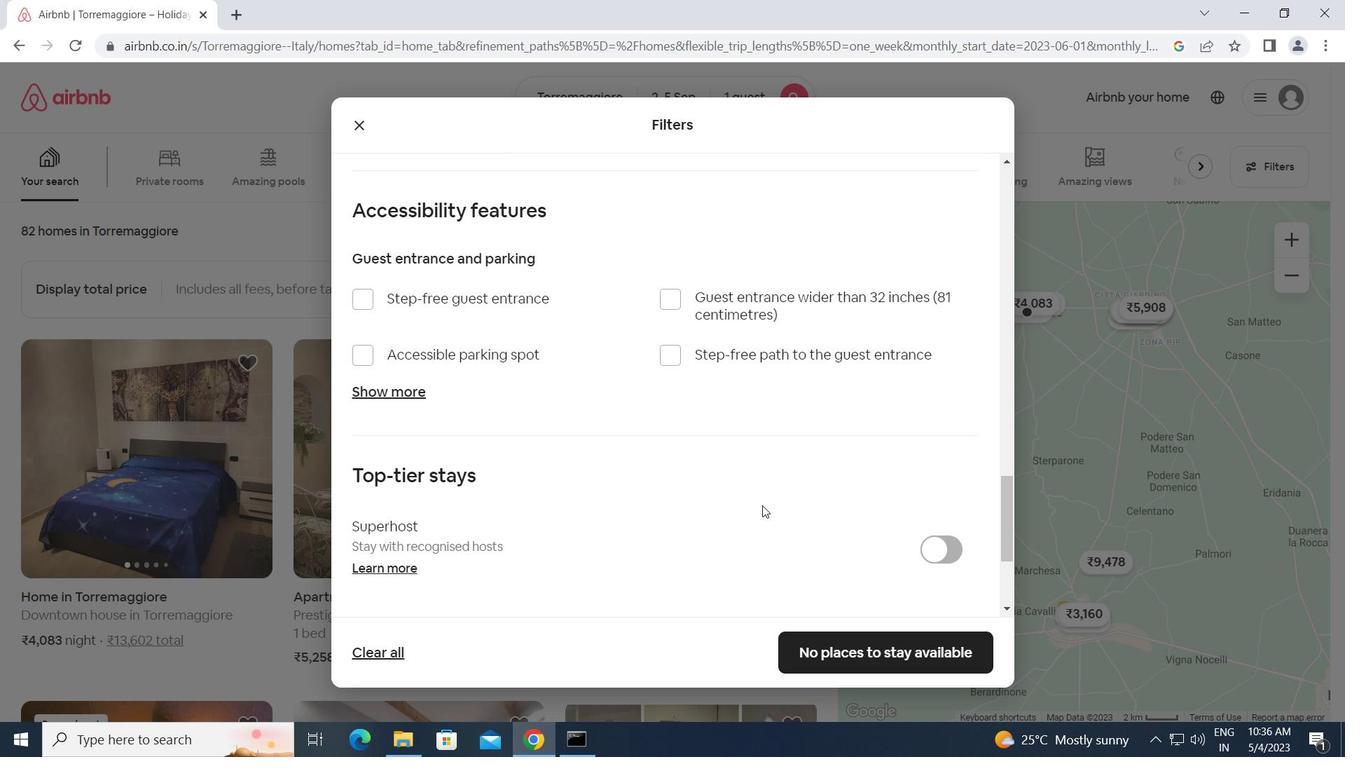 
Action: Mouse scrolled (763, 504) with delta (0, 0)
Screenshot: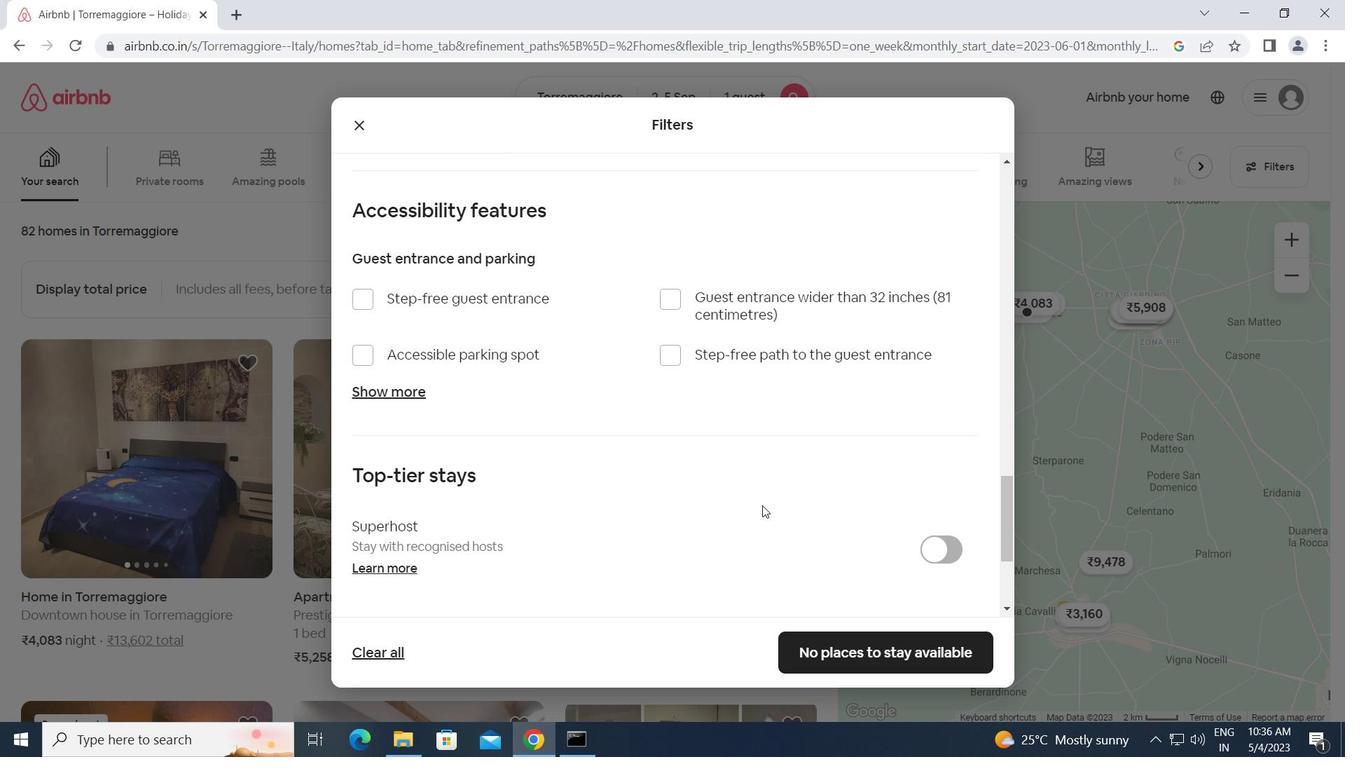 
Action: Mouse moved to (361, 534)
Screenshot: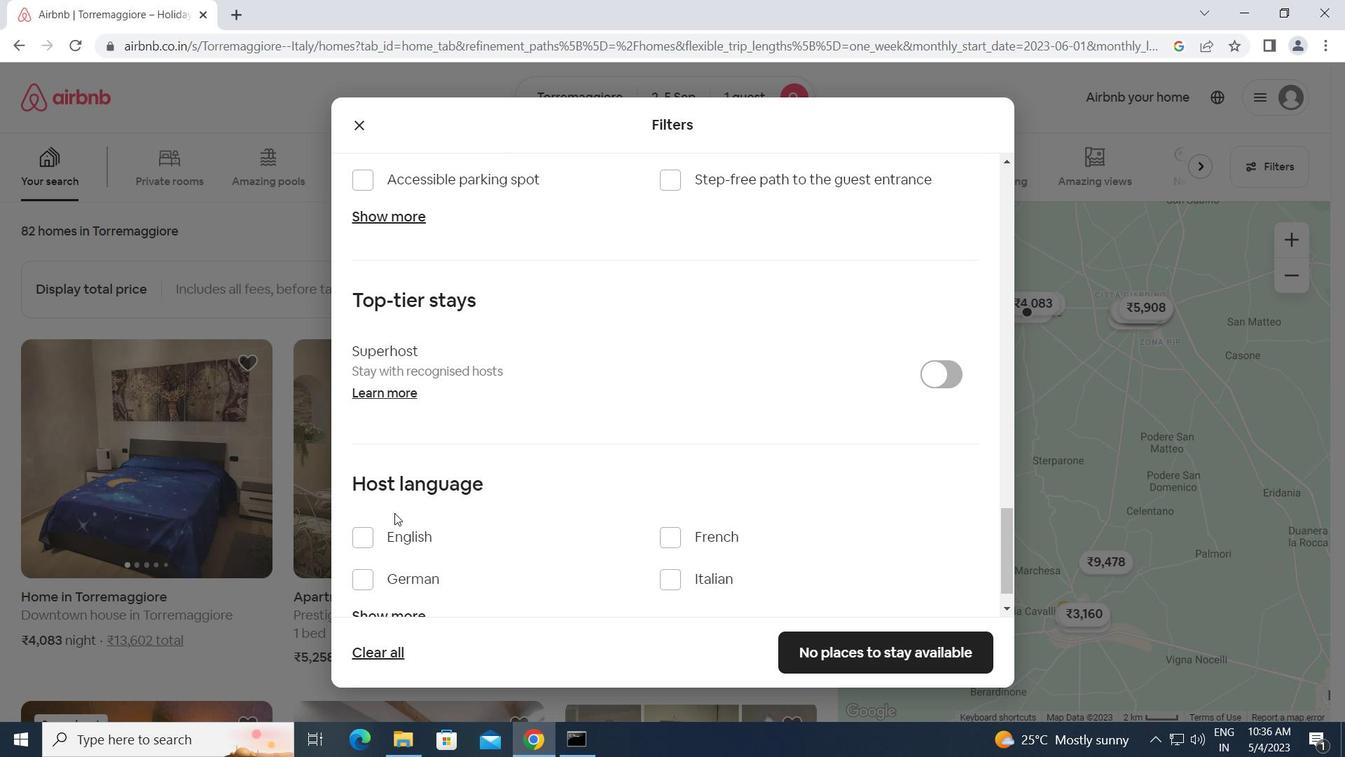 
Action: Mouse pressed left at (361, 534)
Screenshot: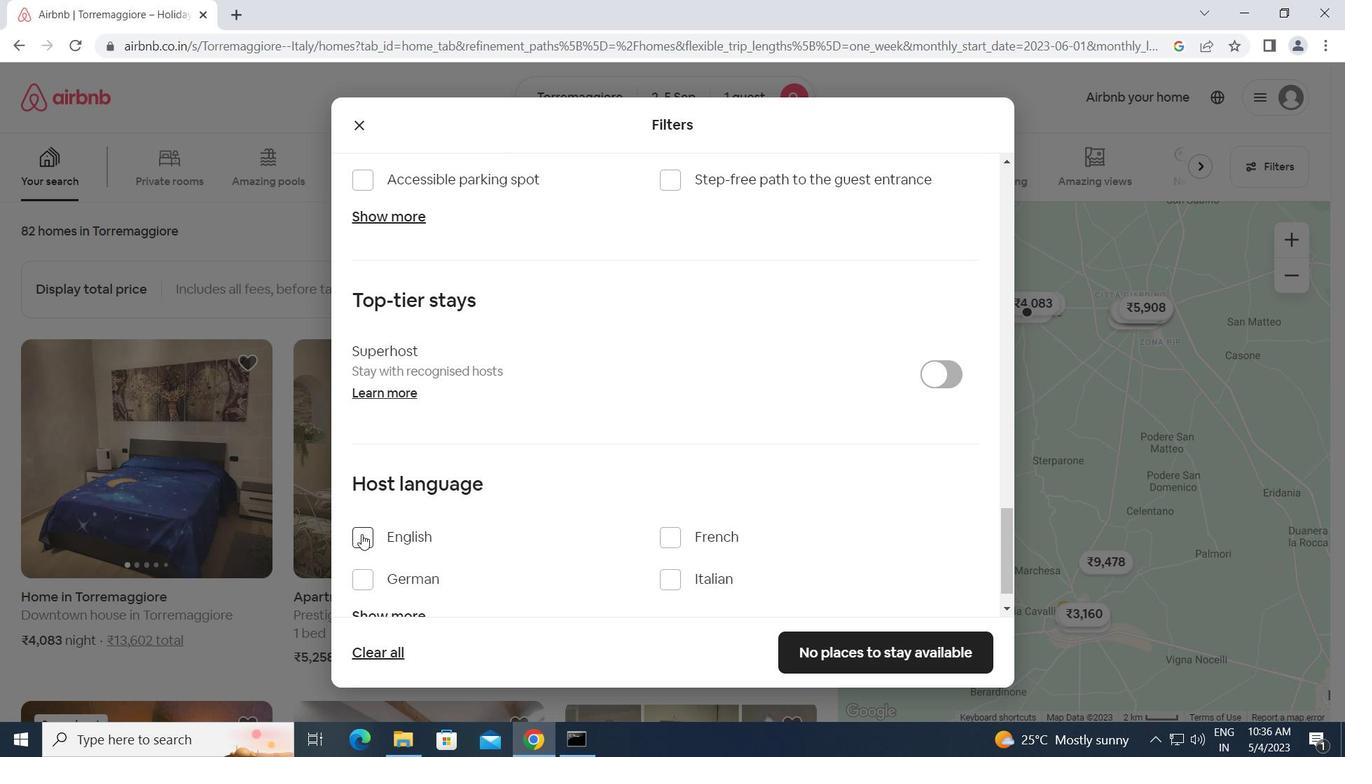 
Action: Mouse moved to (843, 647)
Screenshot: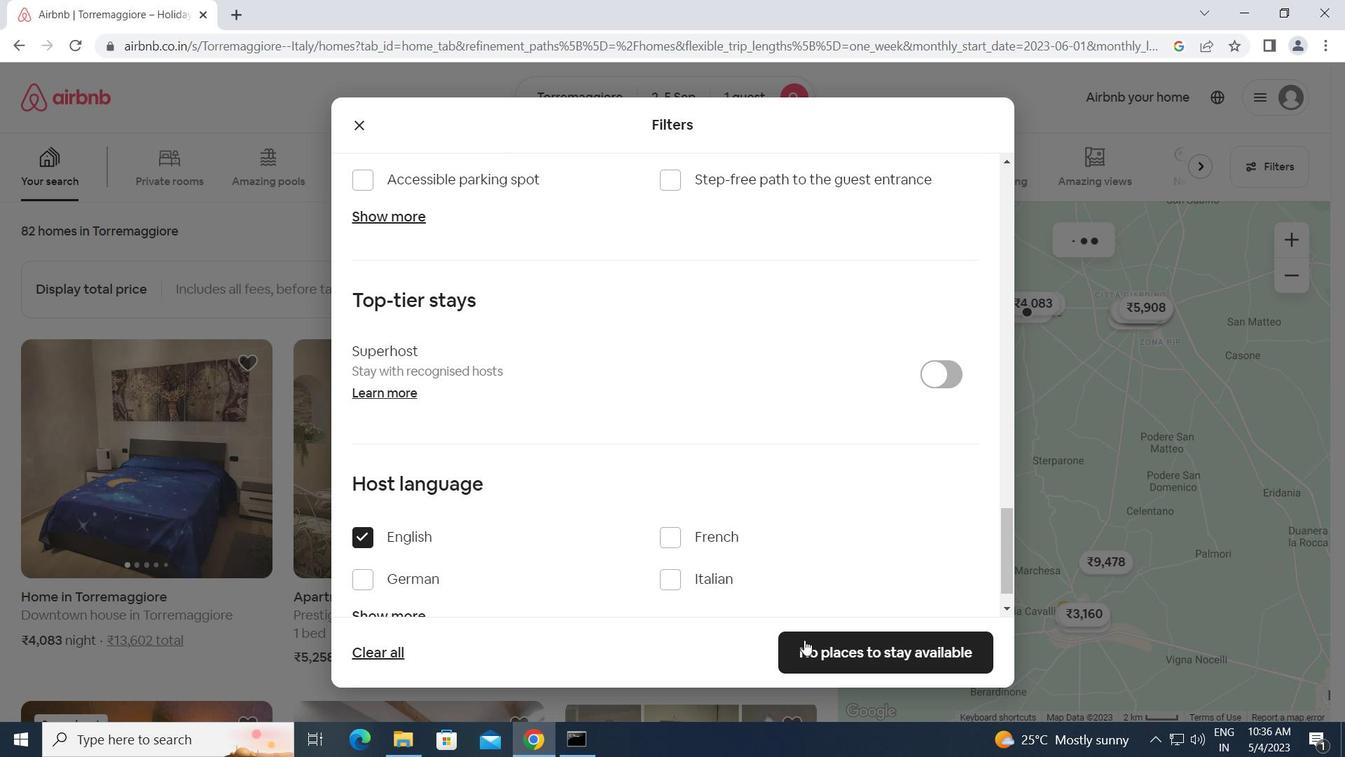 
Action: Mouse pressed left at (843, 647)
Screenshot: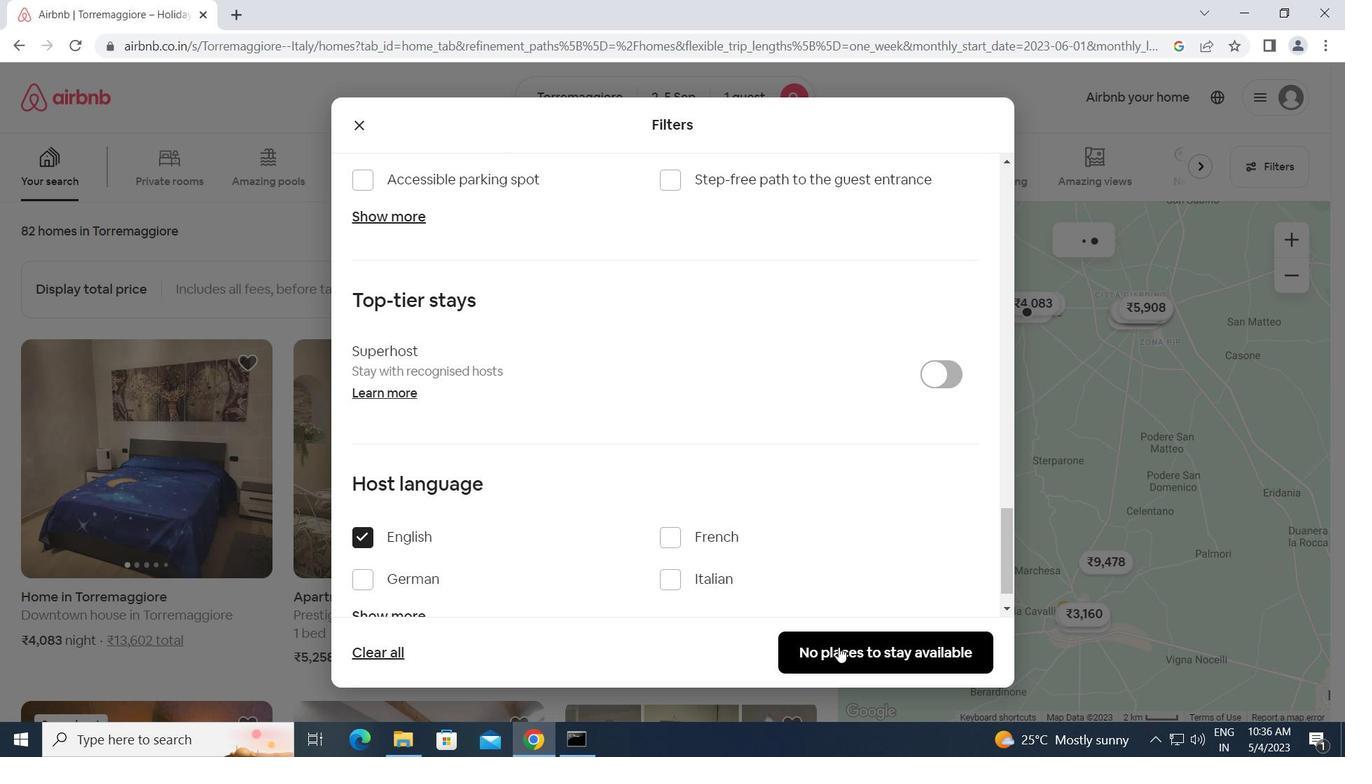 
Action: Mouse moved to (844, 641)
Screenshot: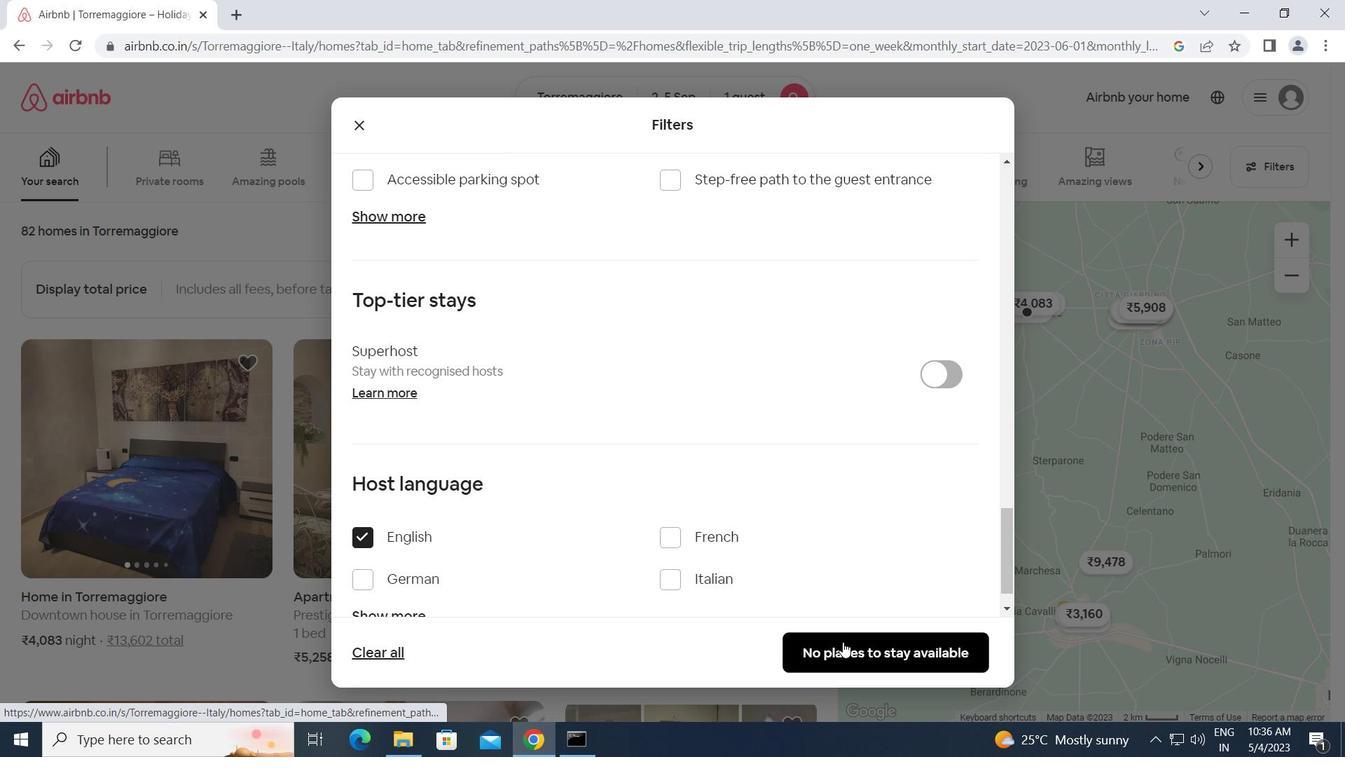 
